 Task: In the event  named  Lunch Break: Wellness and Self-Care Workshop, Set a range of dates when you can accept meetings  '7 Jun â€" 30 Jun 2023'. Select a duration of  45 min. Select working hours  	_x000D_
MON- SAT 10:00am â€" 6:00pm. Add time before or after your events  as 10 min. Set the frequency of available time slots for invitees as  25 min. Set the minimum notice period and maximum events allowed per day as  43 hours and 5. , logged in from the account softage.4@softage.net and add another guest for the event, softage.6@softage.net
Action: Mouse pressed left at (340, 301)
Screenshot: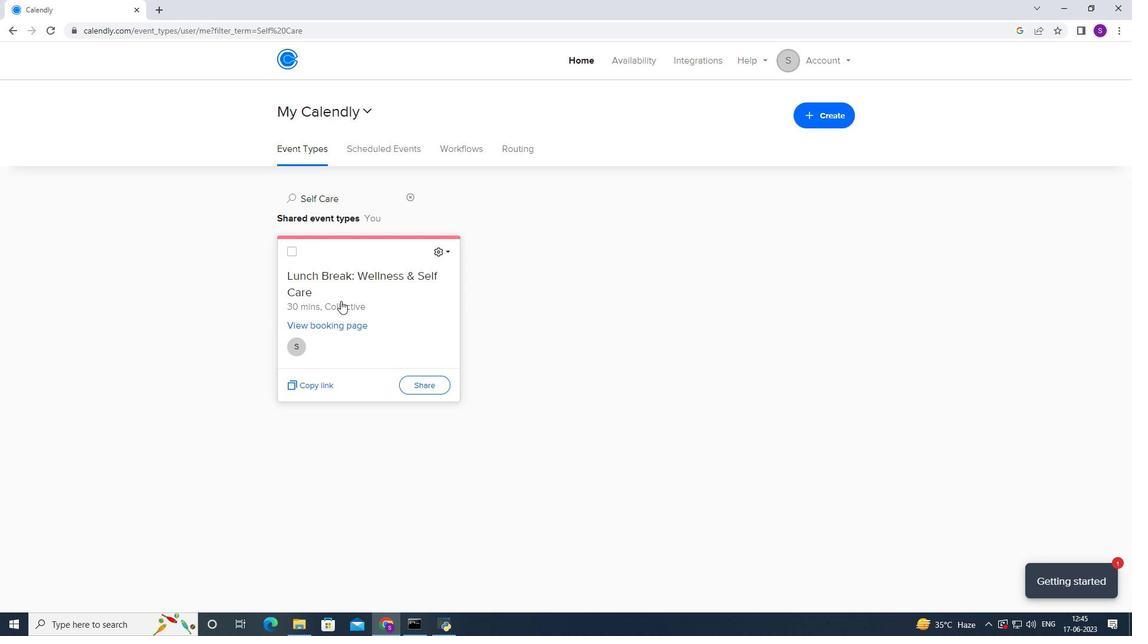 
Action: Mouse moved to (322, 290)
Screenshot: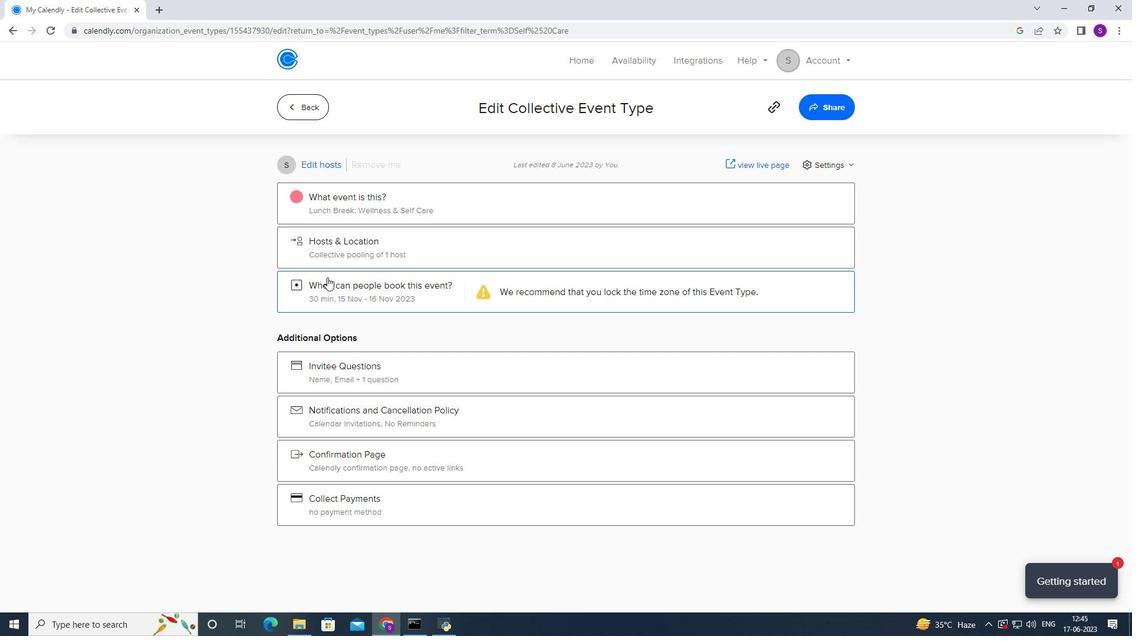 
Action: Mouse pressed left at (322, 290)
Screenshot: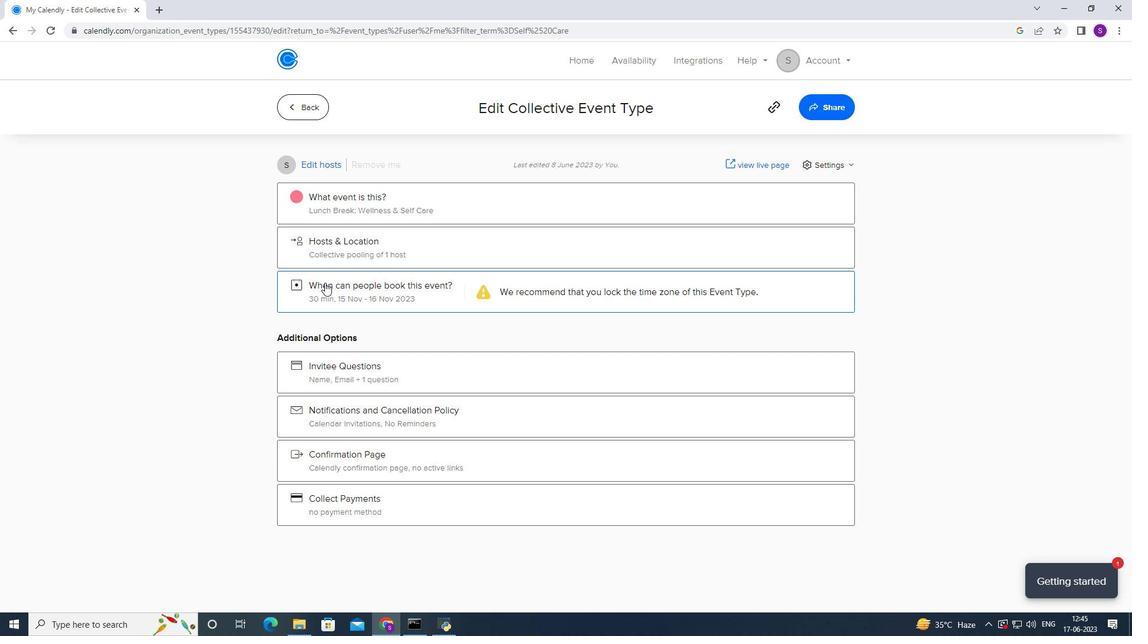
Action: Mouse moved to (322, 290)
Screenshot: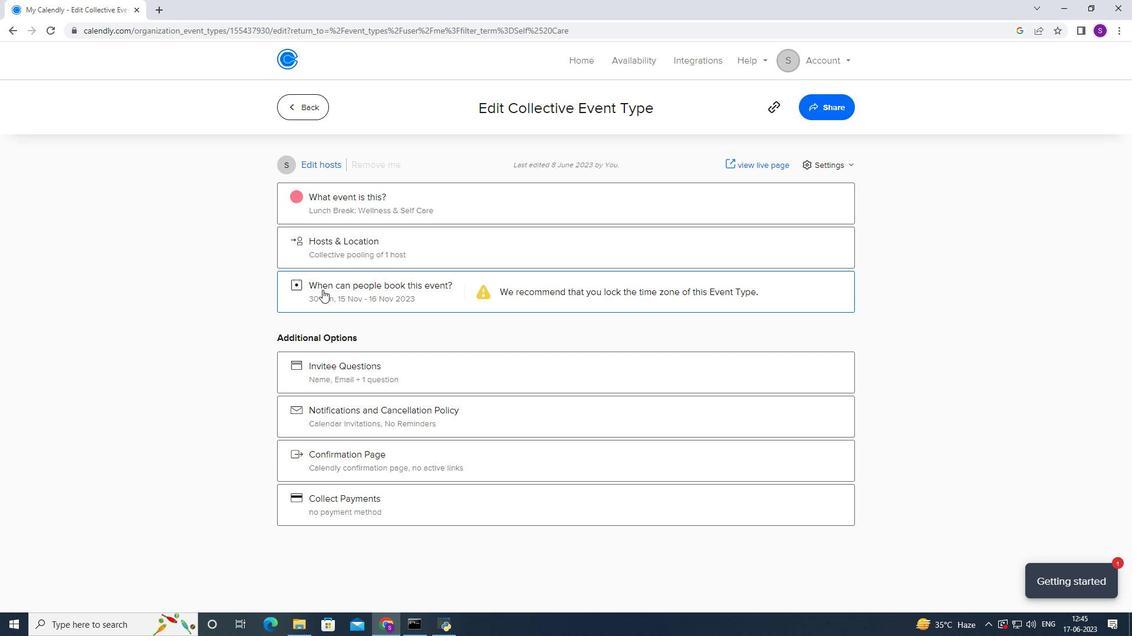 
Action: Mouse scrolled (322, 290) with delta (0, 0)
Screenshot: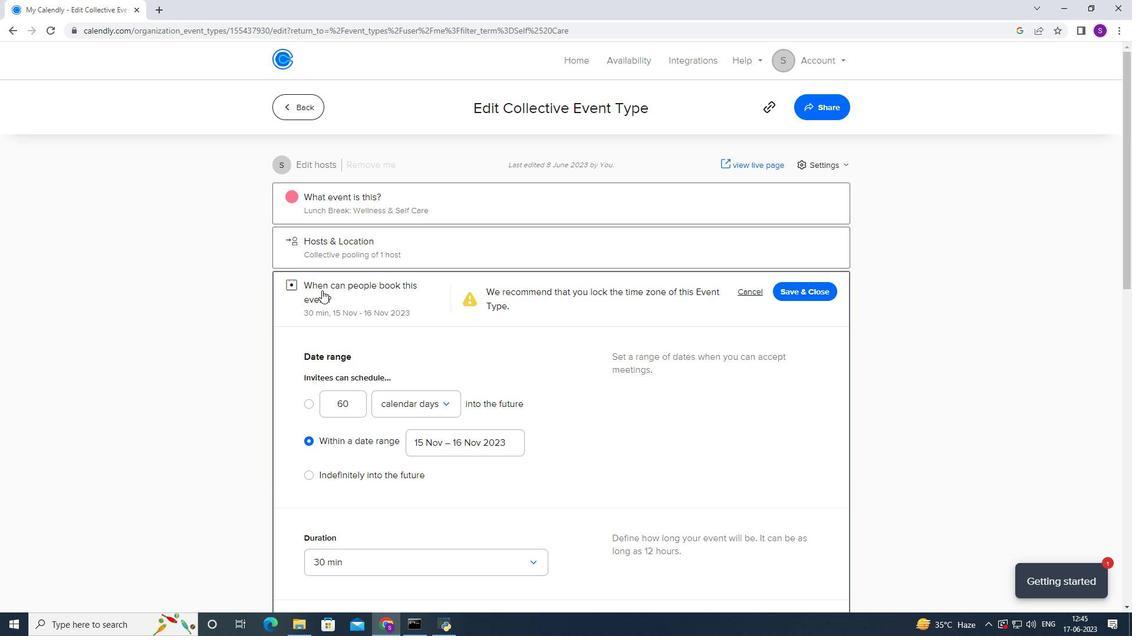 
Action: Mouse scrolled (322, 290) with delta (0, 0)
Screenshot: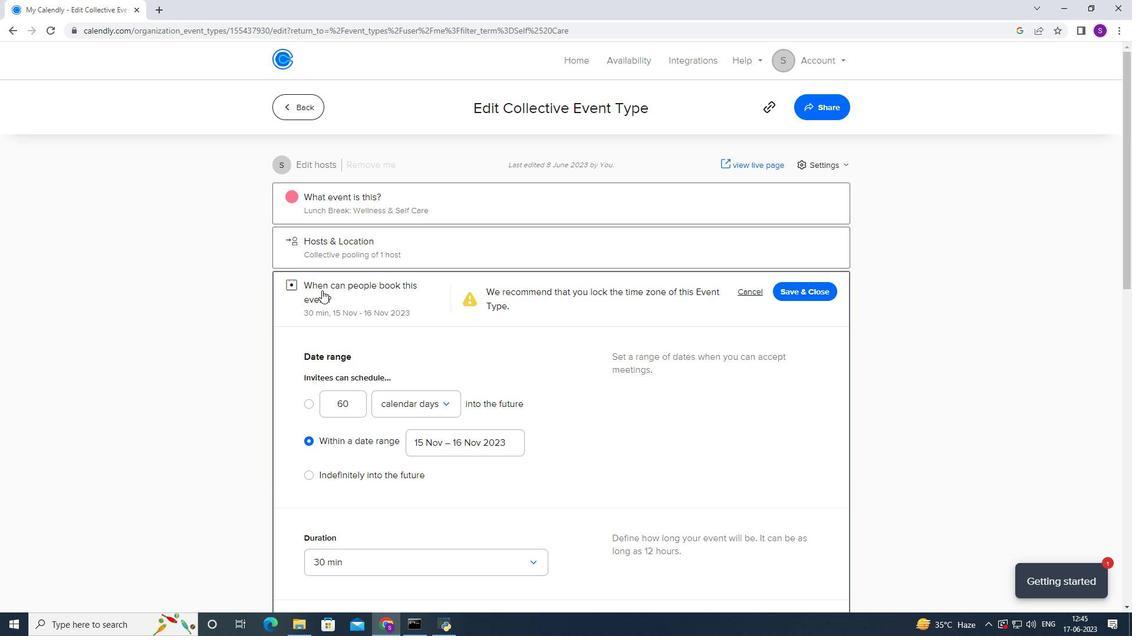 
Action: Mouse scrolled (322, 290) with delta (0, 0)
Screenshot: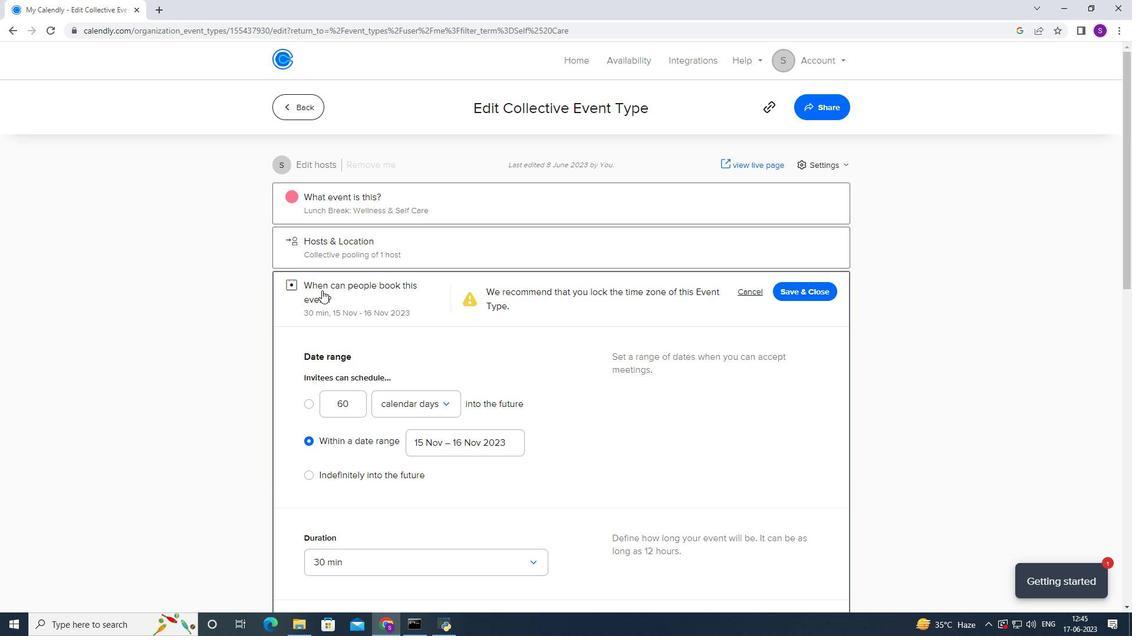 
Action: Mouse moved to (439, 270)
Screenshot: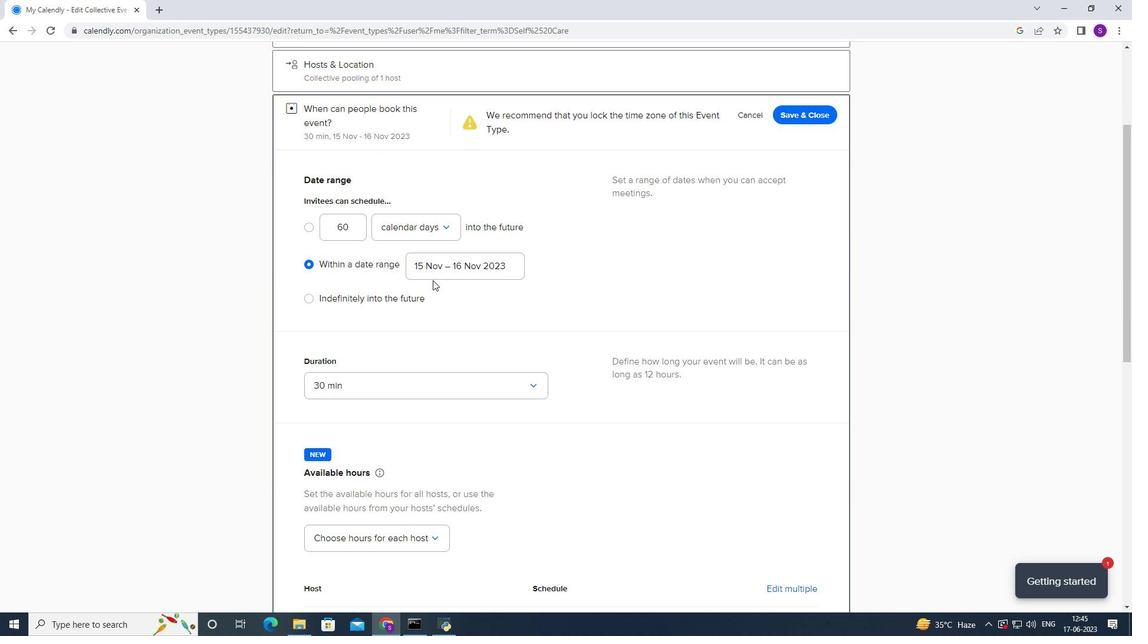 
Action: Mouse pressed left at (439, 270)
Screenshot: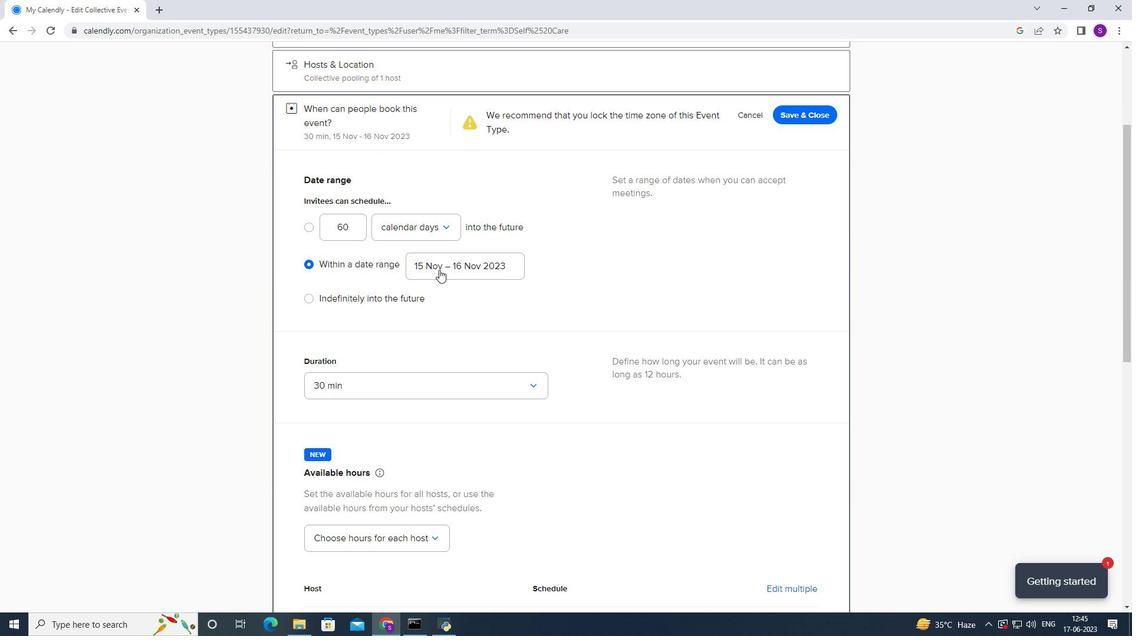 
Action: Mouse moved to (299, 366)
Screenshot: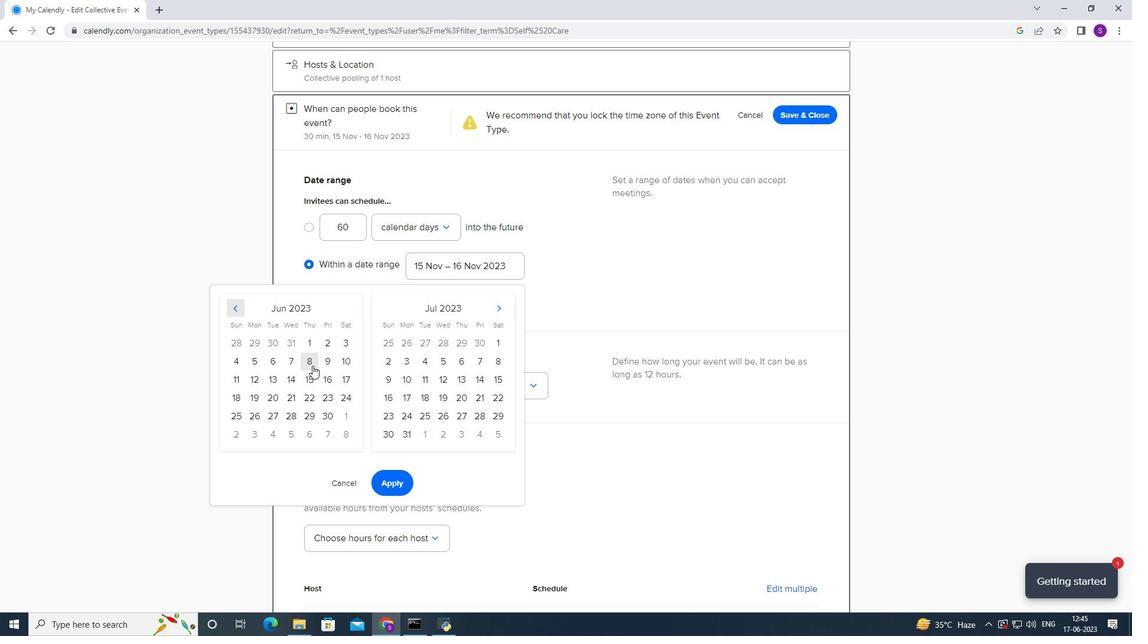
Action: Mouse pressed left at (299, 366)
Screenshot: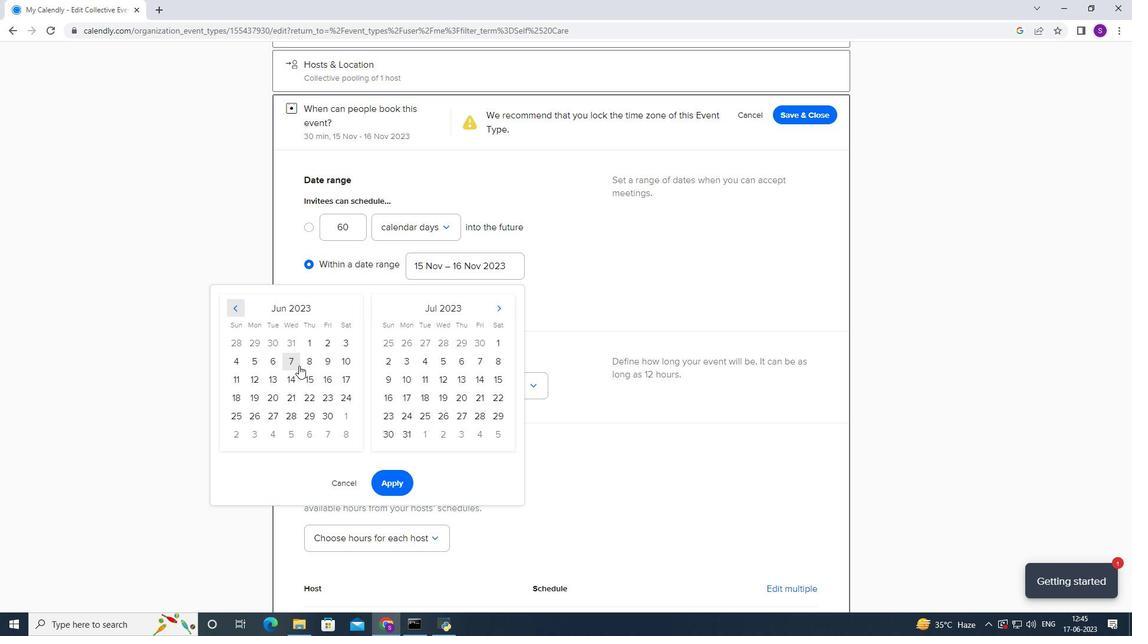 
Action: Mouse moved to (333, 418)
Screenshot: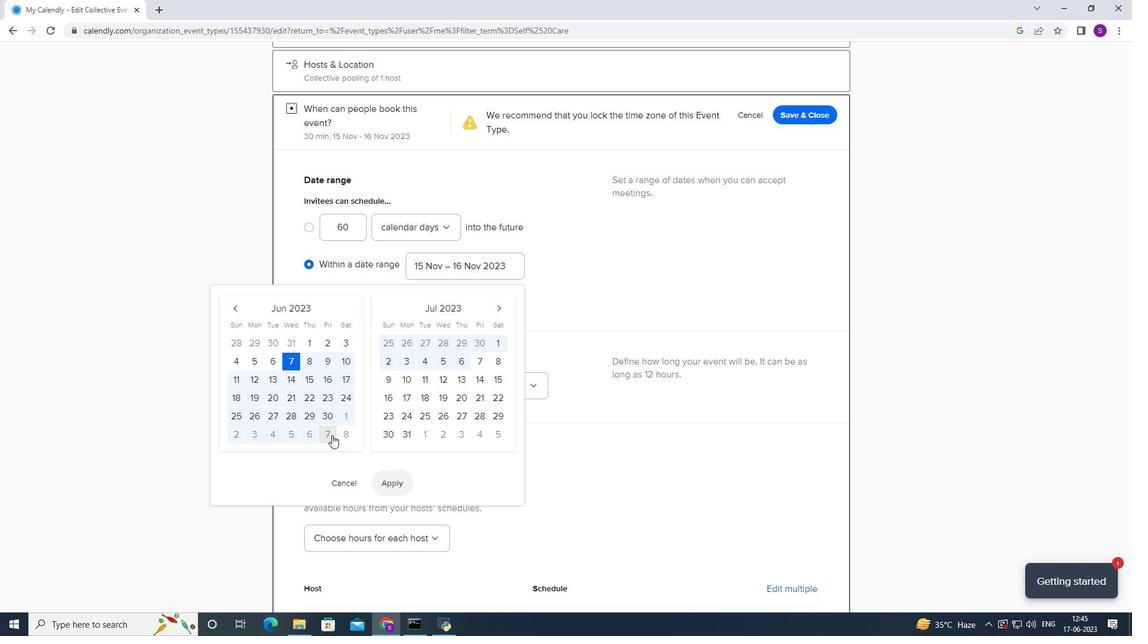 
Action: Mouse pressed left at (333, 418)
Screenshot: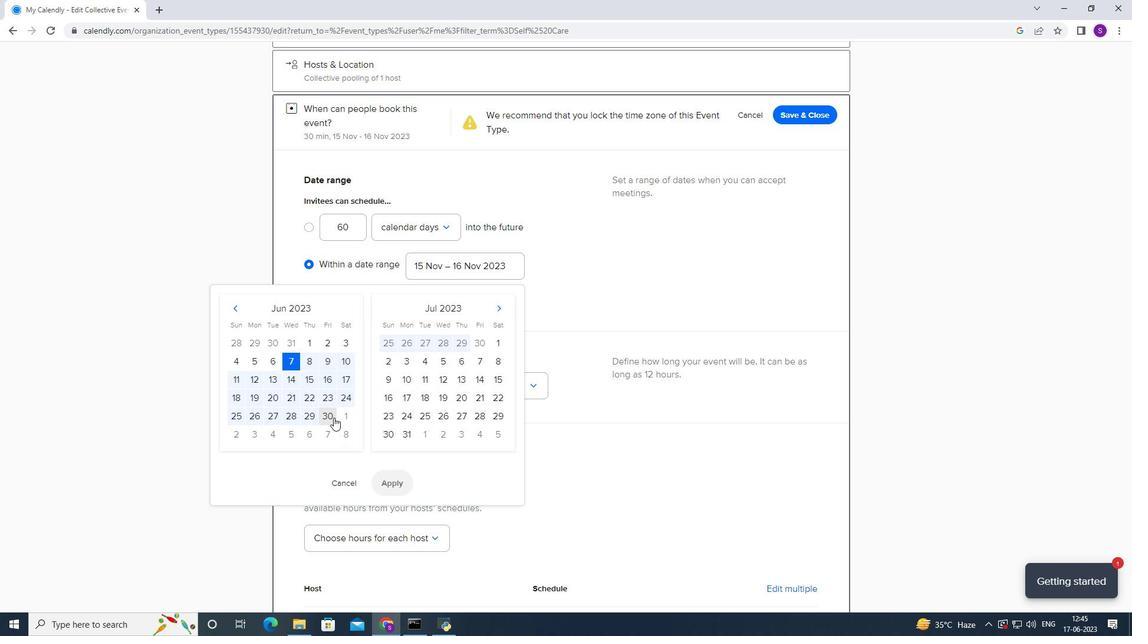 
Action: Mouse moved to (379, 485)
Screenshot: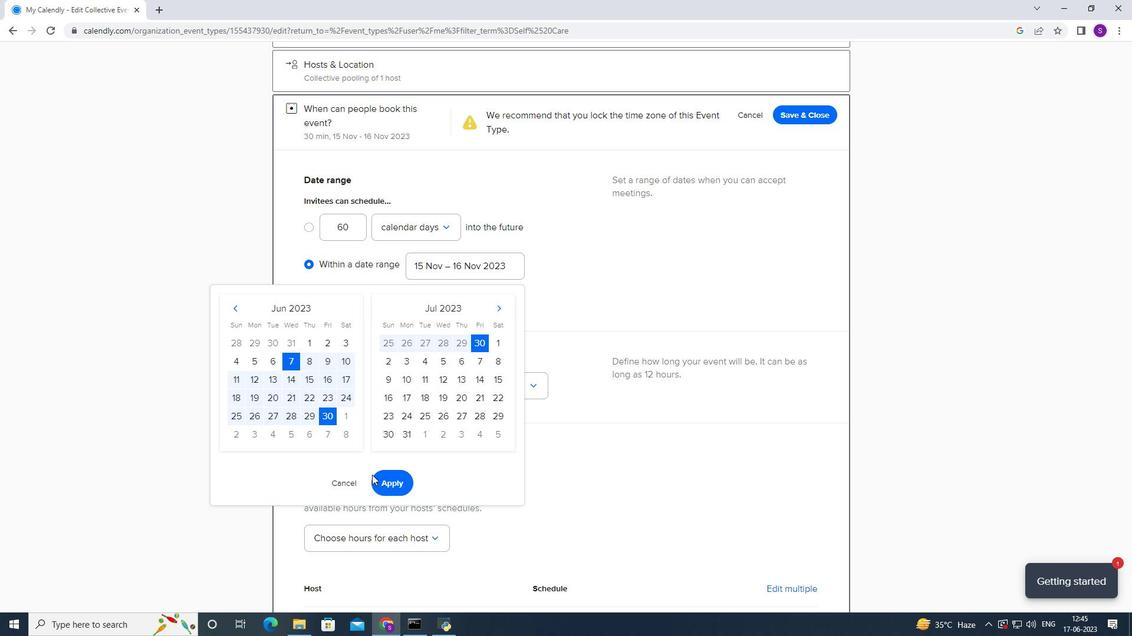 
Action: Mouse pressed left at (379, 485)
Screenshot: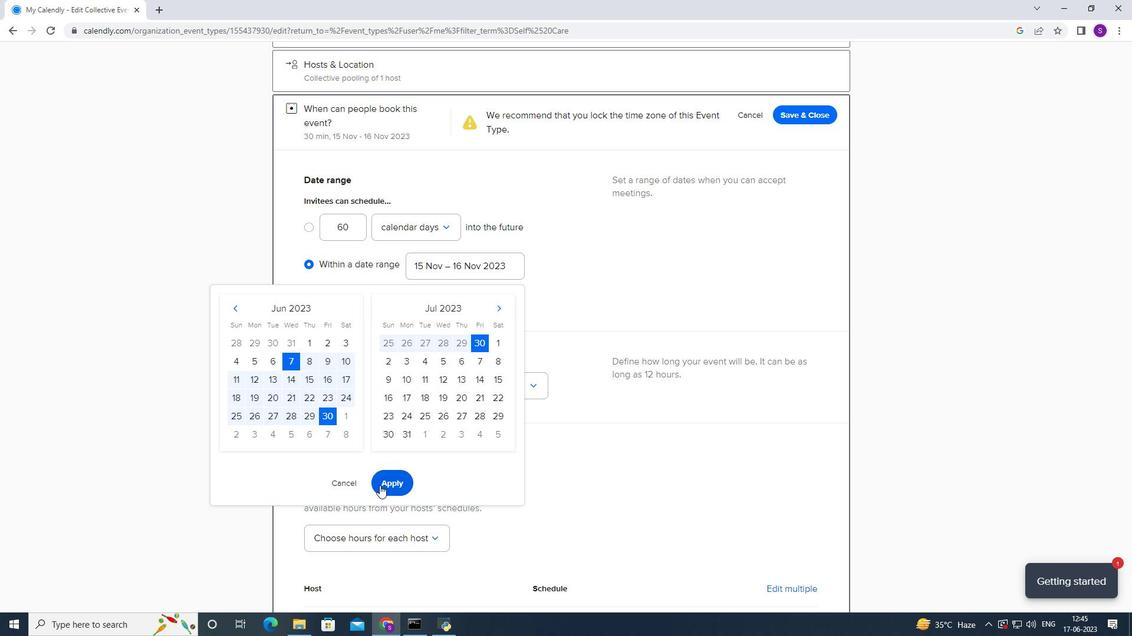 
Action: Mouse moved to (379, 437)
Screenshot: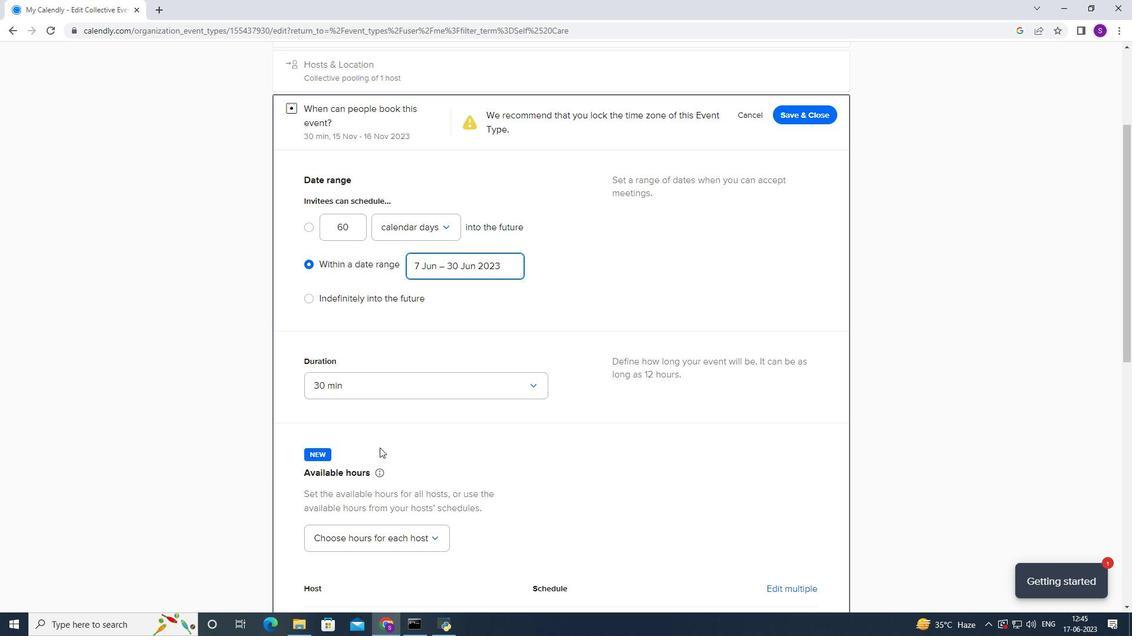 
Action: Mouse scrolled (379, 436) with delta (0, 0)
Screenshot: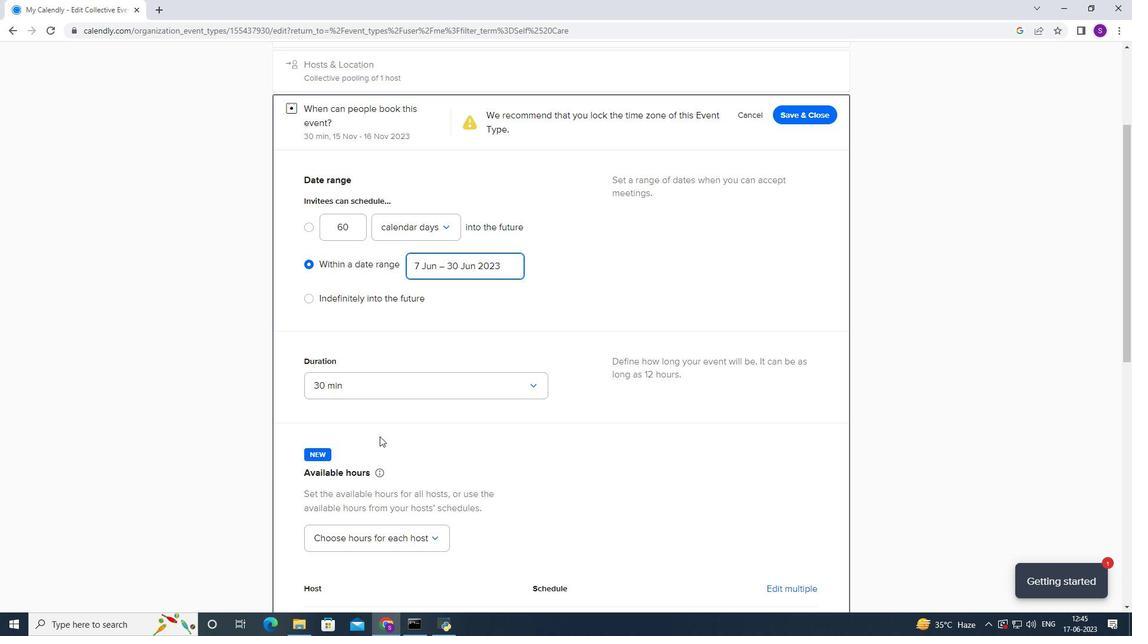 
Action: Mouse scrolled (379, 436) with delta (0, 0)
Screenshot: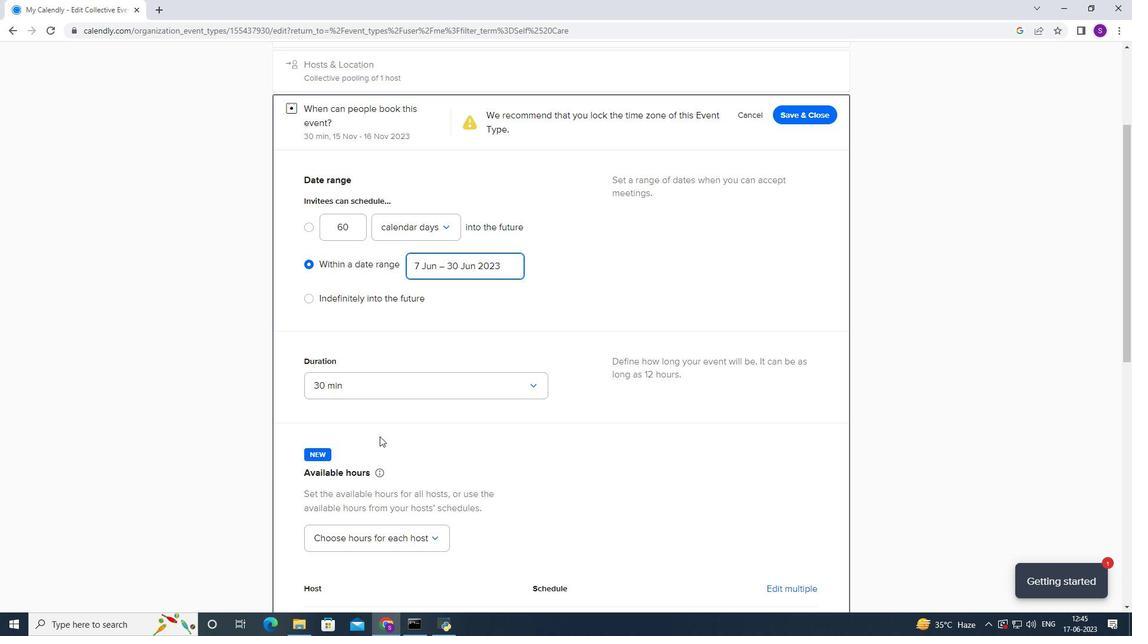 
Action: Mouse moved to (379, 437)
Screenshot: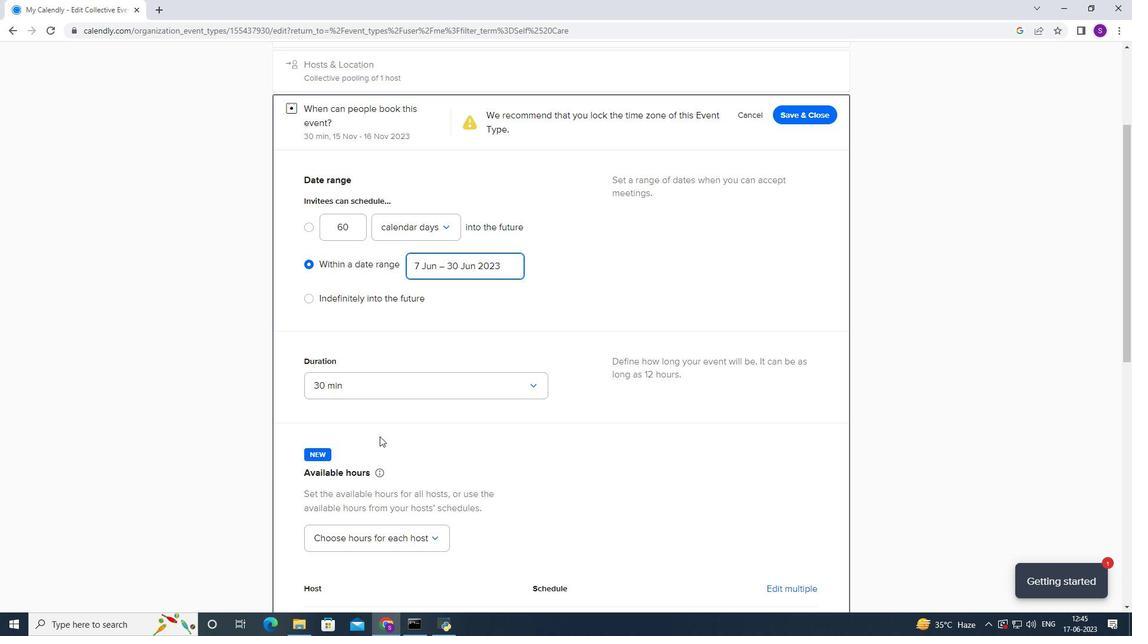 
Action: Mouse scrolled (379, 436) with delta (0, 0)
Screenshot: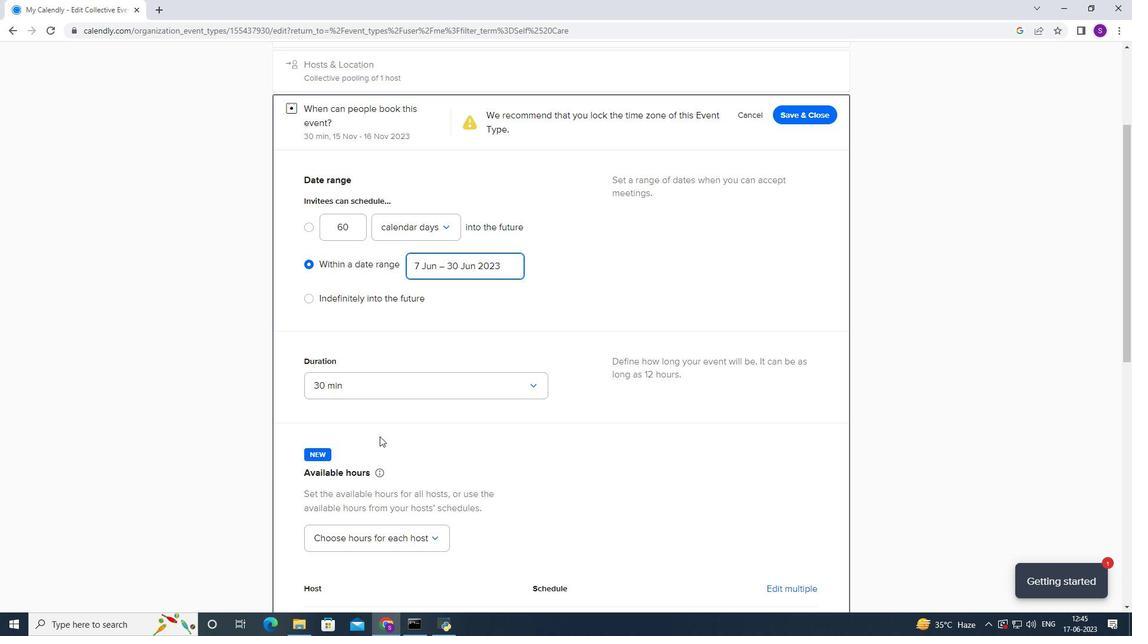 
Action: Mouse moved to (316, 222)
Screenshot: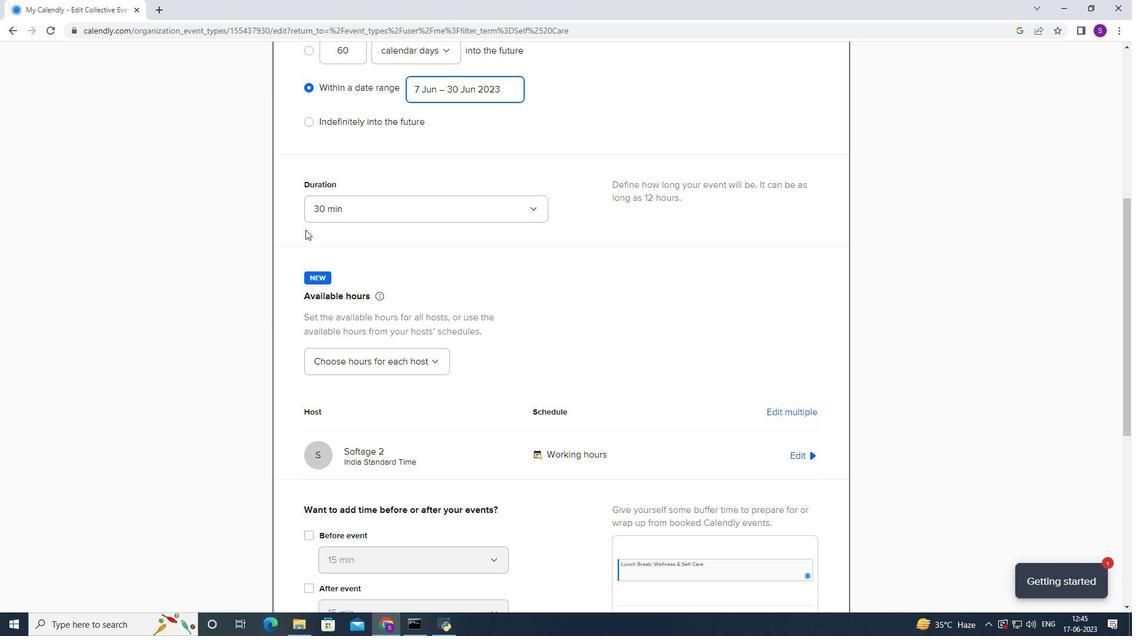 
Action: Mouse pressed left at (316, 222)
Screenshot: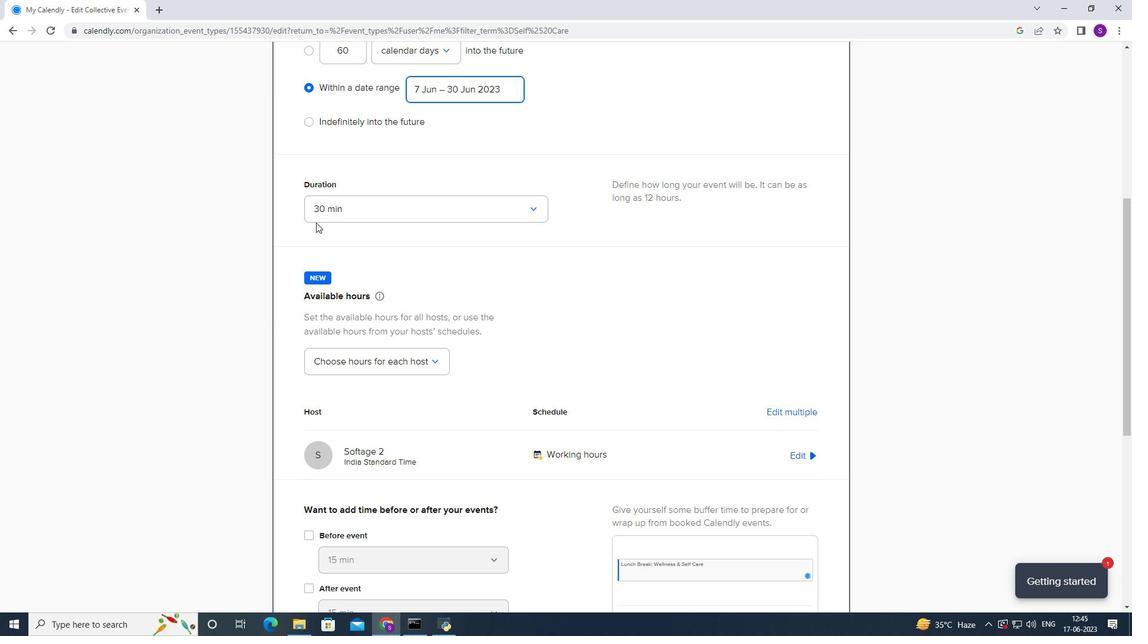 
Action: Mouse moved to (346, 213)
Screenshot: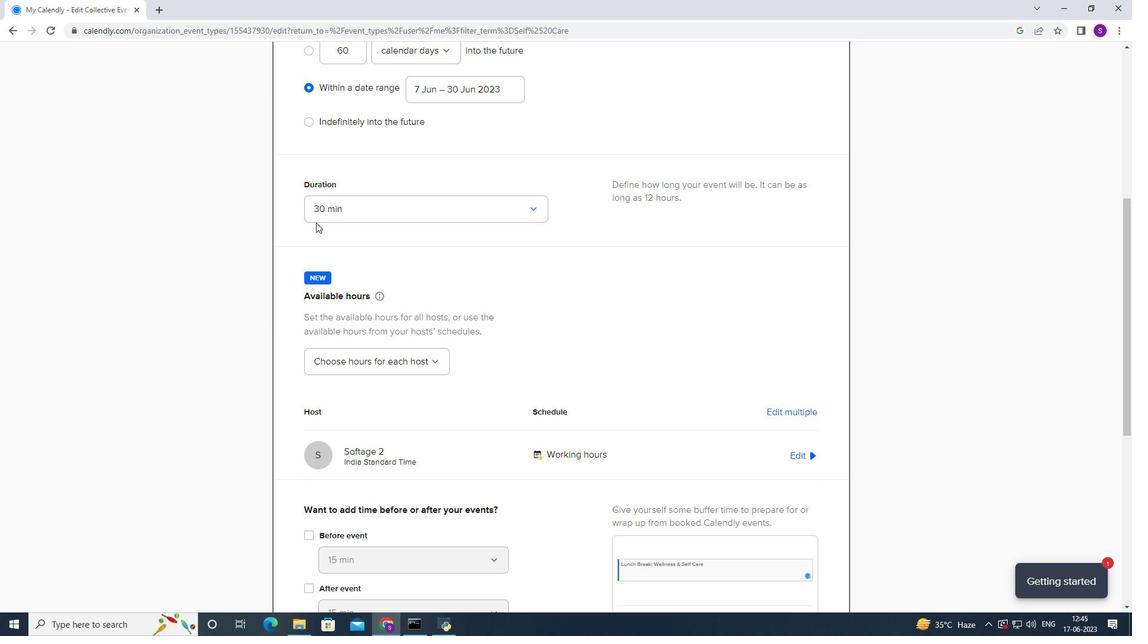 
Action: Mouse pressed left at (346, 213)
Screenshot: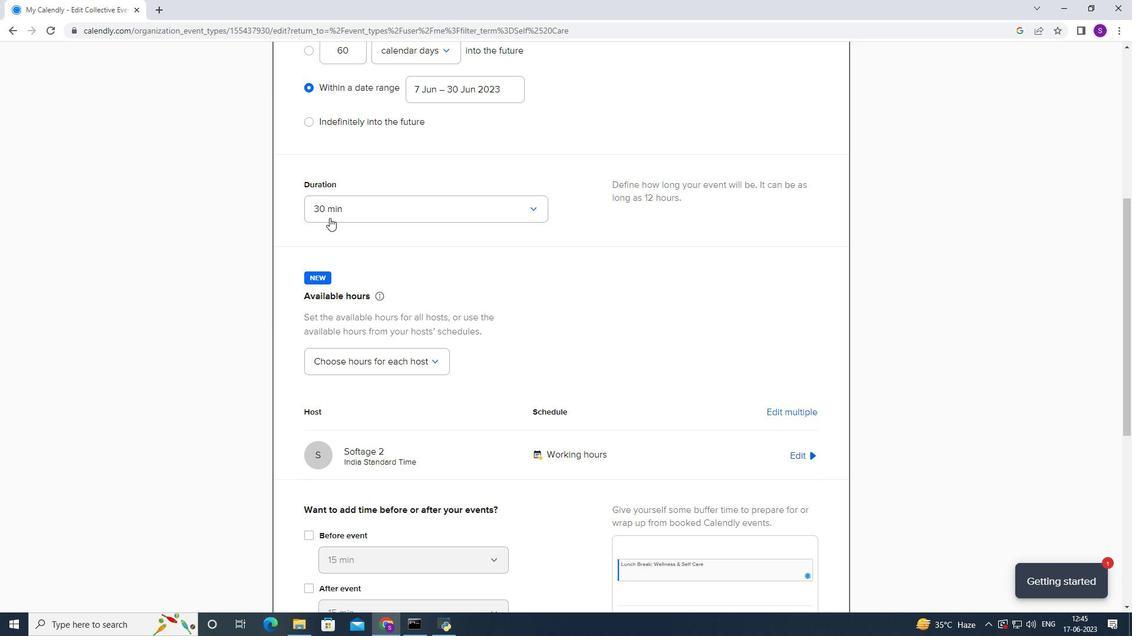 
Action: Mouse moved to (356, 289)
Screenshot: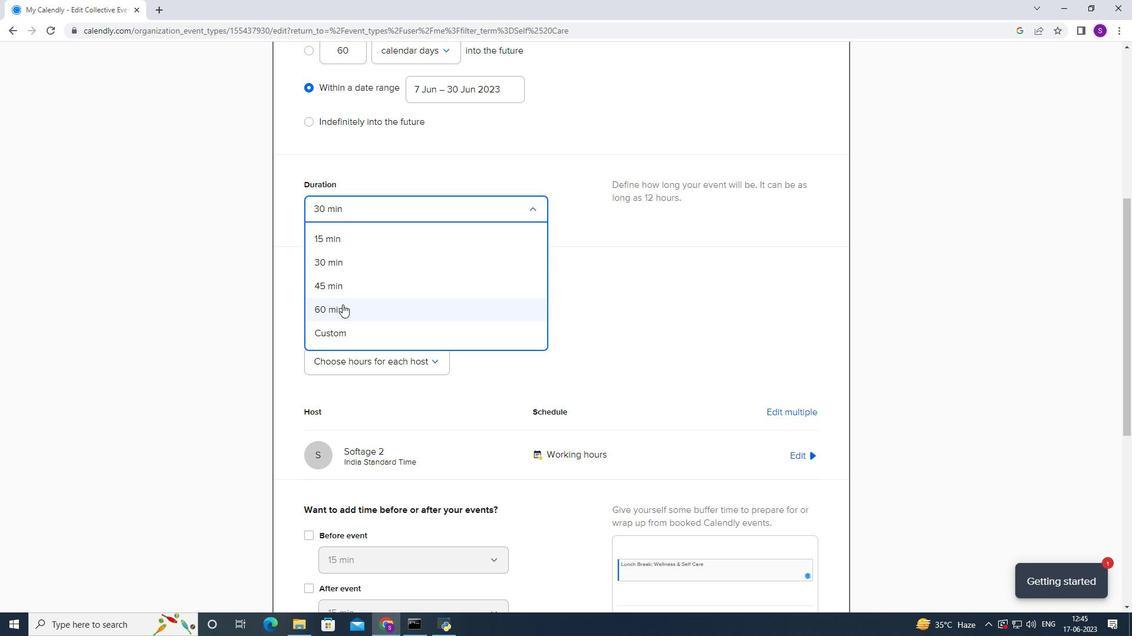 
Action: Mouse pressed left at (356, 289)
Screenshot: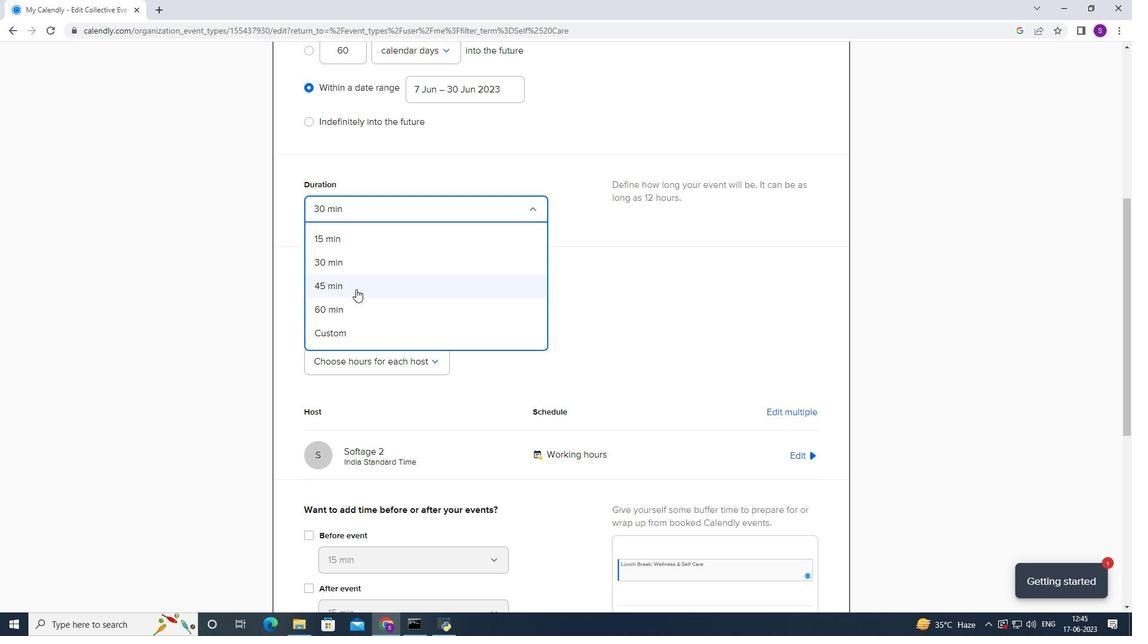 
Action: Mouse scrolled (356, 288) with delta (0, 0)
Screenshot: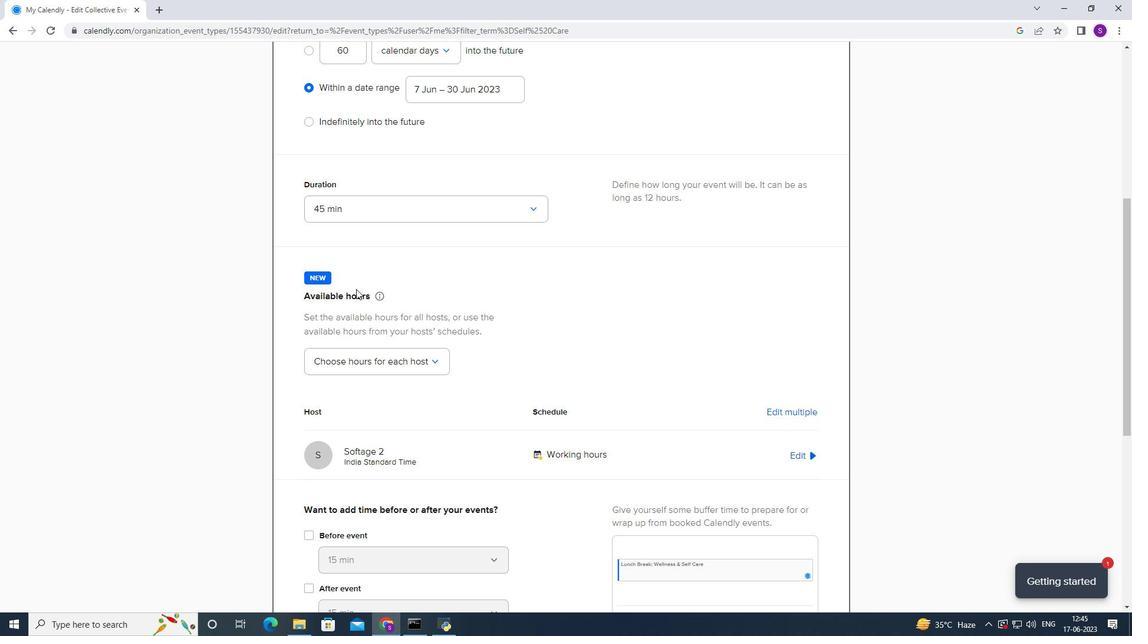 
Action: Mouse scrolled (356, 288) with delta (0, 0)
Screenshot: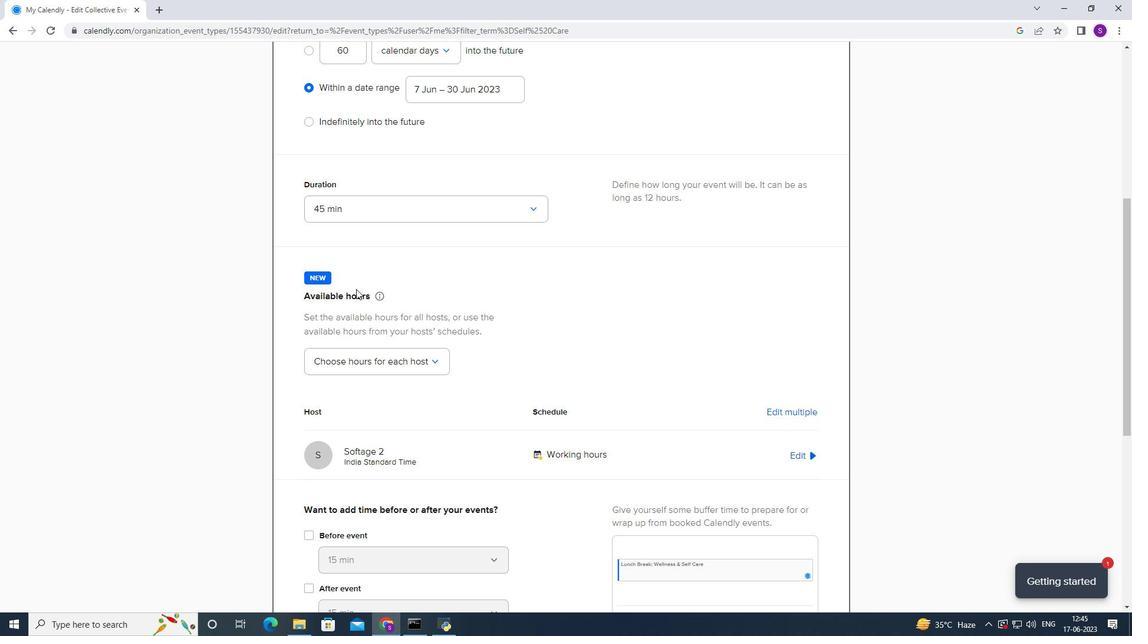 
Action: Mouse scrolled (356, 288) with delta (0, 0)
Screenshot: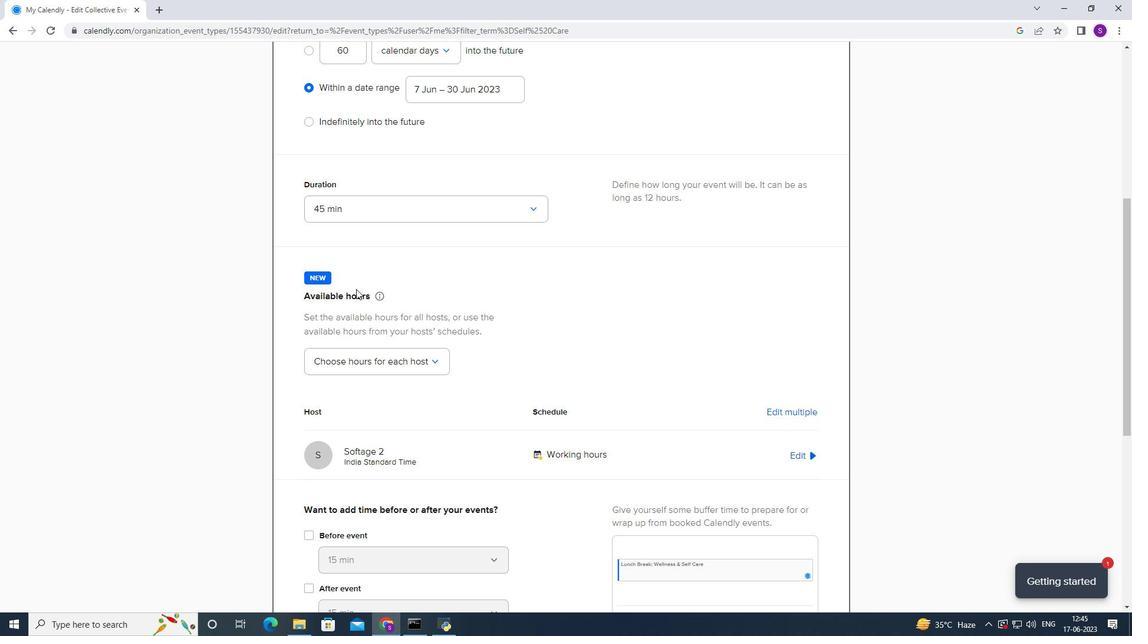 
Action: Mouse scrolled (356, 288) with delta (0, 0)
Screenshot: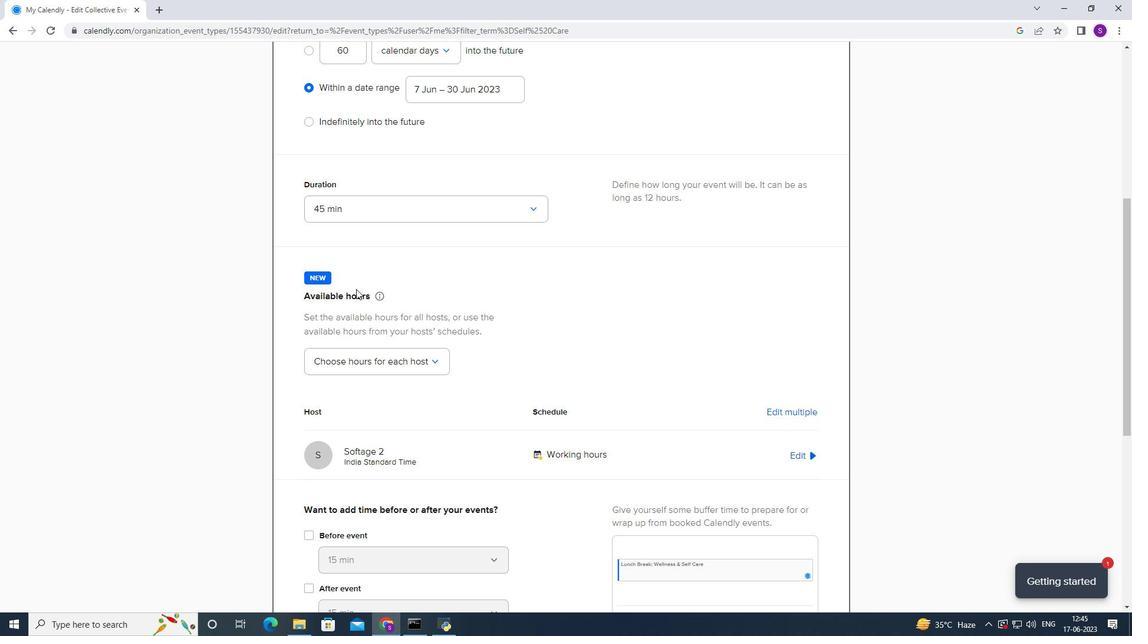 
Action: Mouse scrolled (356, 288) with delta (0, 0)
Screenshot: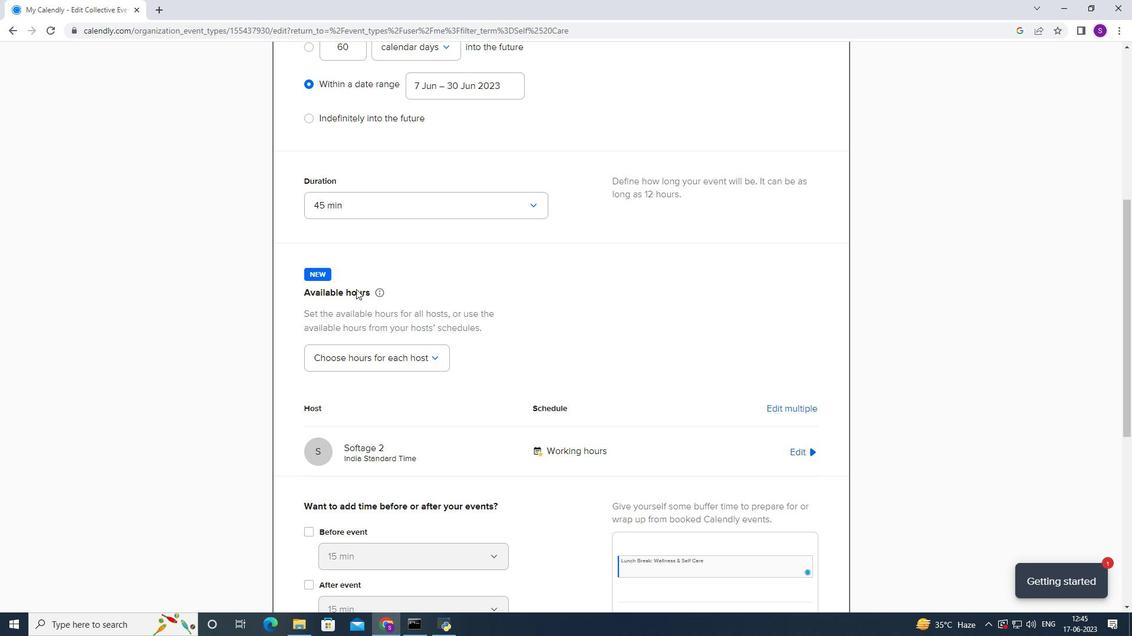 
Action: Mouse moved to (610, 147)
Screenshot: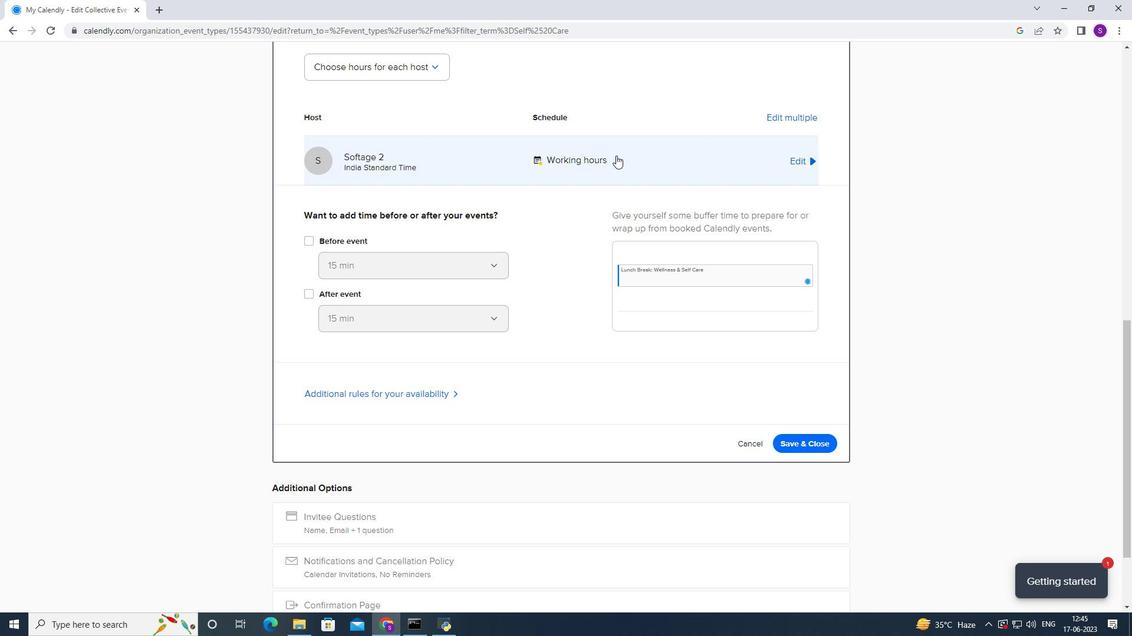 
Action: Mouse pressed left at (610, 147)
Screenshot: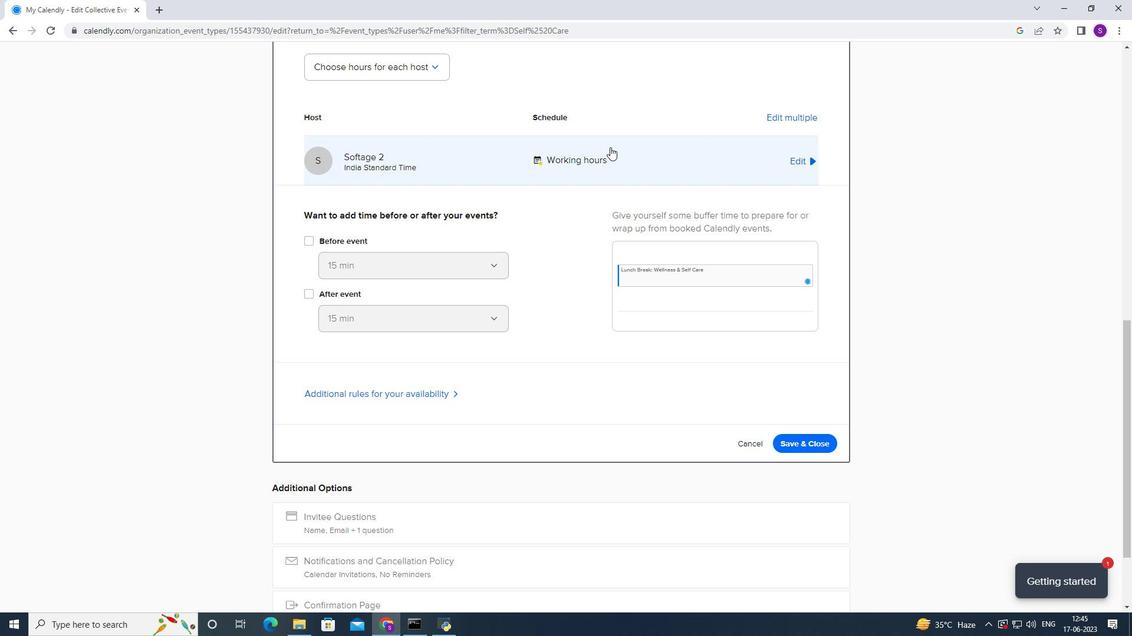 
Action: Mouse moved to (455, 264)
Screenshot: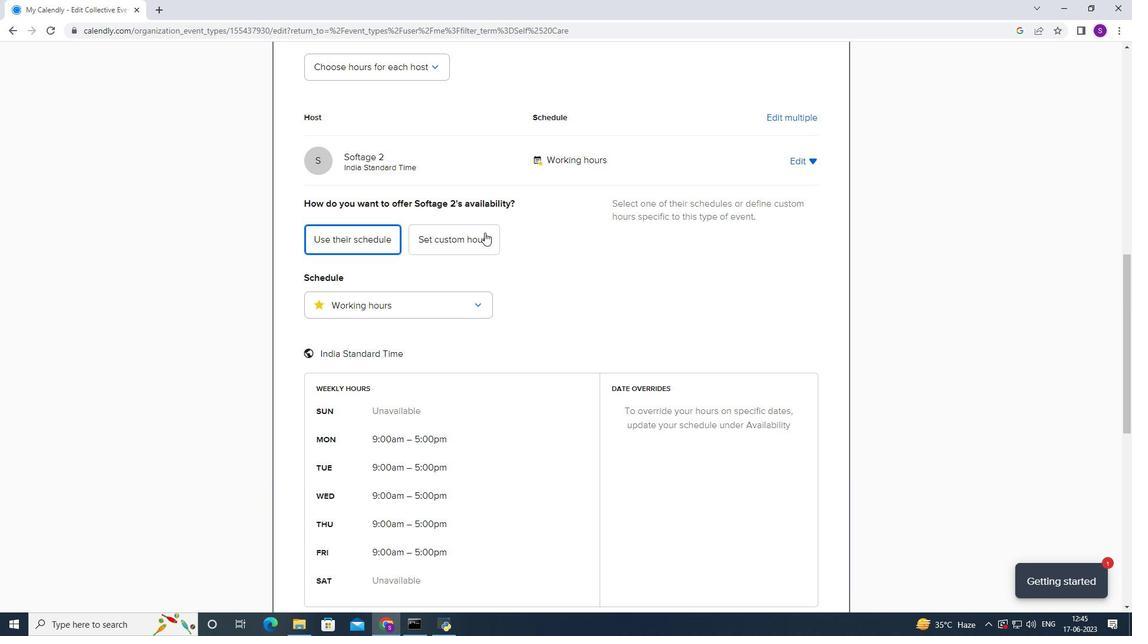 
Action: Mouse scrolled (455, 264) with delta (0, 0)
Screenshot: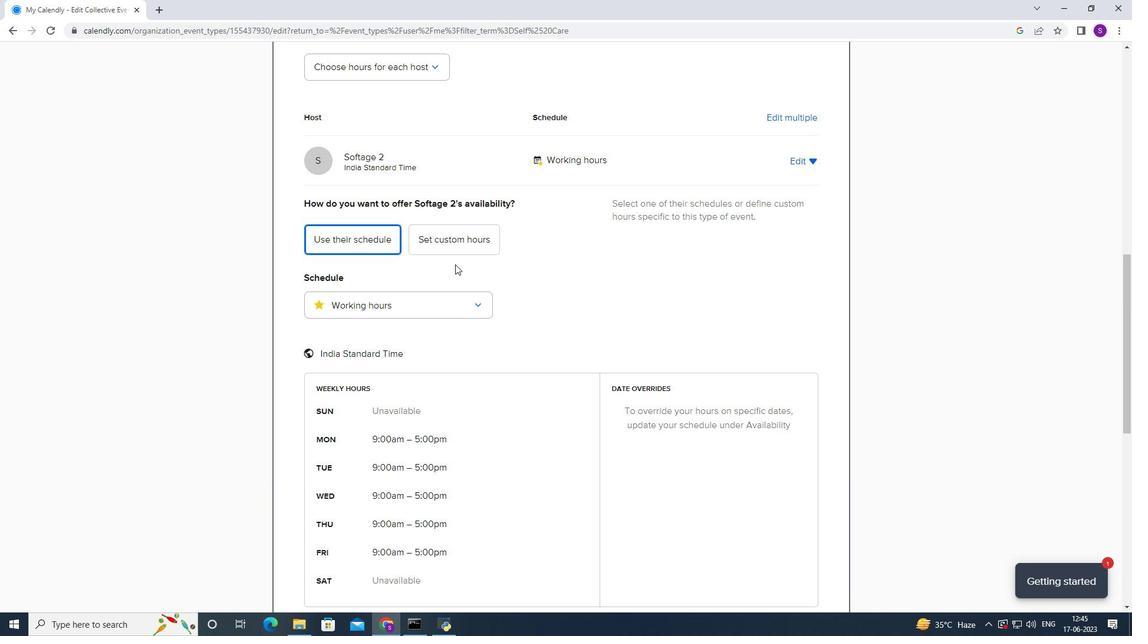 
Action: Mouse scrolled (455, 264) with delta (0, 0)
Screenshot: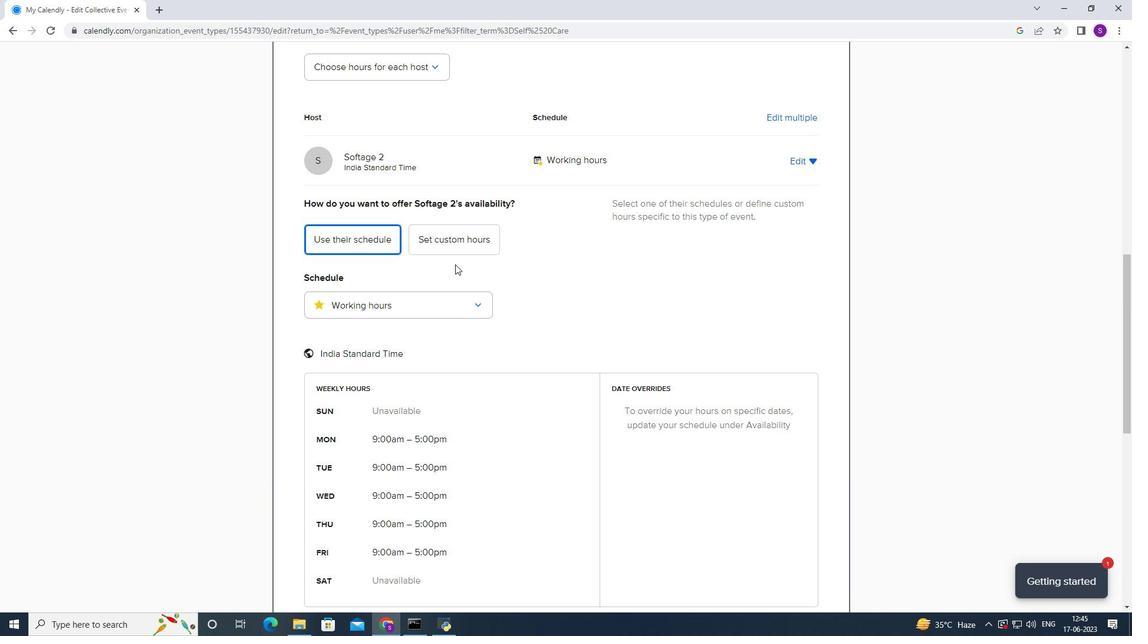 
Action: Mouse scrolled (455, 264) with delta (0, 0)
Screenshot: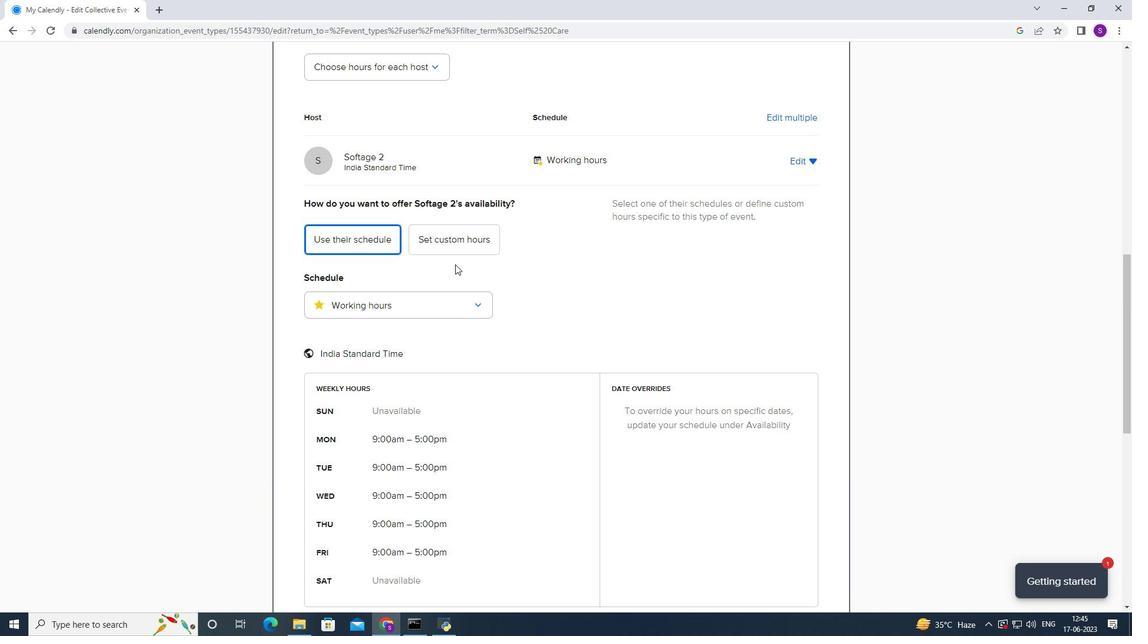 
Action: Mouse scrolled (455, 264) with delta (0, 0)
Screenshot: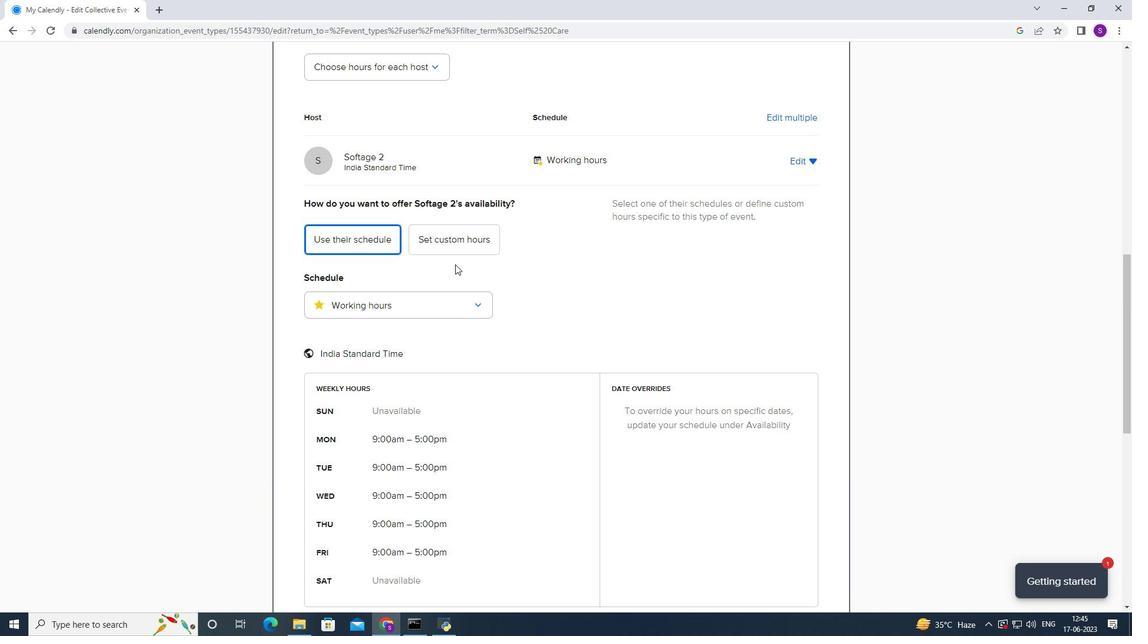 
Action: Mouse moved to (355, 70)
Screenshot: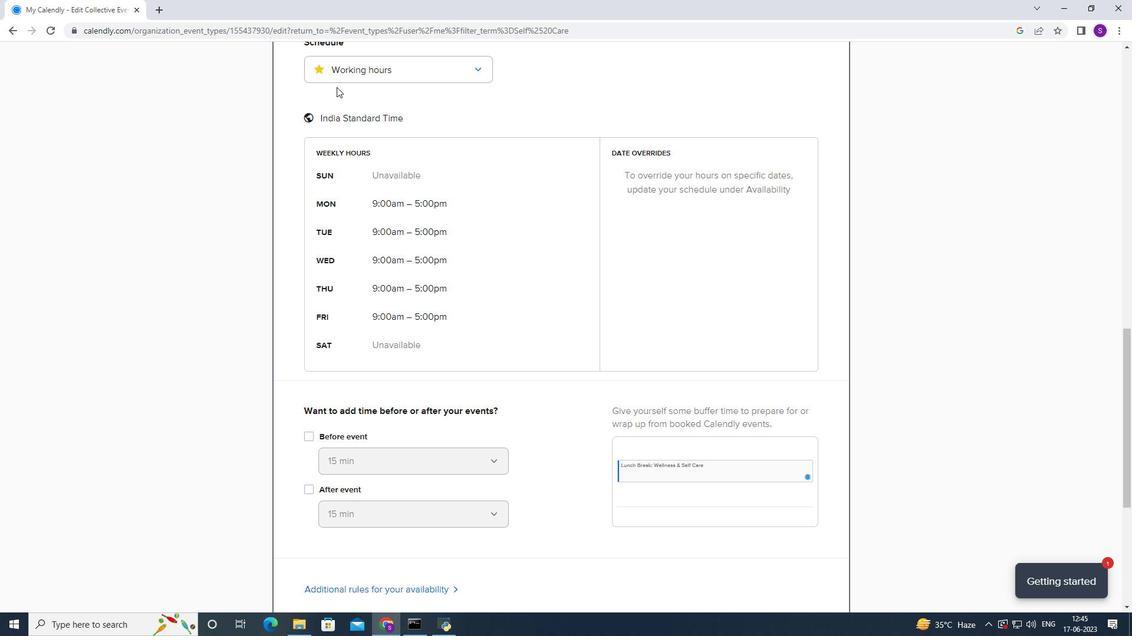 
Action: Mouse scrolled (355, 71) with delta (0, 0)
Screenshot: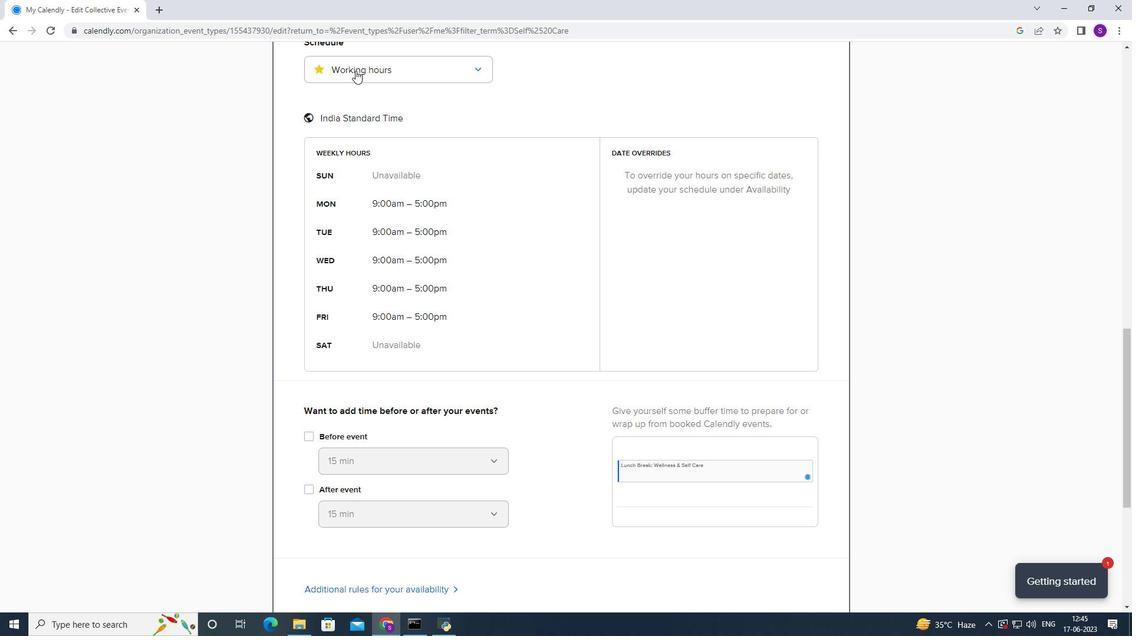 
Action: Mouse moved to (458, 74)
Screenshot: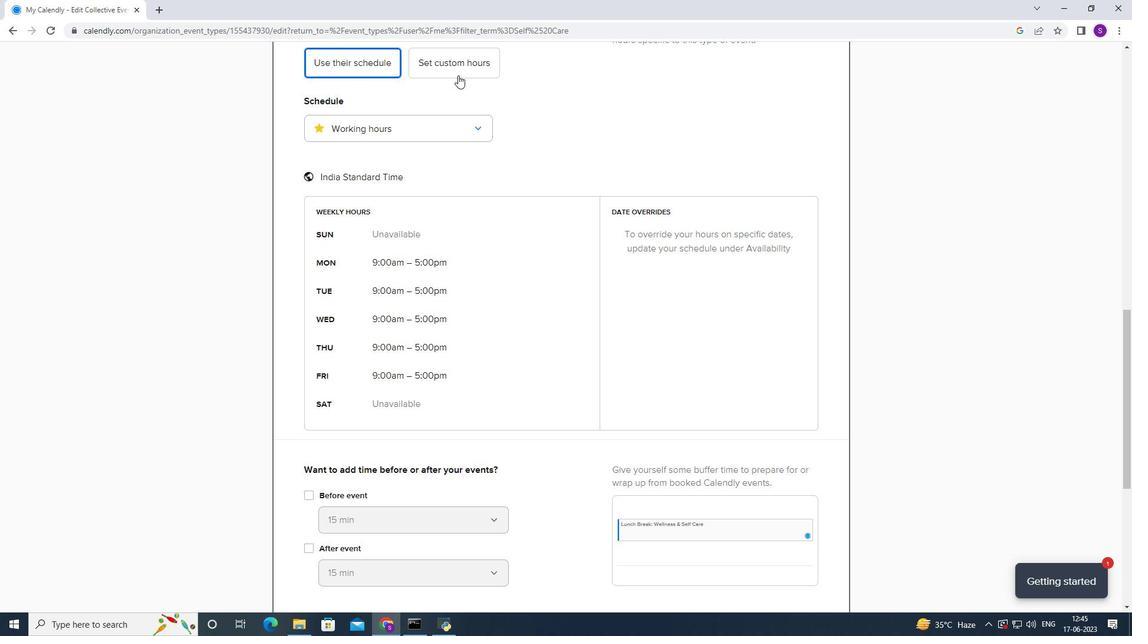 
Action: Mouse pressed left at (458, 74)
Screenshot: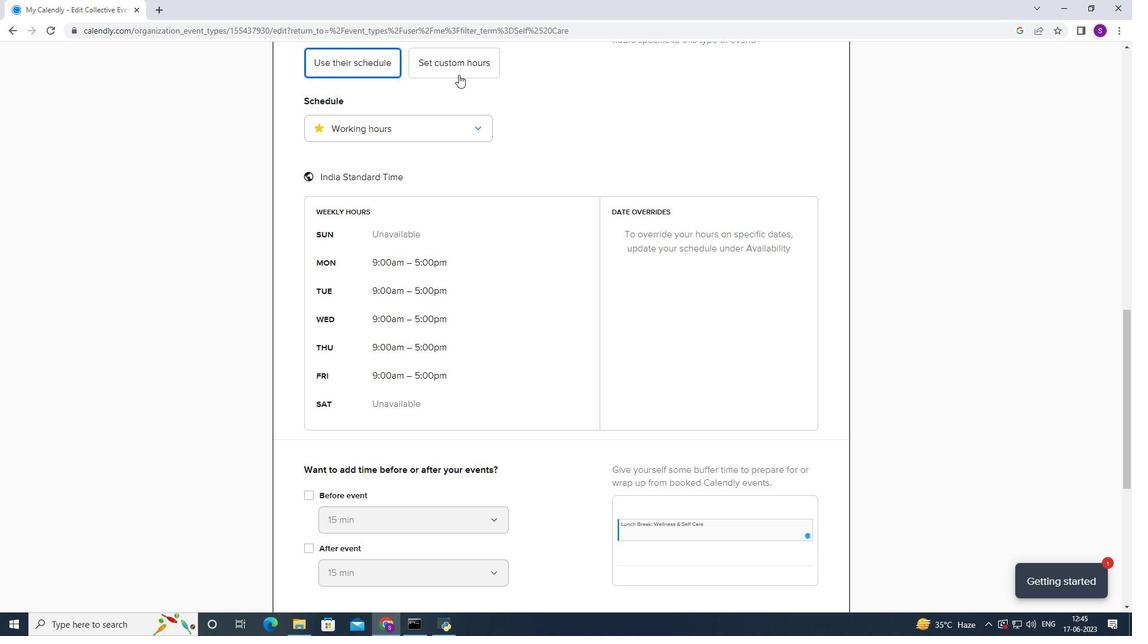 
Action: Mouse moved to (335, 369)
Screenshot: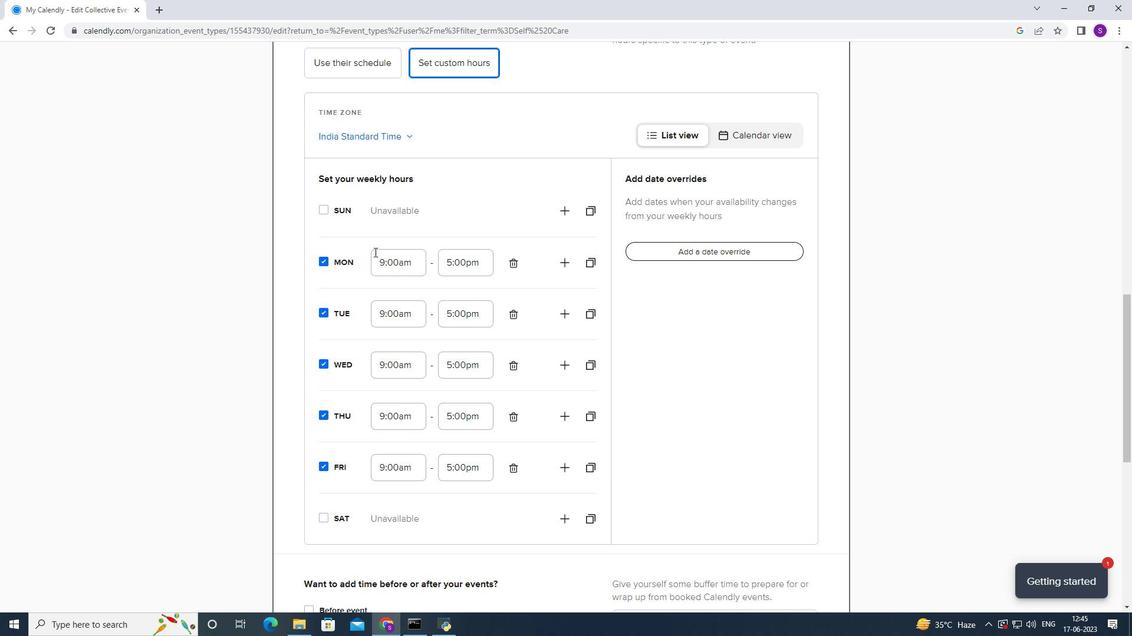 
Action: Mouse scrolled (335, 368) with delta (0, 0)
Screenshot: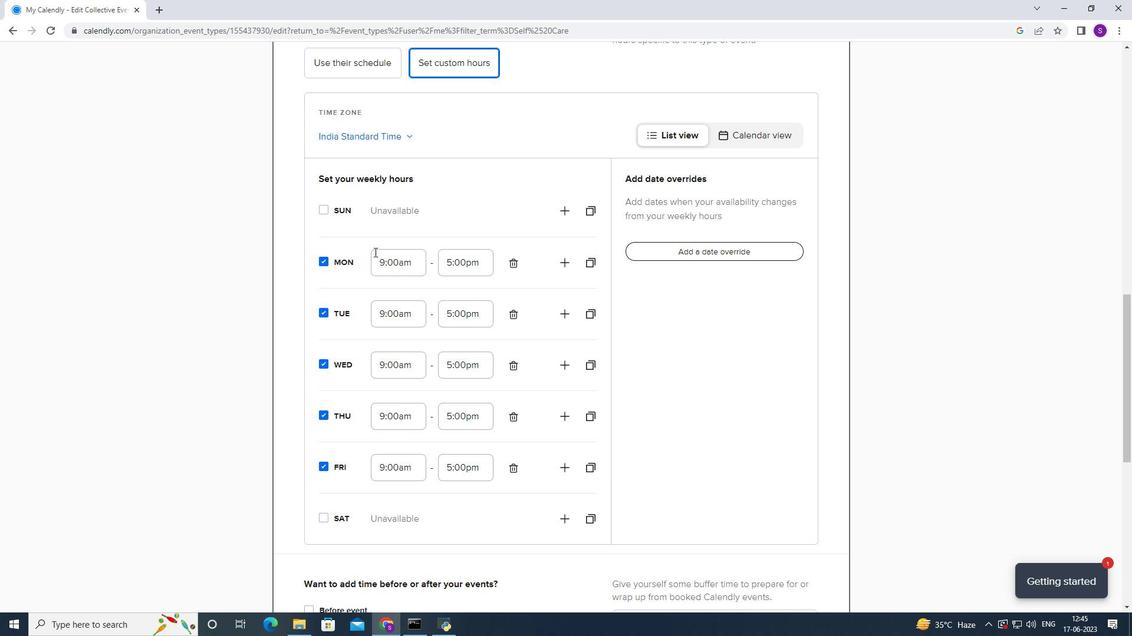 
Action: Mouse moved to (330, 450)
Screenshot: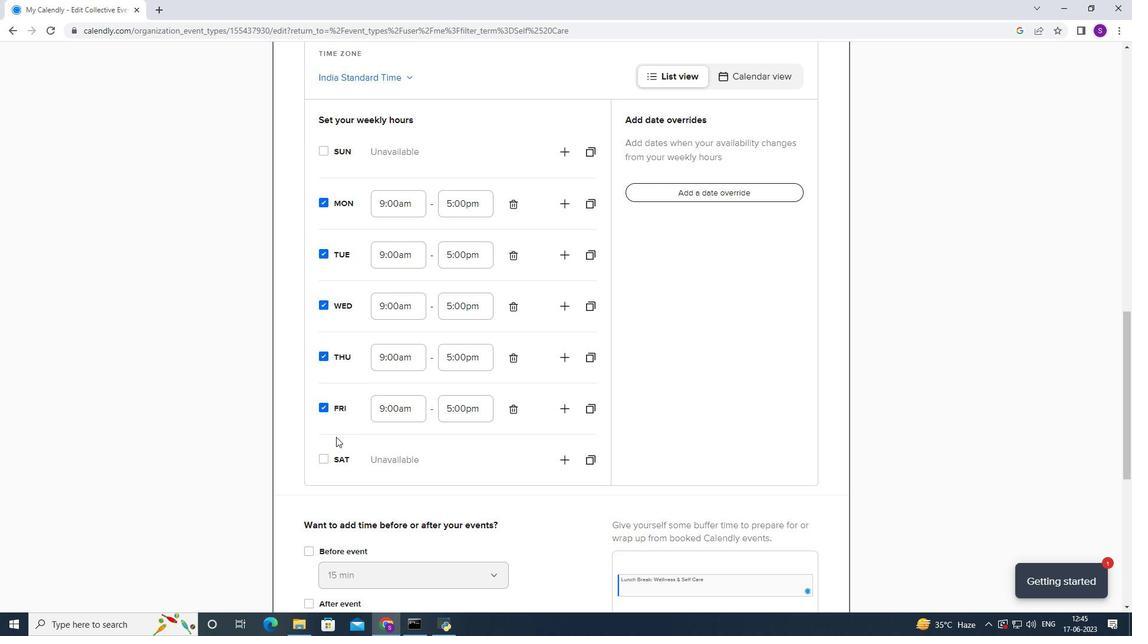 
Action: Mouse pressed left at (330, 450)
Screenshot: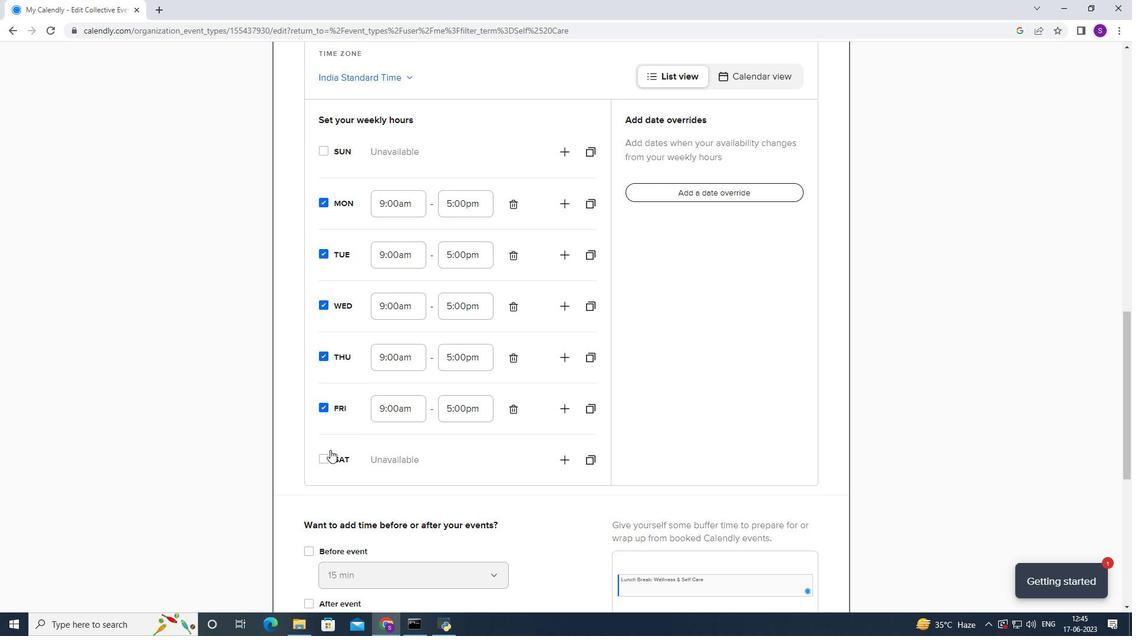 
Action: Mouse moved to (409, 411)
Screenshot: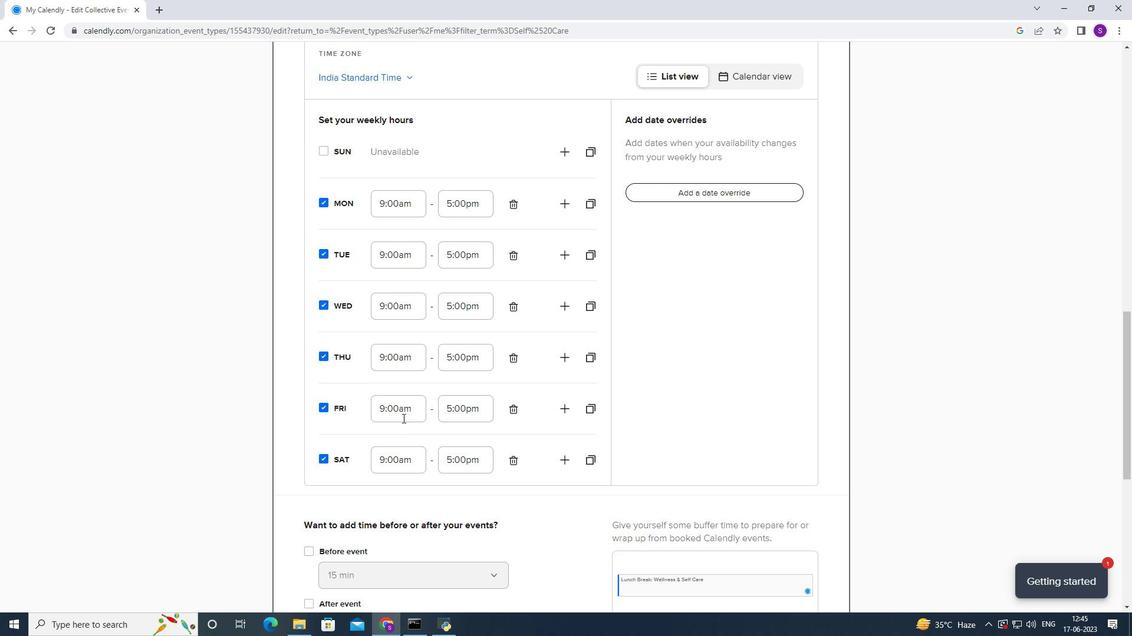 
Action: Mouse pressed left at (409, 411)
Screenshot: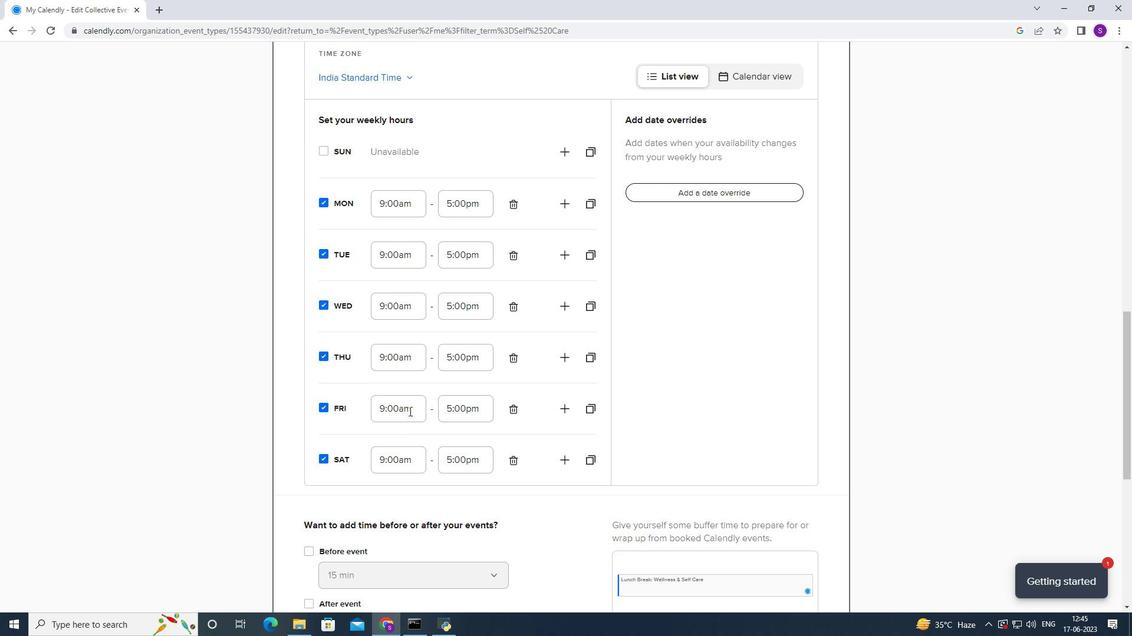 
Action: Mouse moved to (400, 490)
Screenshot: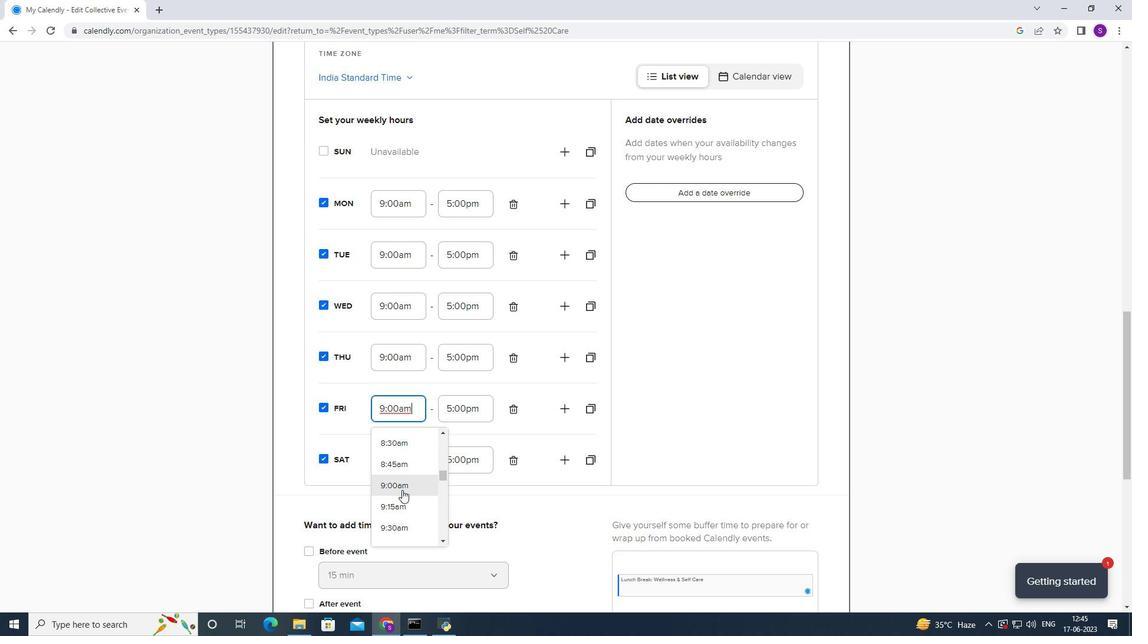 
Action: Mouse scrolled (400, 489) with delta (0, 0)
Screenshot: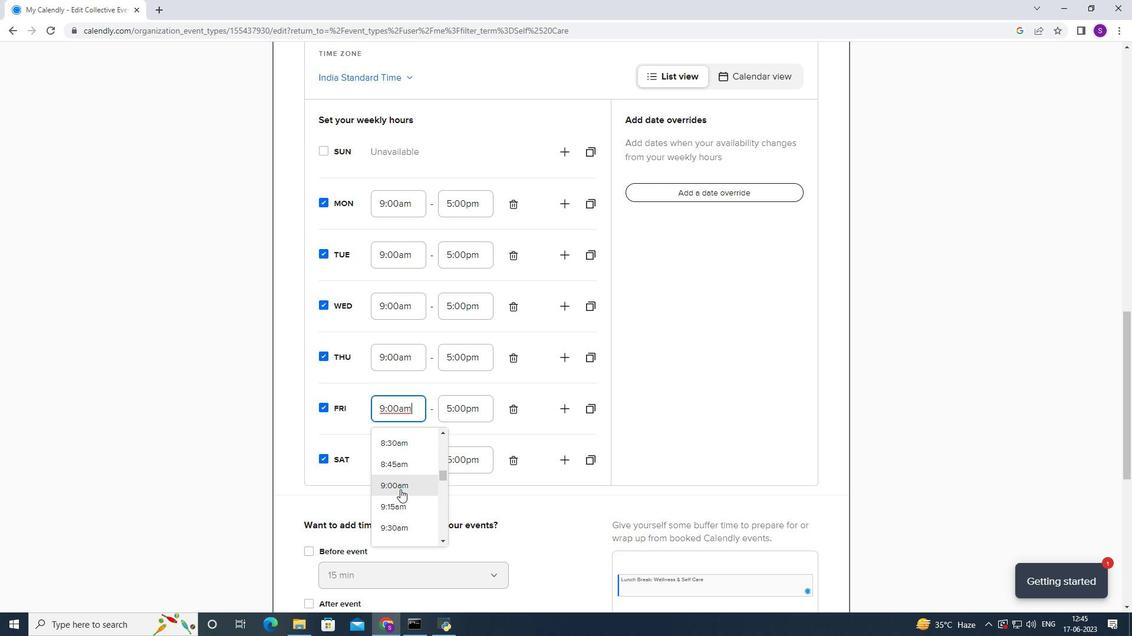 
Action: Mouse moved to (401, 478)
Screenshot: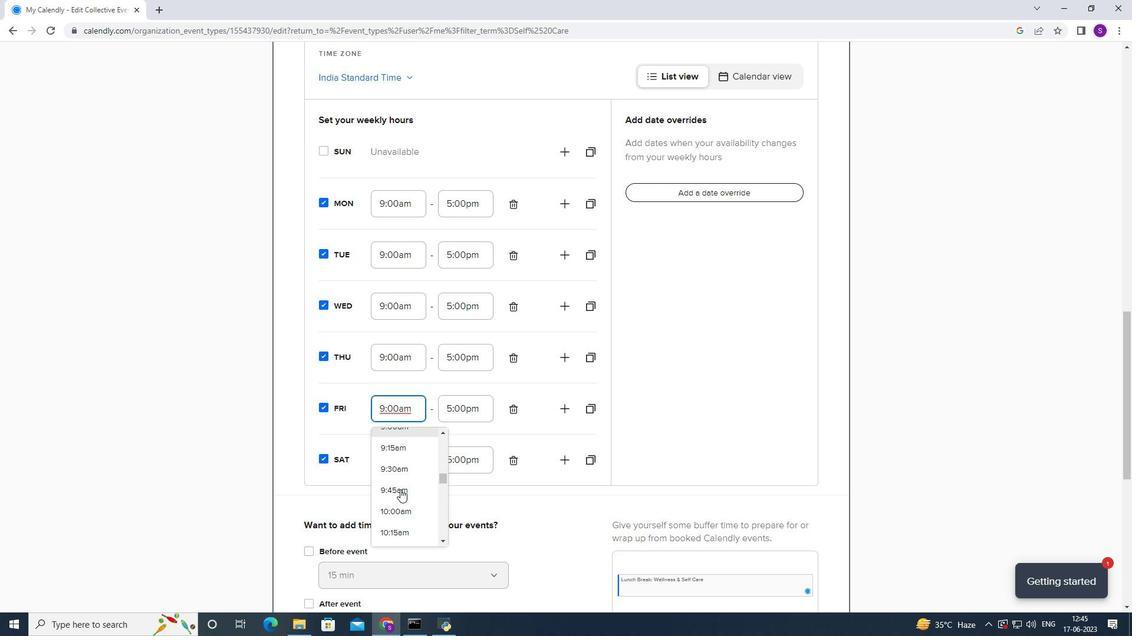
Action: Mouse scrolled (401, 477) with delta (0, 0)
Screenshot: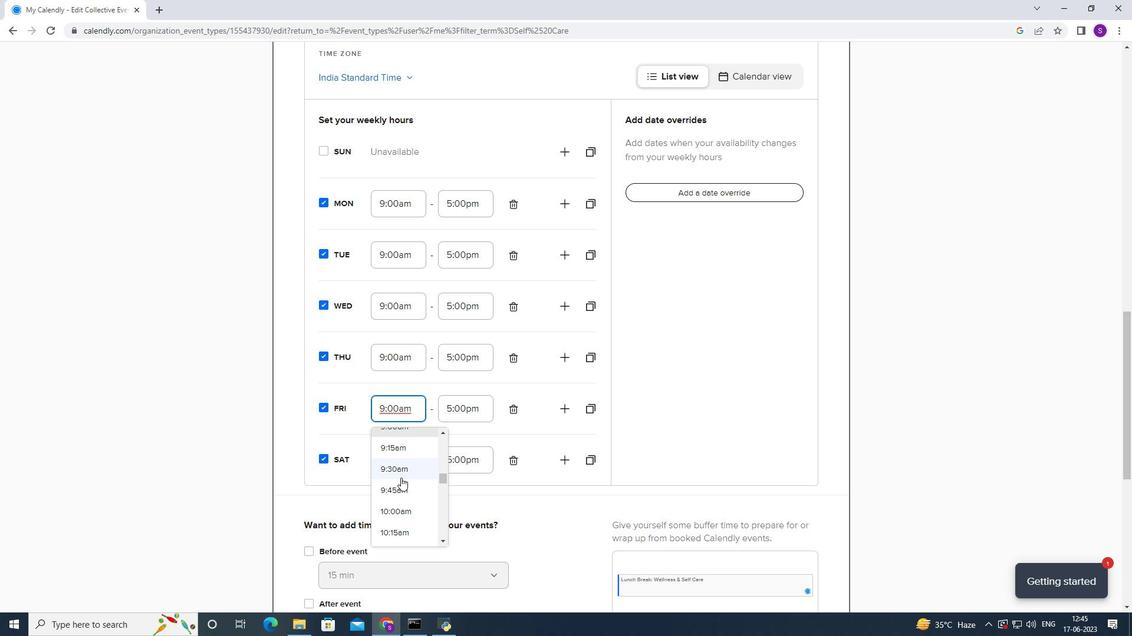 
Action: Mouse moved to (406, 458)
Screenshot: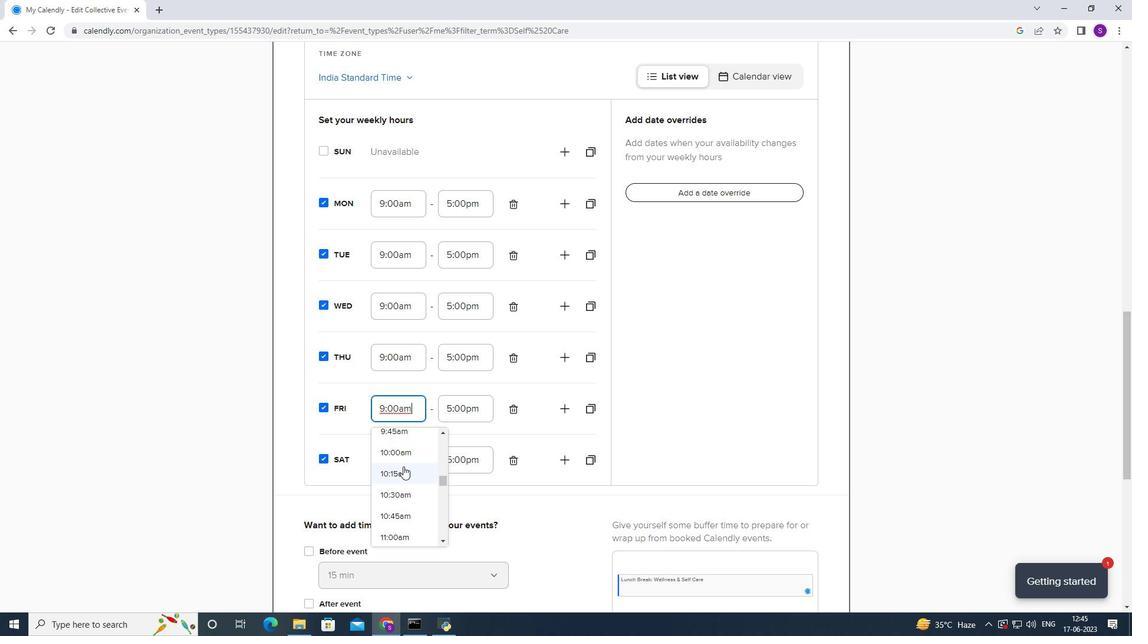 
Action: Mouse pressed left at (406, 458)
Screenshot: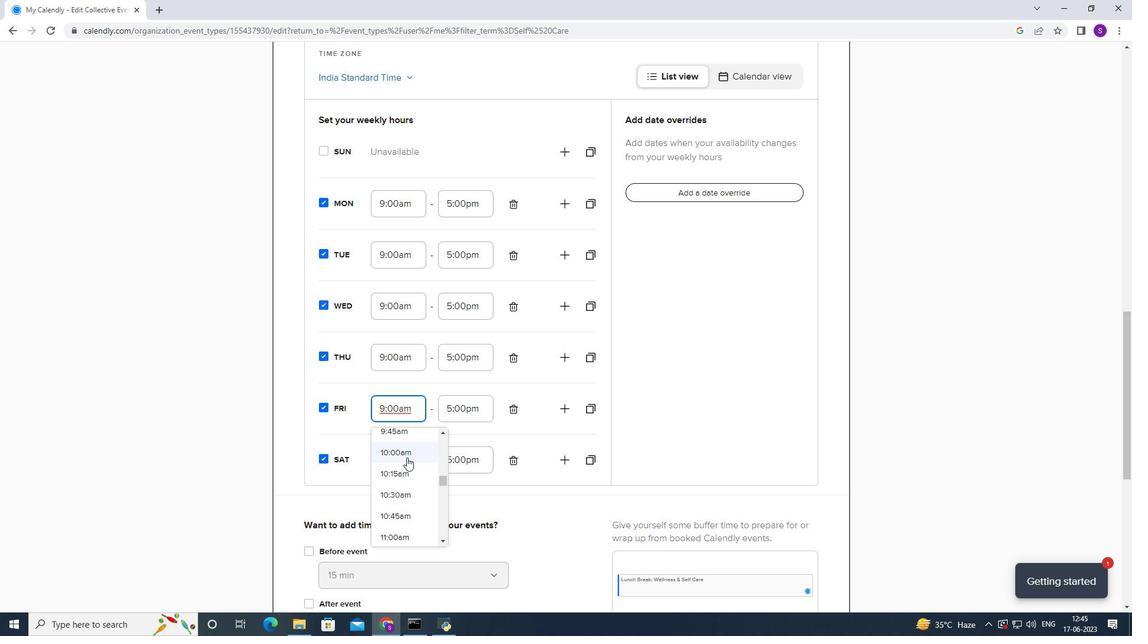 
Action: Mouse moved to (408, 452)
Screenshot: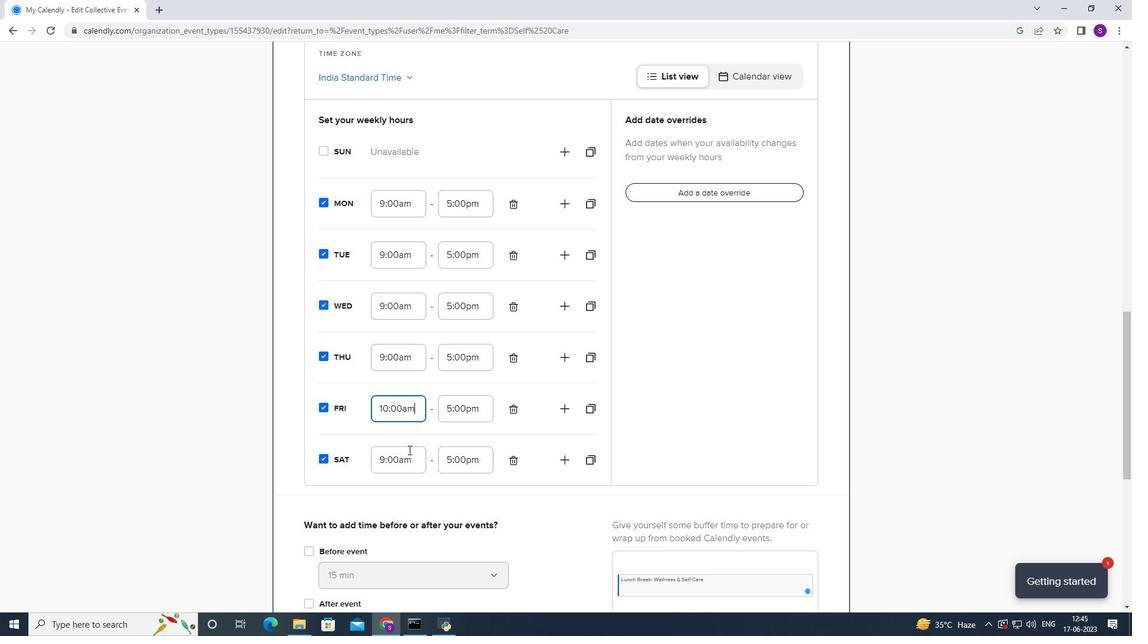 
Action: Mouse pressed left at (408, 452)
Screenshot: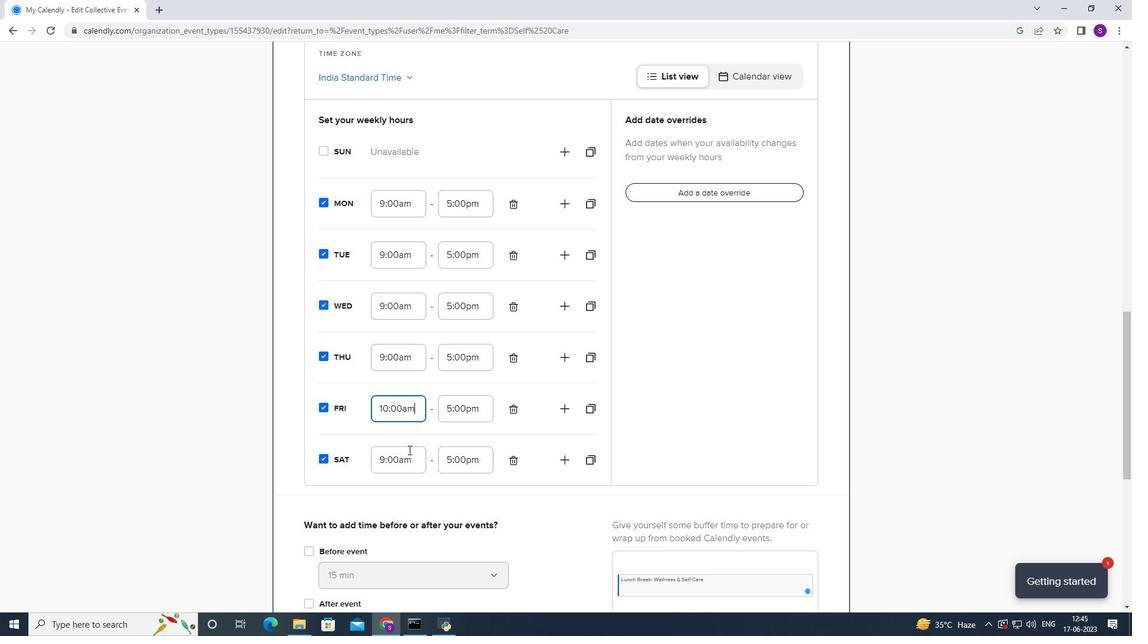 
Action: Mouse scrolled (408, 452) with delta (0, 0)
Screenshot: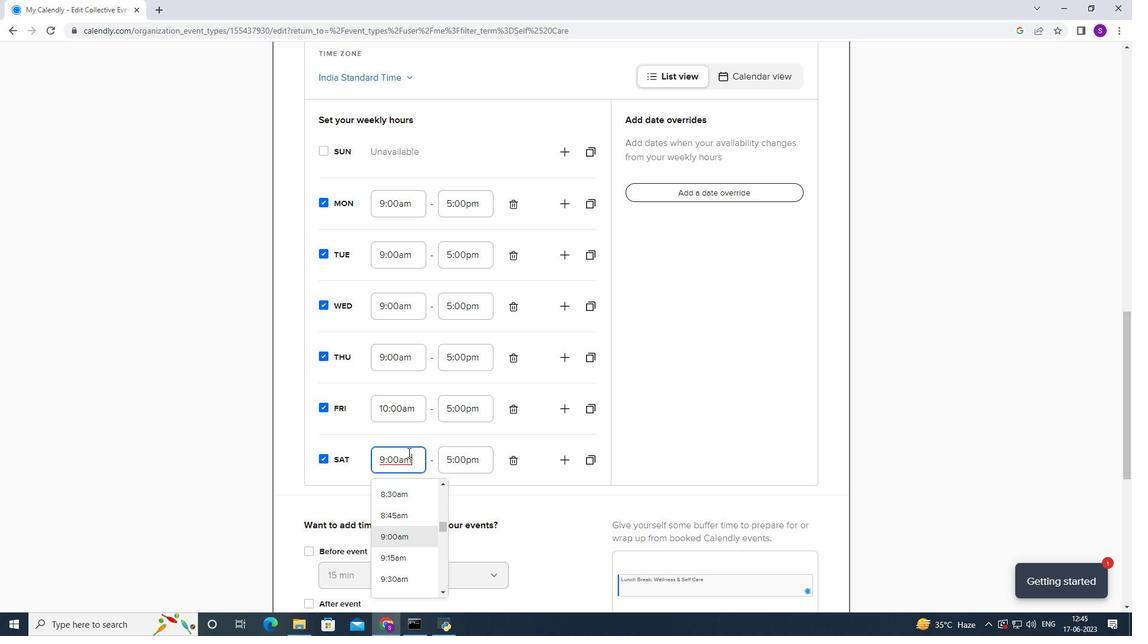 
Action: Mouse scrolled (408, 452) with delta (0, 0)
Screenshot: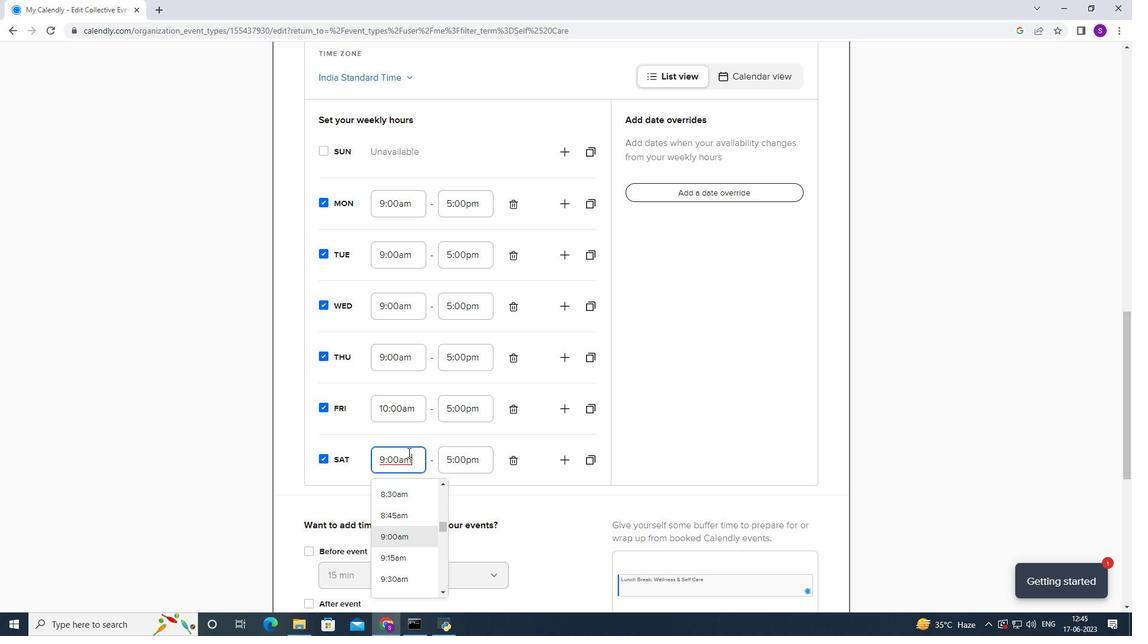 
Action: Mouse scrolled (408, 452) with delta (0, 0)
Screenshot: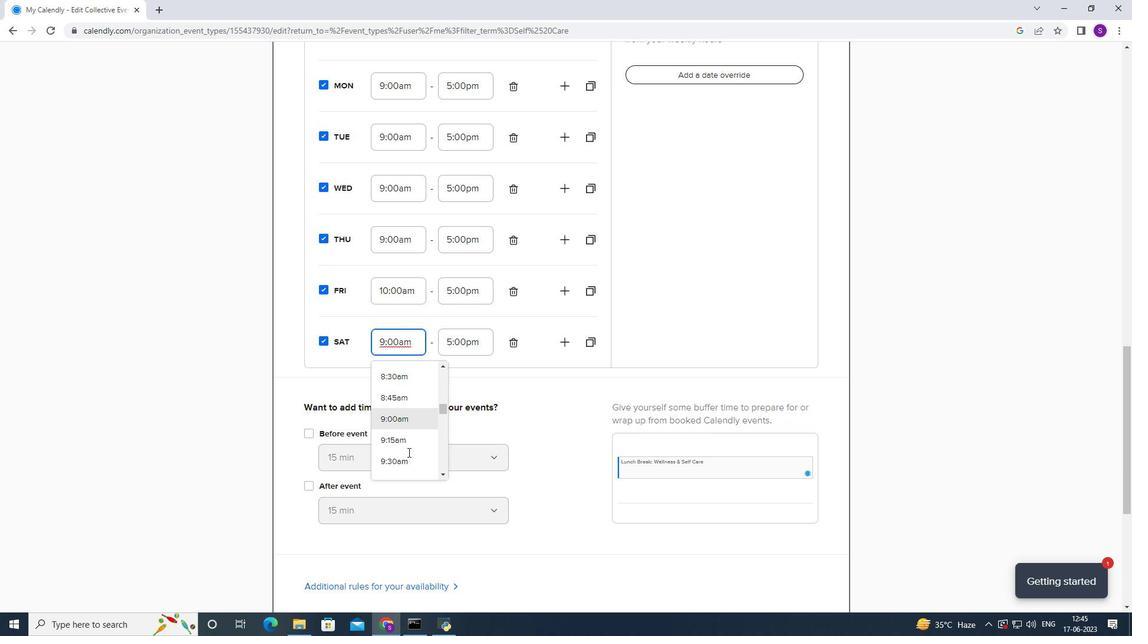 
Action: Mouse moved to (408, 447)
Screenshot: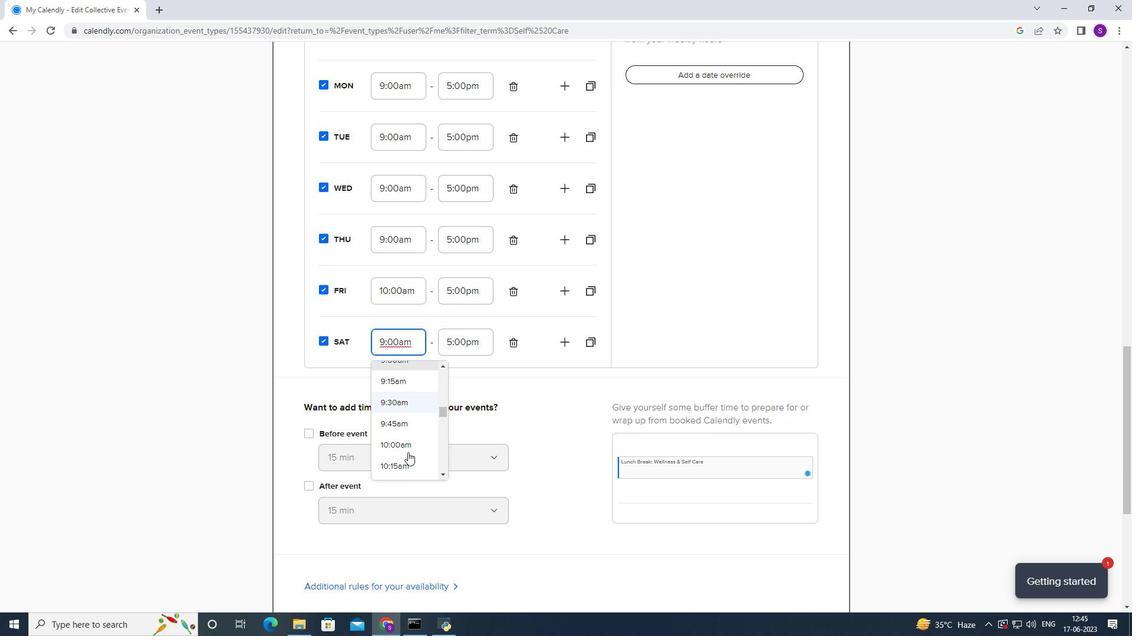 
Action: Mouse pressed left at (408, 447)
Screenshot: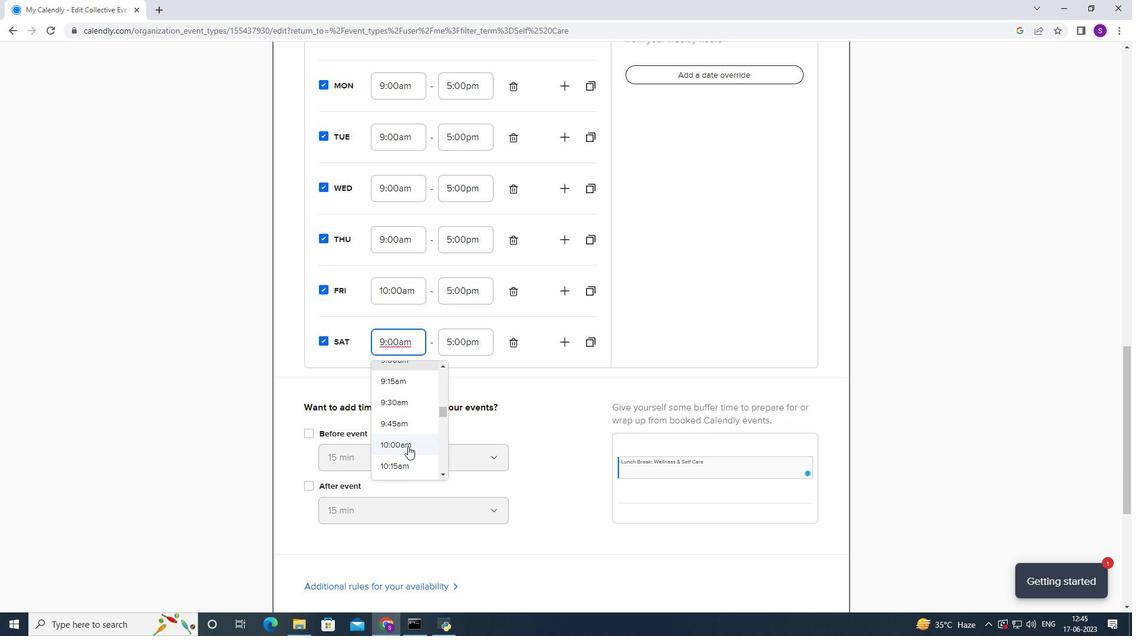 
Action: Mouse moved to (414, 242)
Screenshot: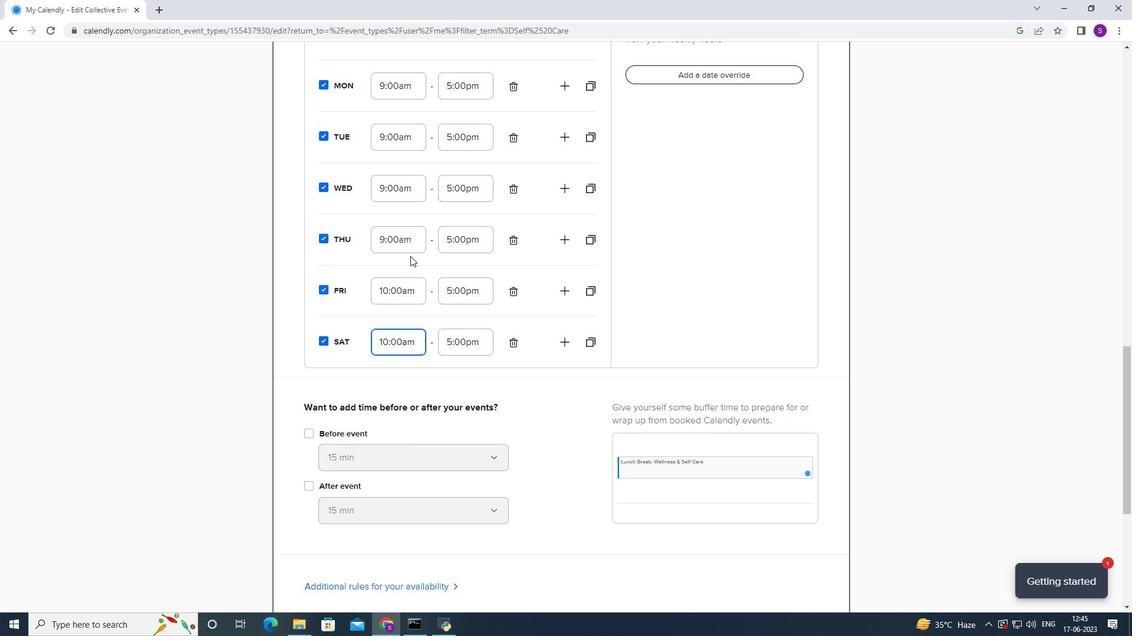 
Action: Mouse pressed left at (414, 242)
Screenshot: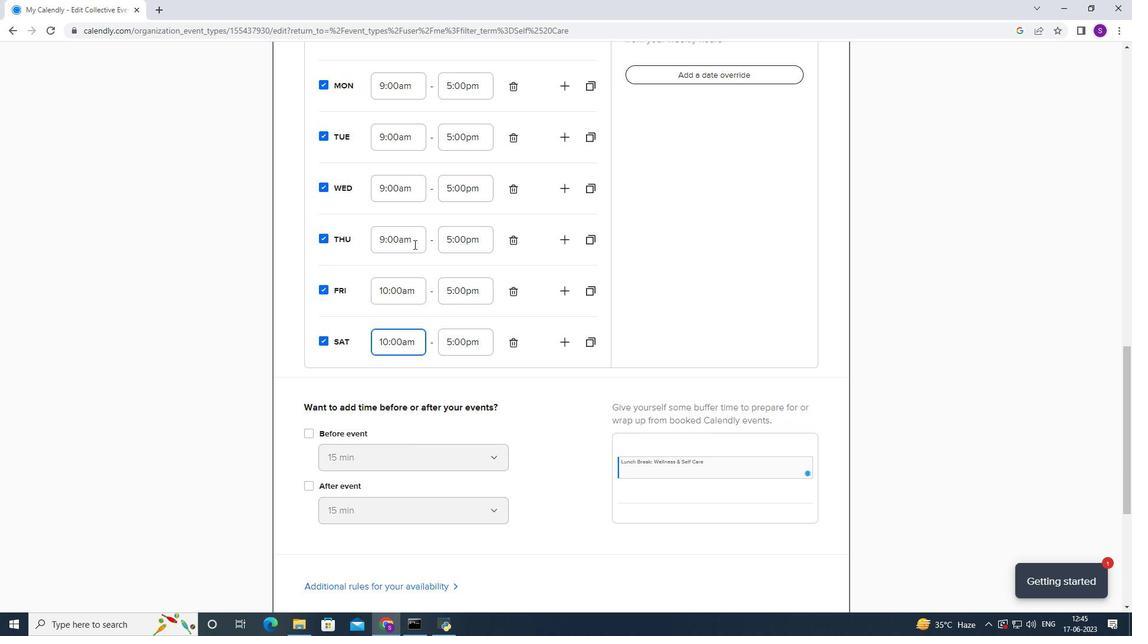 
Action: Mouse moved to (421, 302)
Screenshot: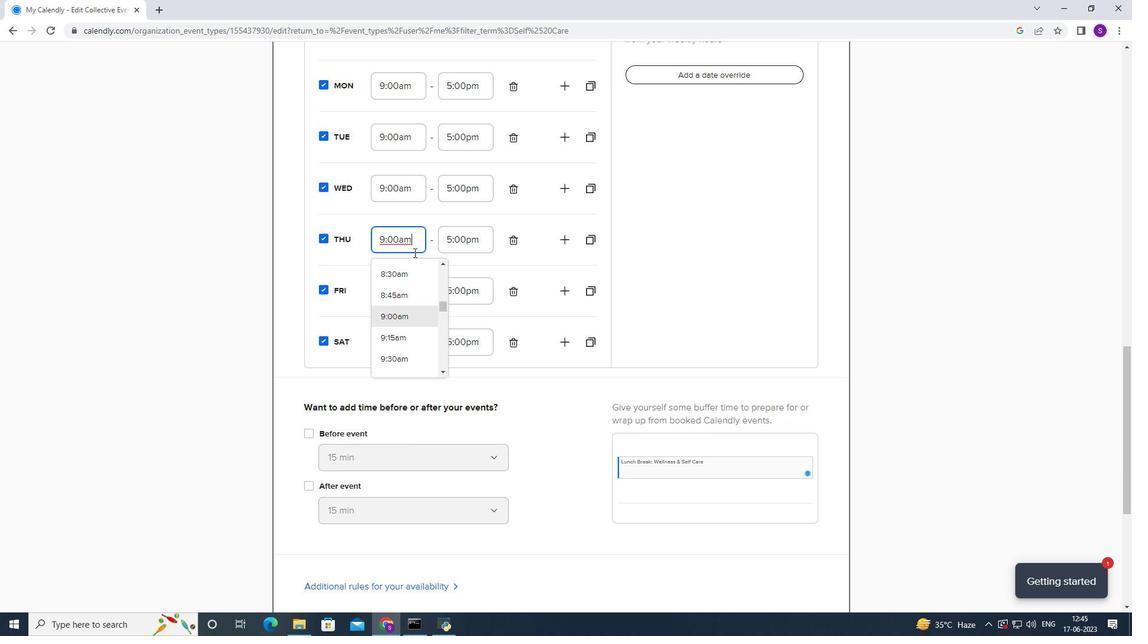 
Action: Mouse scrolled (421, 301) with delta (0, 0)
Screenshot: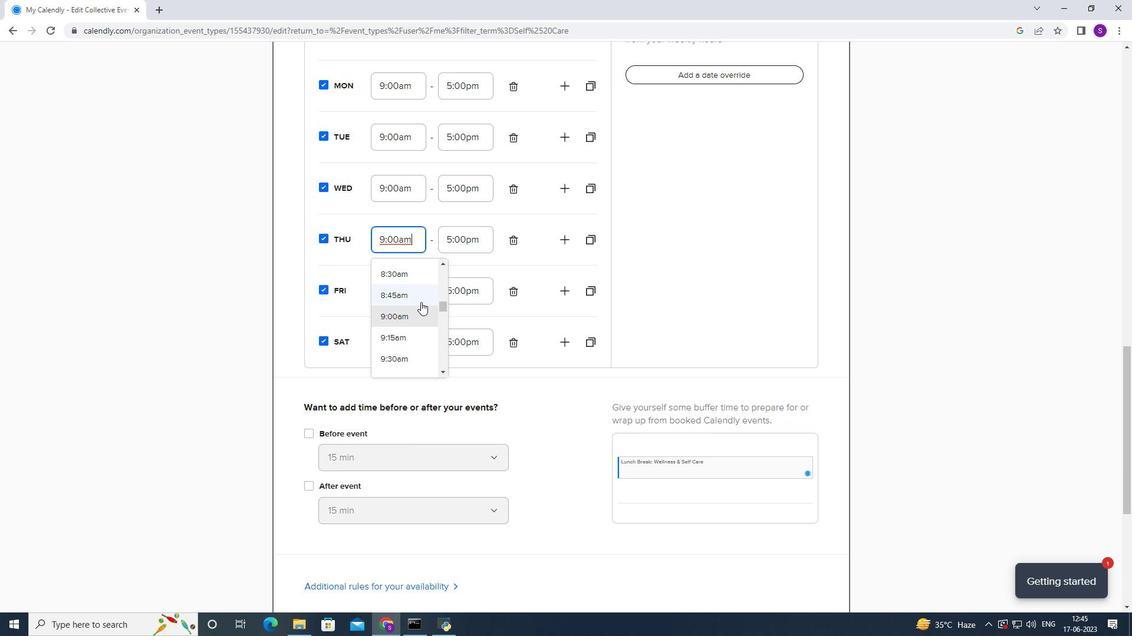
Action: Mouse scrolled (421, 301) with delta (0, 0)
Screenshot: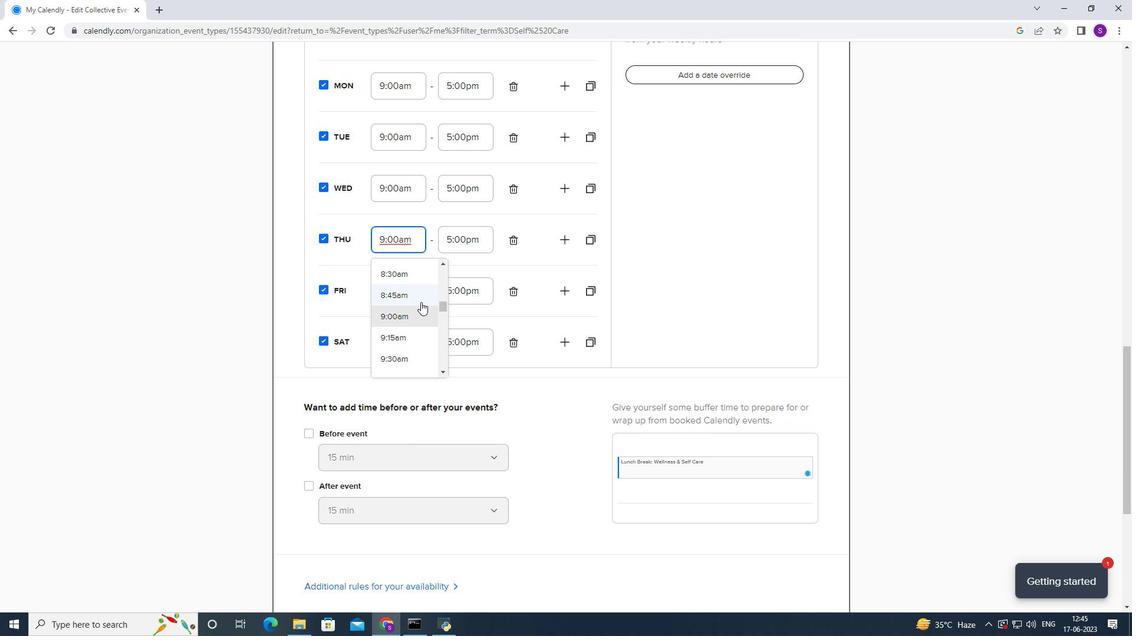 
Action: Mouse moved to (411, 284)
Screenshot: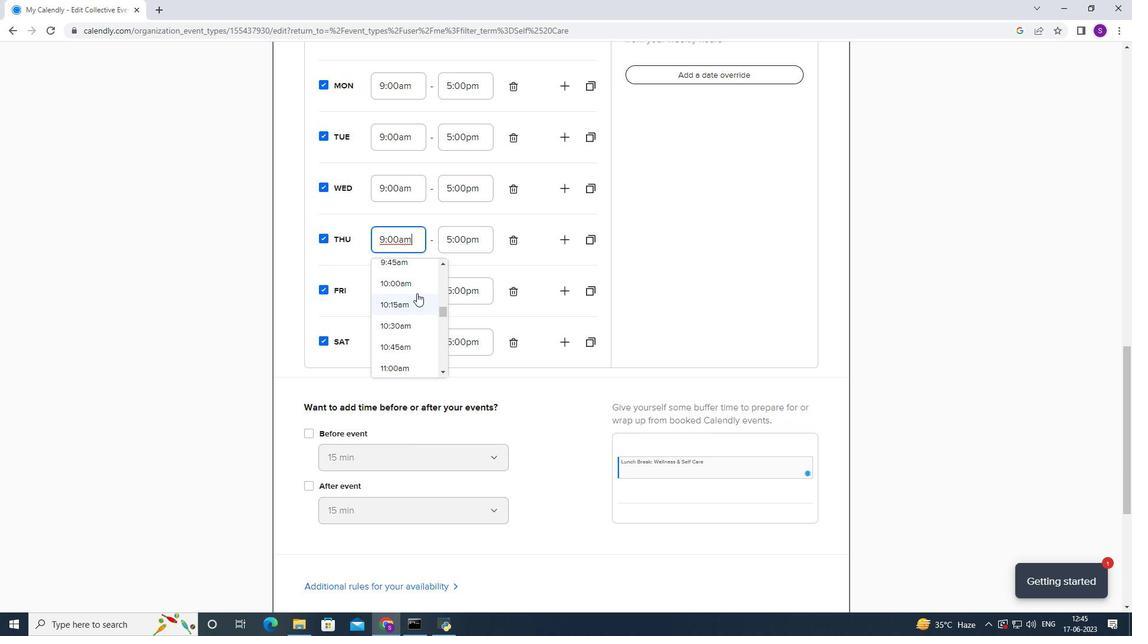 
Action: Mouse pressed left at (411, 284)
Screenshot: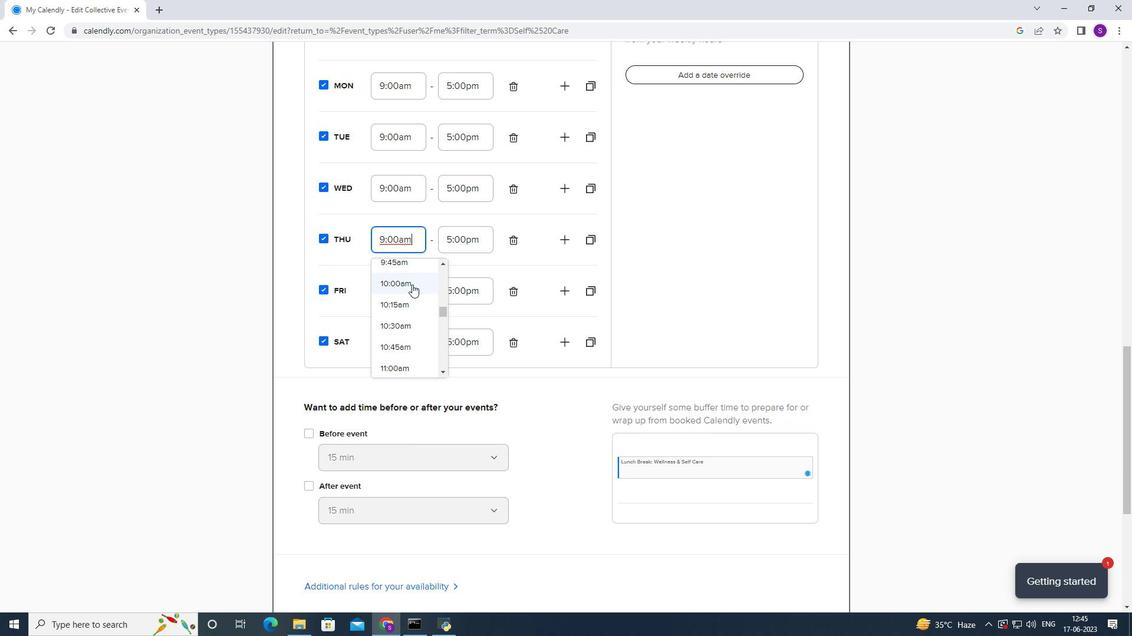 
Action: Mouse moved to (409, 199)
Screenshot: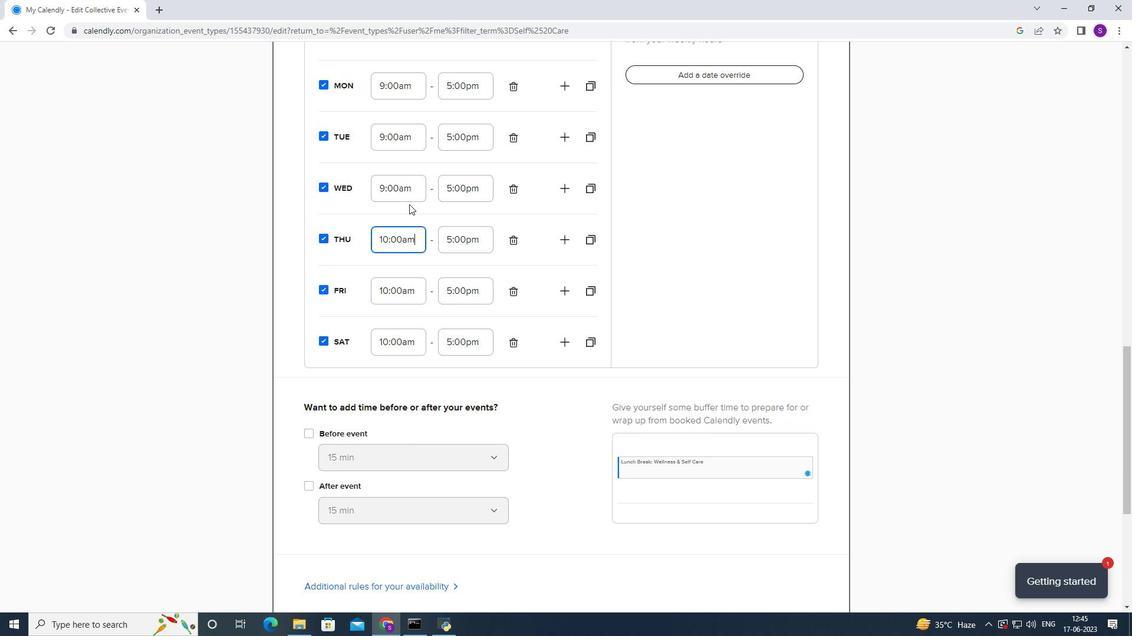 
Action: Mouse pressed left at (409, 199)
Screenshot: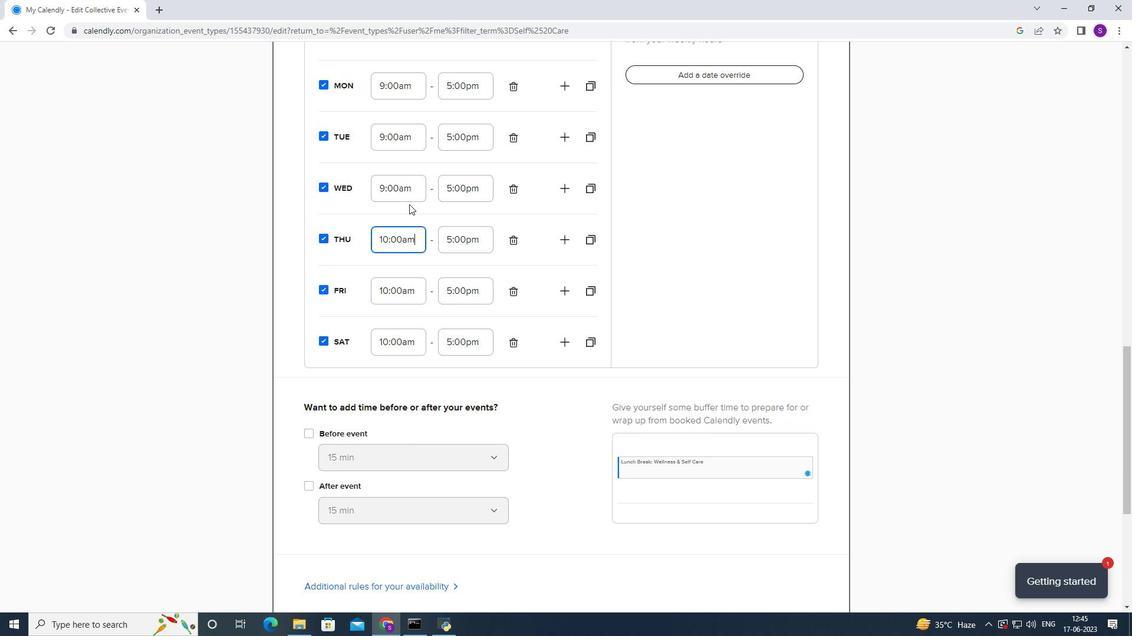 
Action: Mouse moved to (406, 239)
Screenshot: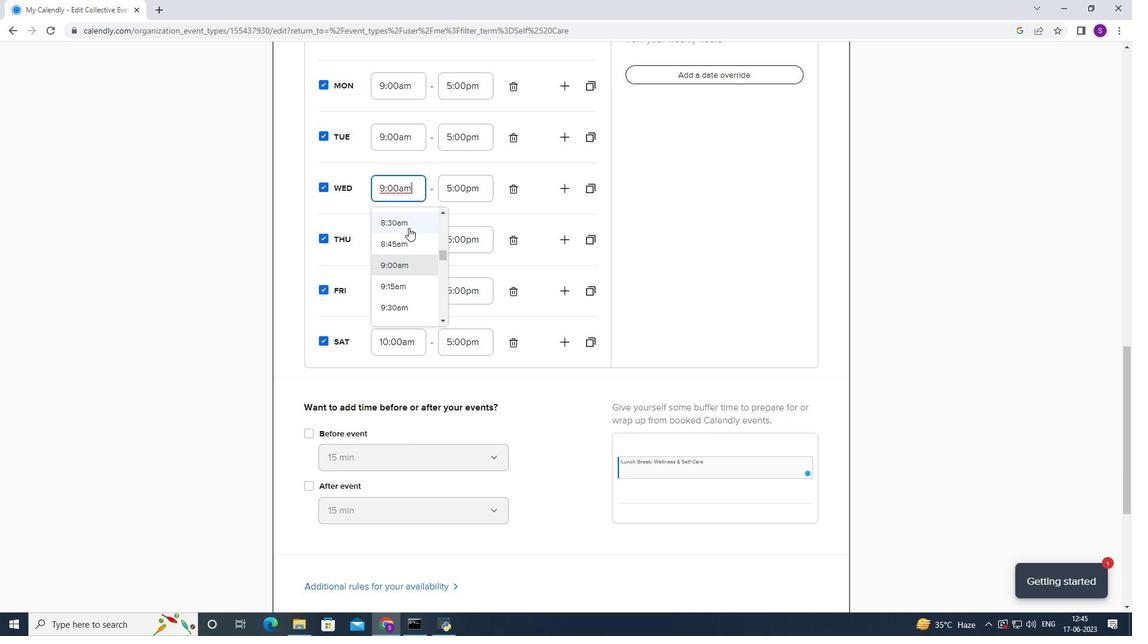 
Action: Mouse scrolled (406, 238) with delta (0, 0)
Screenshot: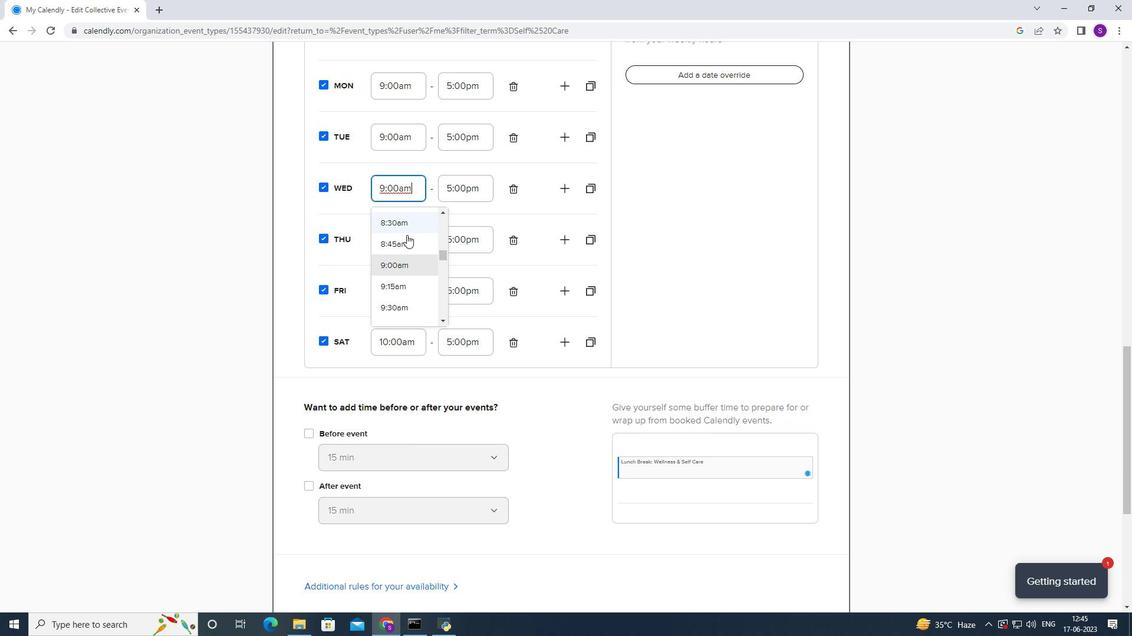 
Action: Mouse moved to (388, 285)
Screenshot: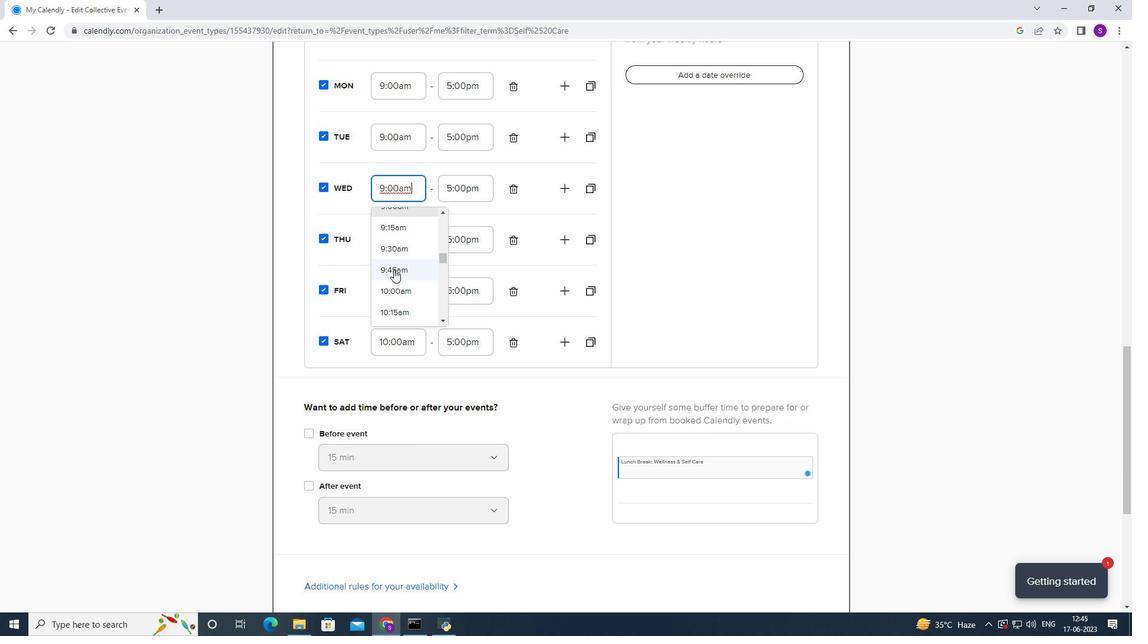 
Action: Mouse pressed left at (388, 285)
Screenshot: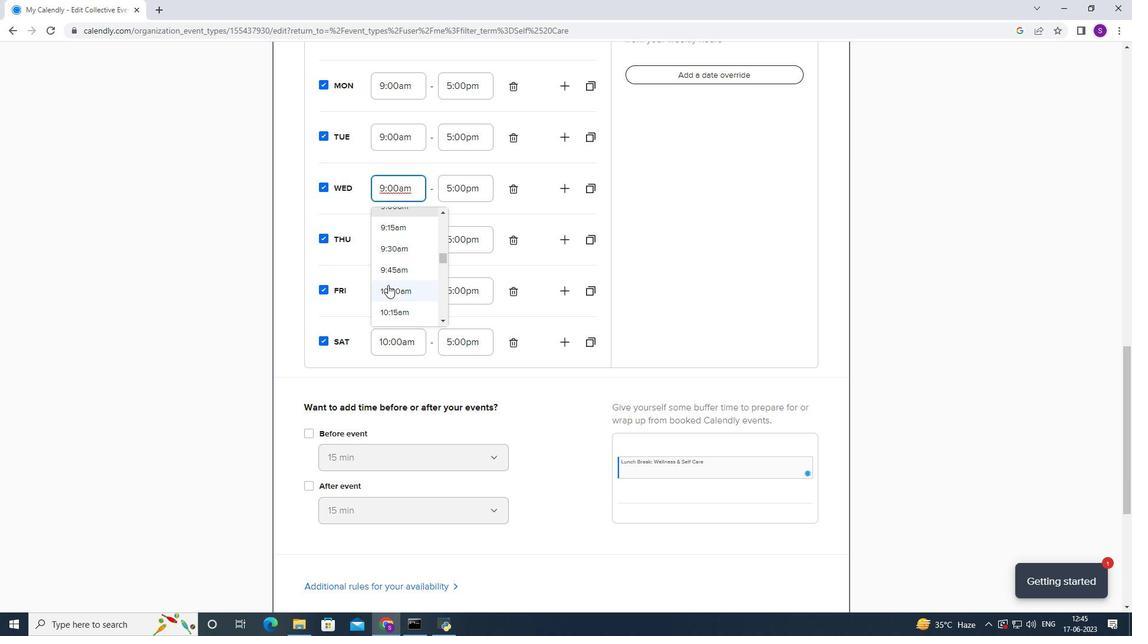 
Action: Mouse moved to (388, 145)
Screenshot: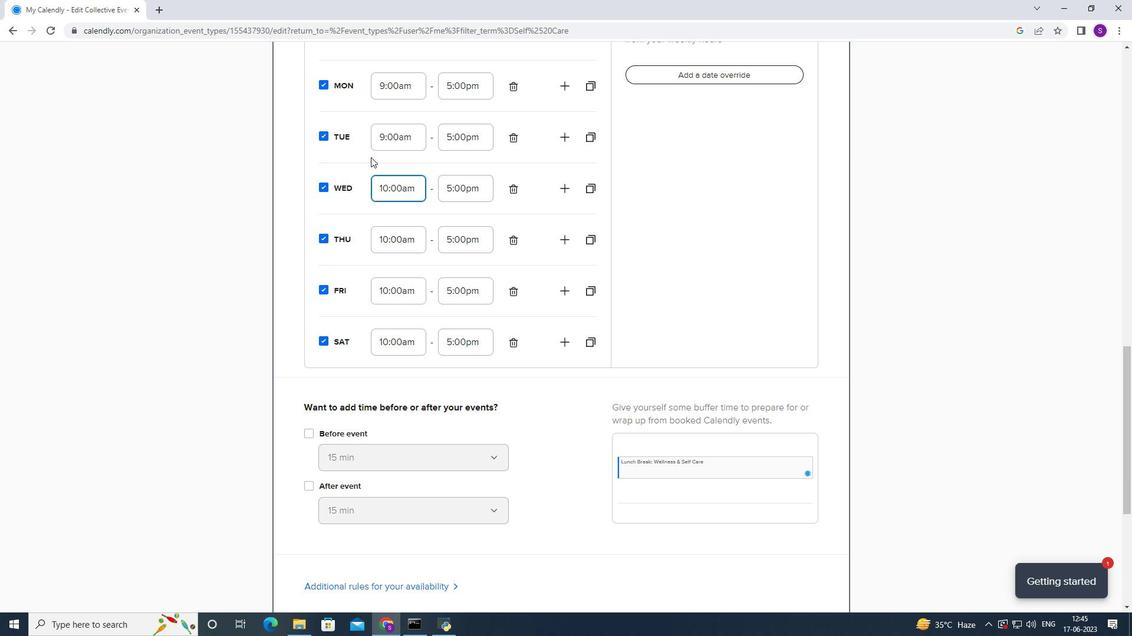 
Action: Mouse pressed left at (388, 145)
Screenshot: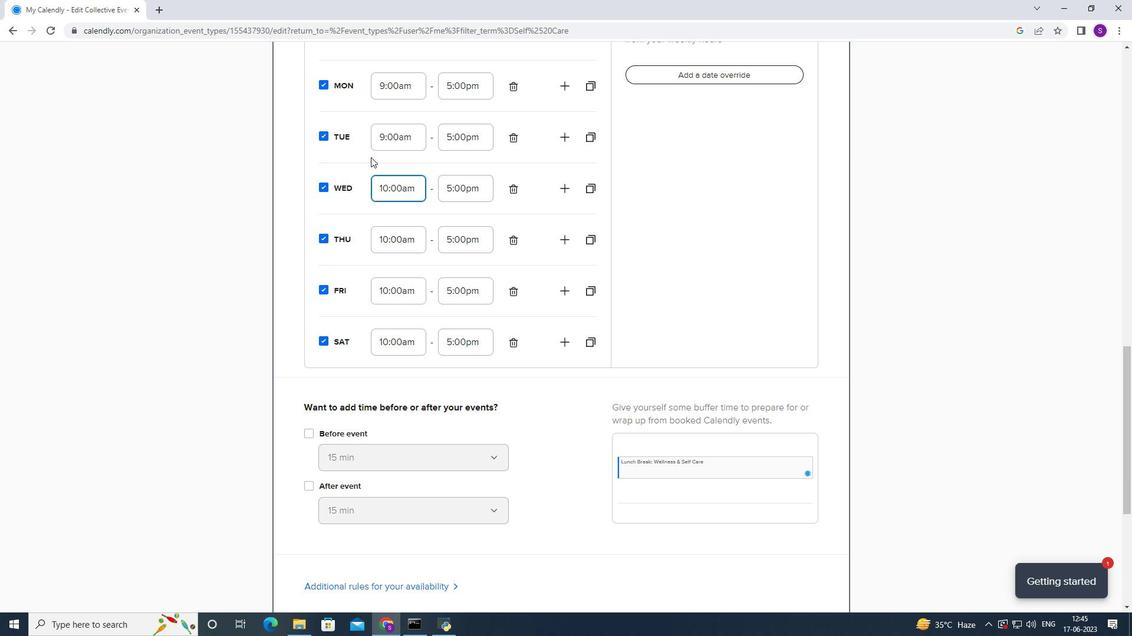 
Action: Mouse moved to (404, 198)
Screenshot: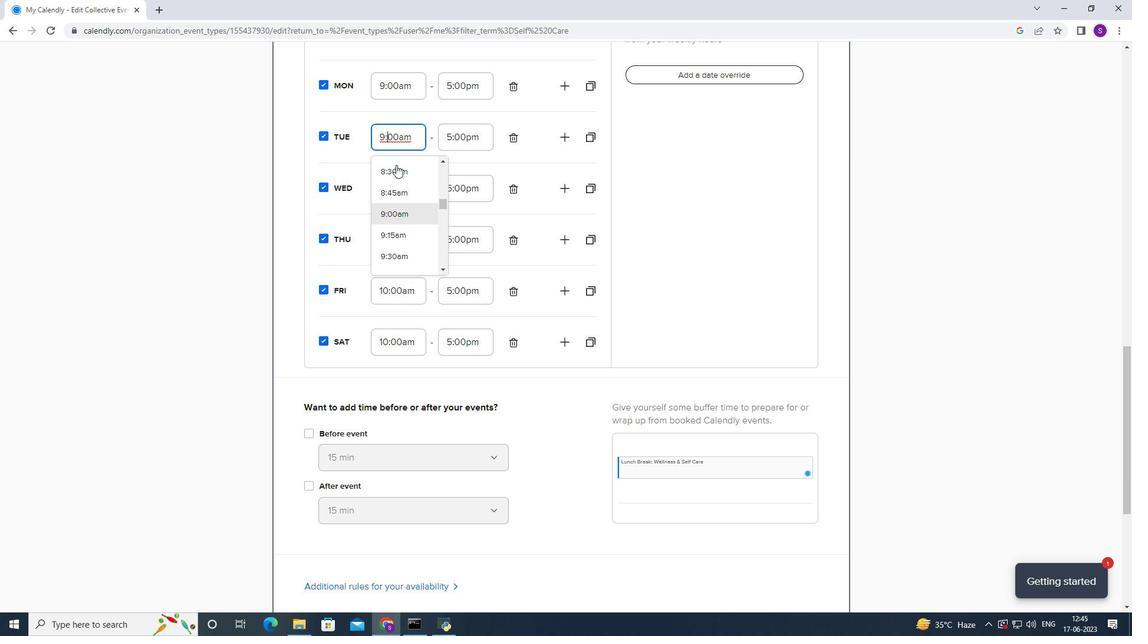 
Action: Mouse scrolled (404, 198) with delta (0, 0)
Screenshot: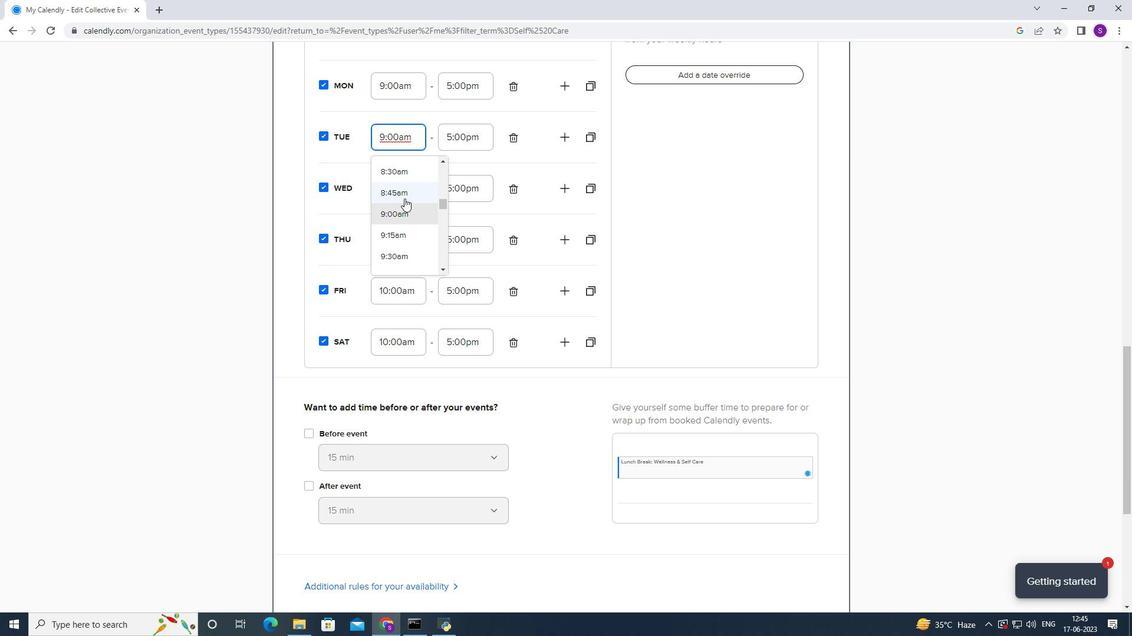 
Action: Mouse moved to (392, 246)
Screenshot: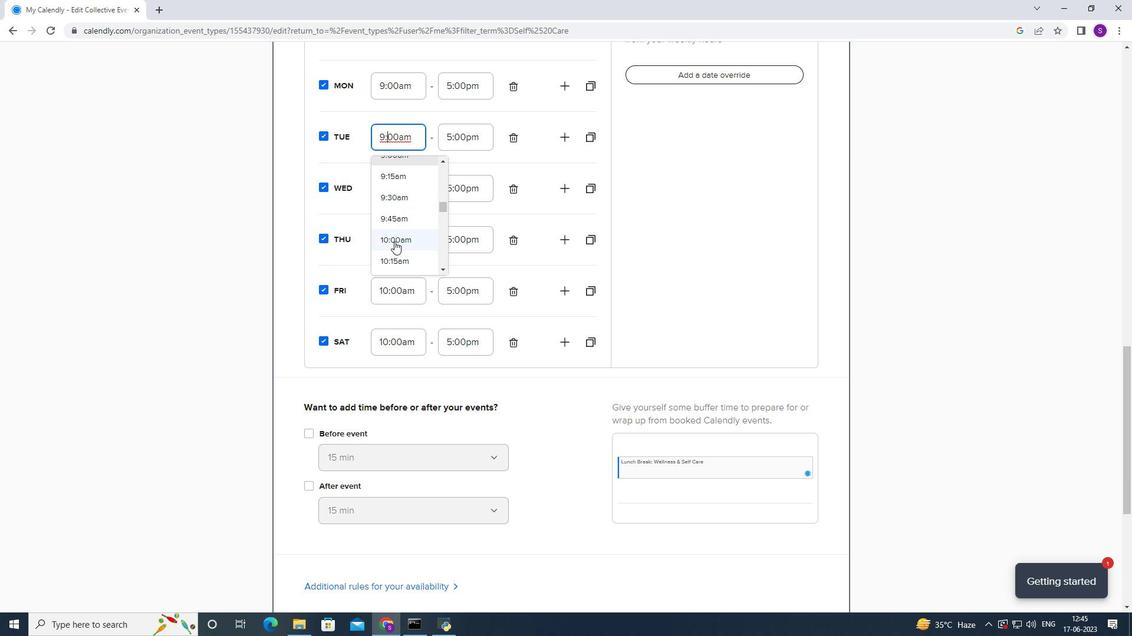 
Action: Mouse pressed left at (392, 246)
Screenshot: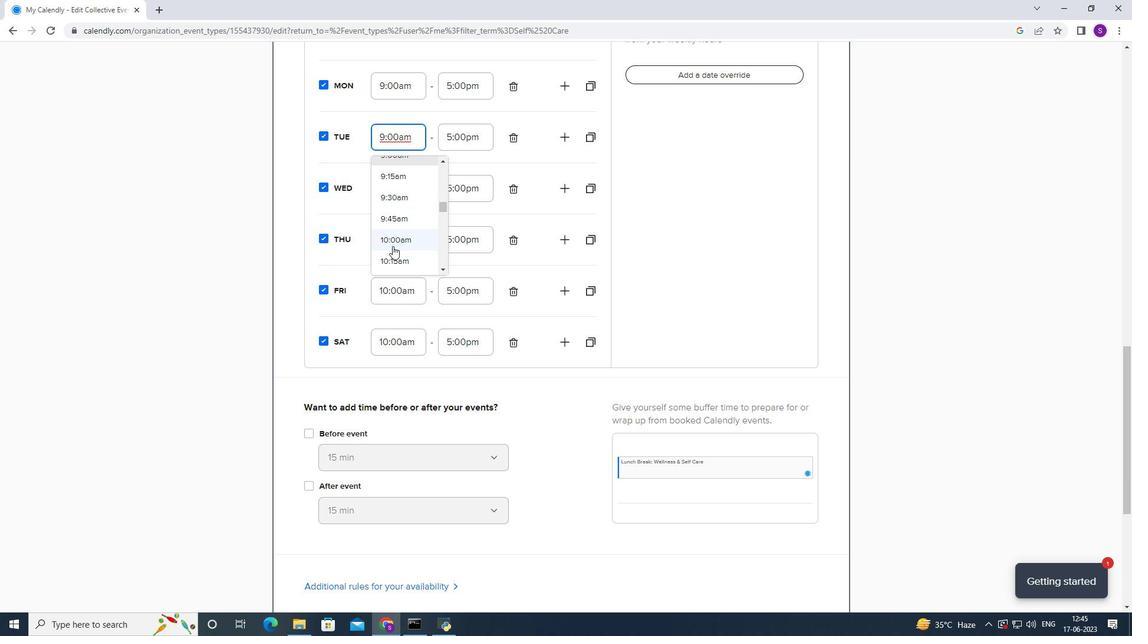 
Action: Mouse moved to (401, 107)
Screenshot: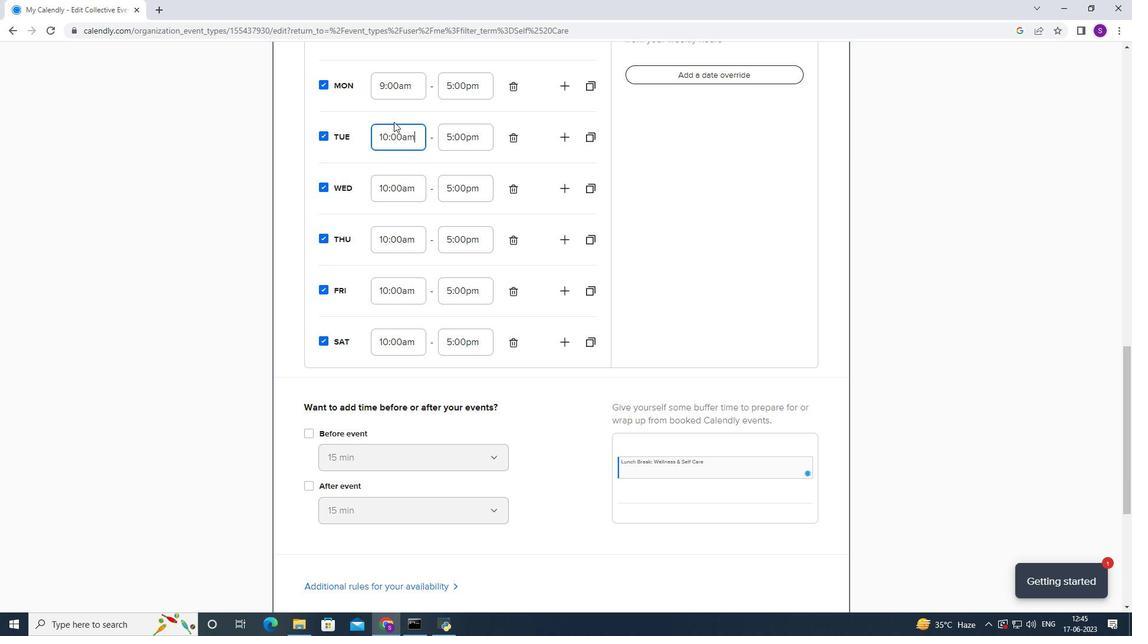 
Action: Mouse pressed left at (401, 107)
Screenshot: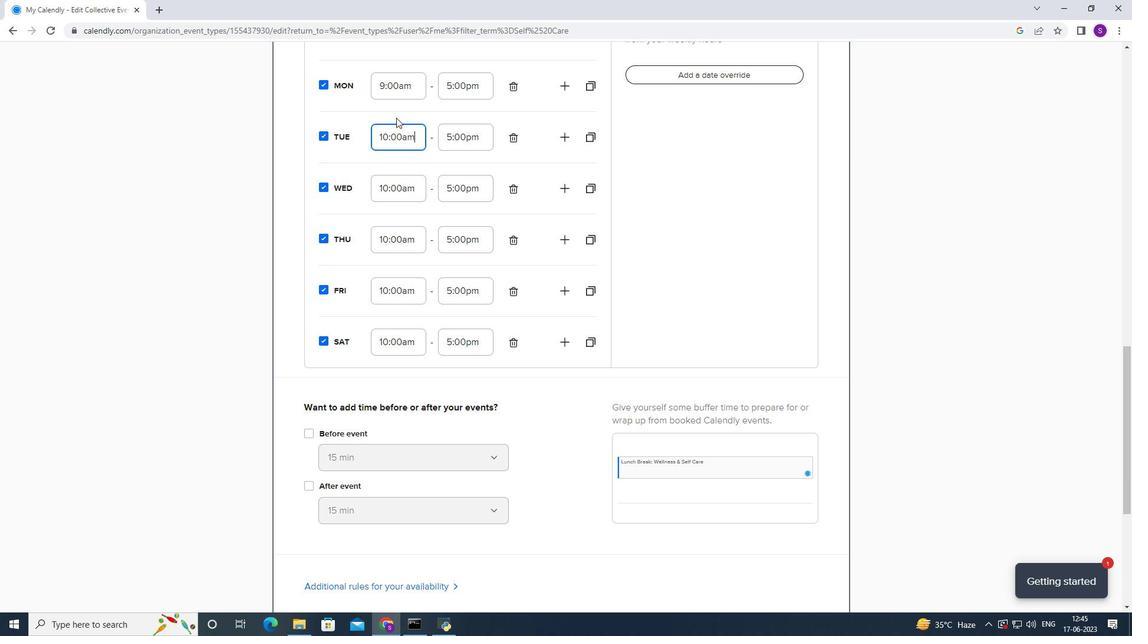 
Action: Mouse moved to (411, 96)
Screenshot: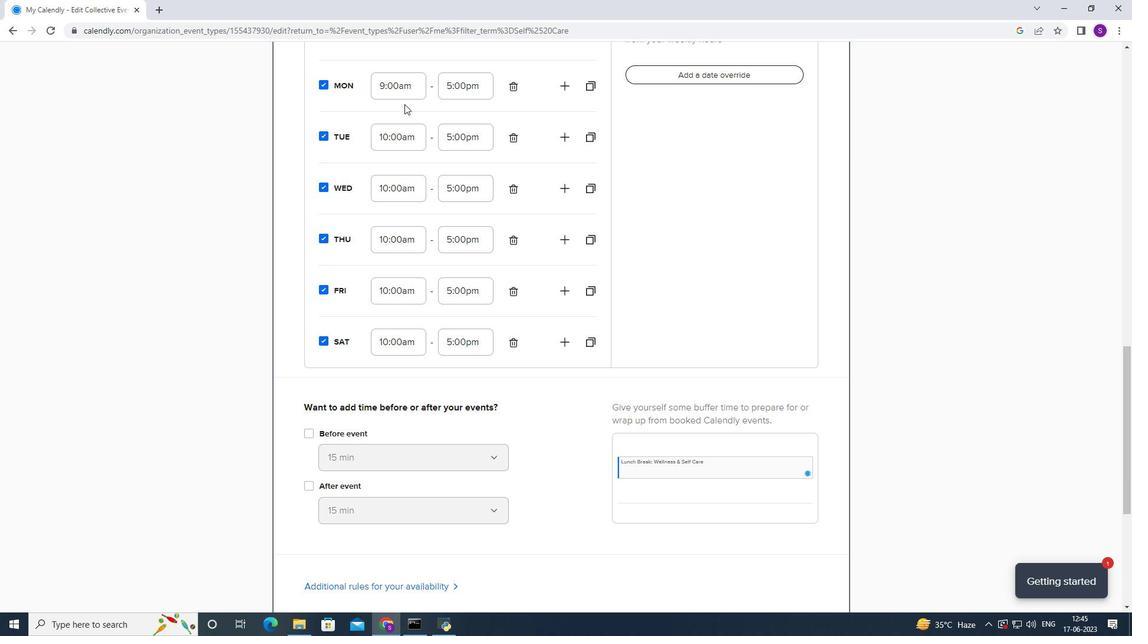 
Action: Mouse pressed left at (411, 96)
Screenshot: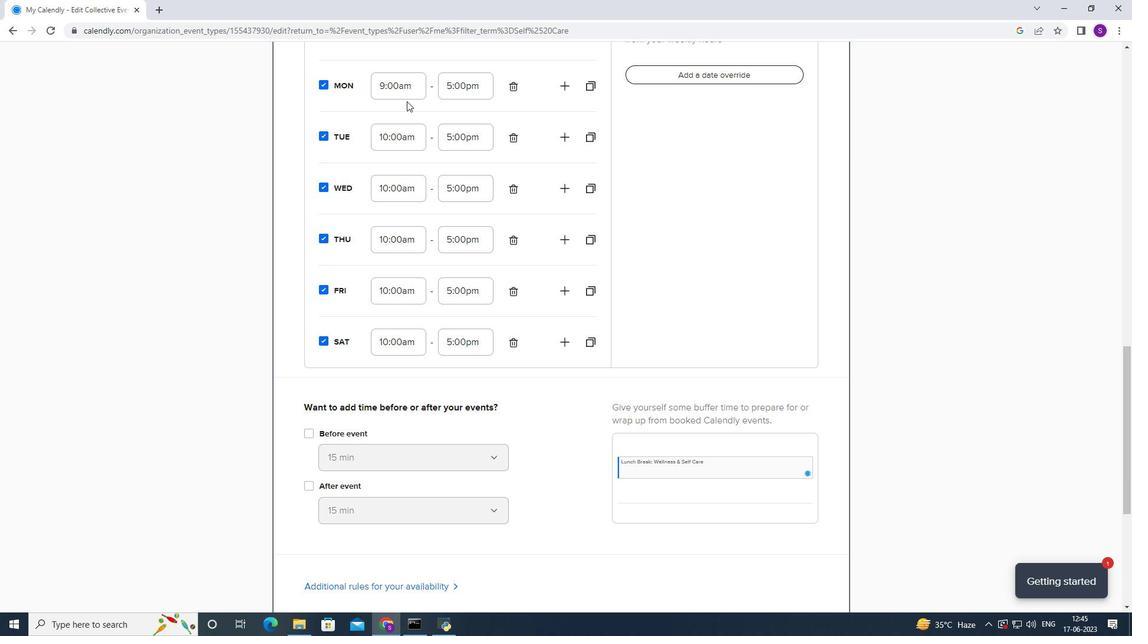 
Action: Mouse moved to (413, 166)
Screenshot: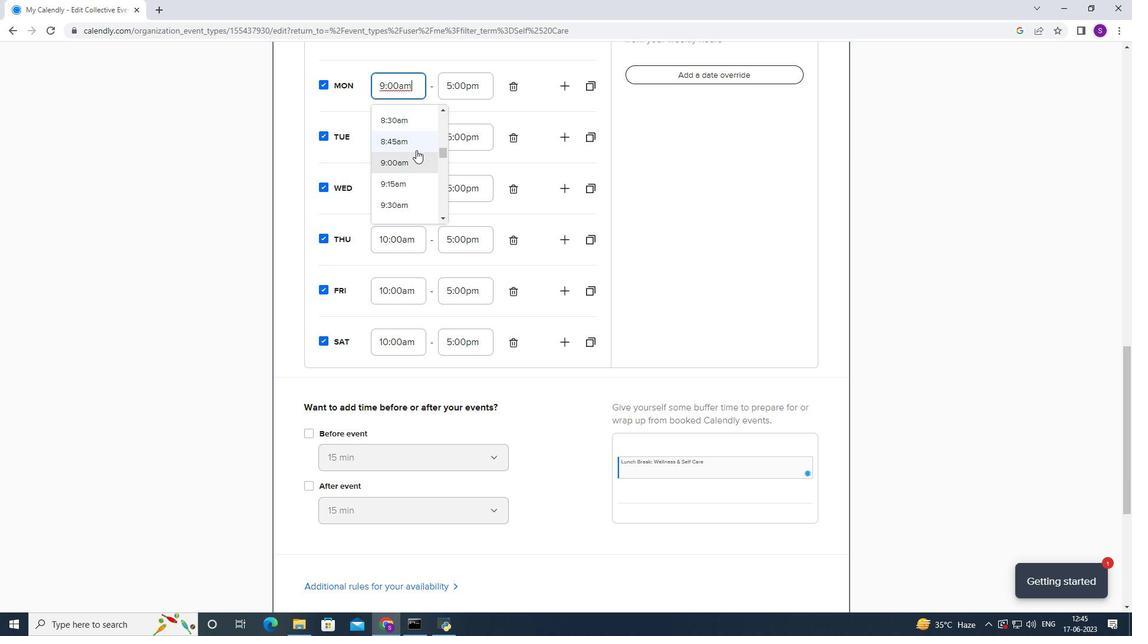 
Action: Mouse scrolled (413, 165) with delta (0, 0)
Screenshot: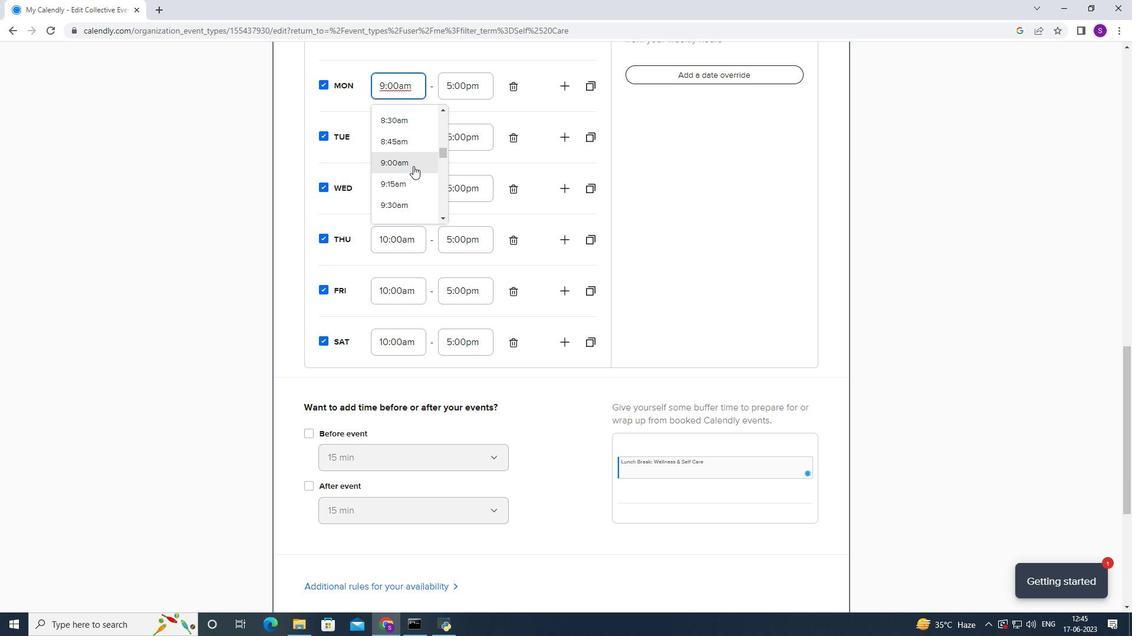 
Action: Mouse scrolled (413, 165) with delta (0, 0)
Screenshot: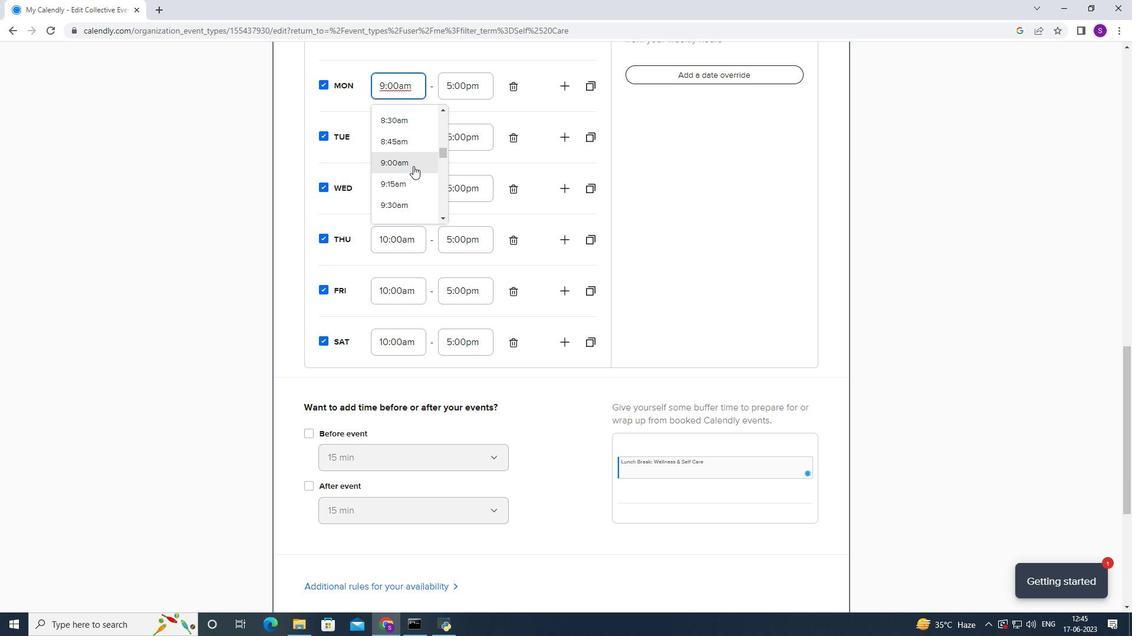 
Action: Mouse moved to (413, 136)
Screenshot: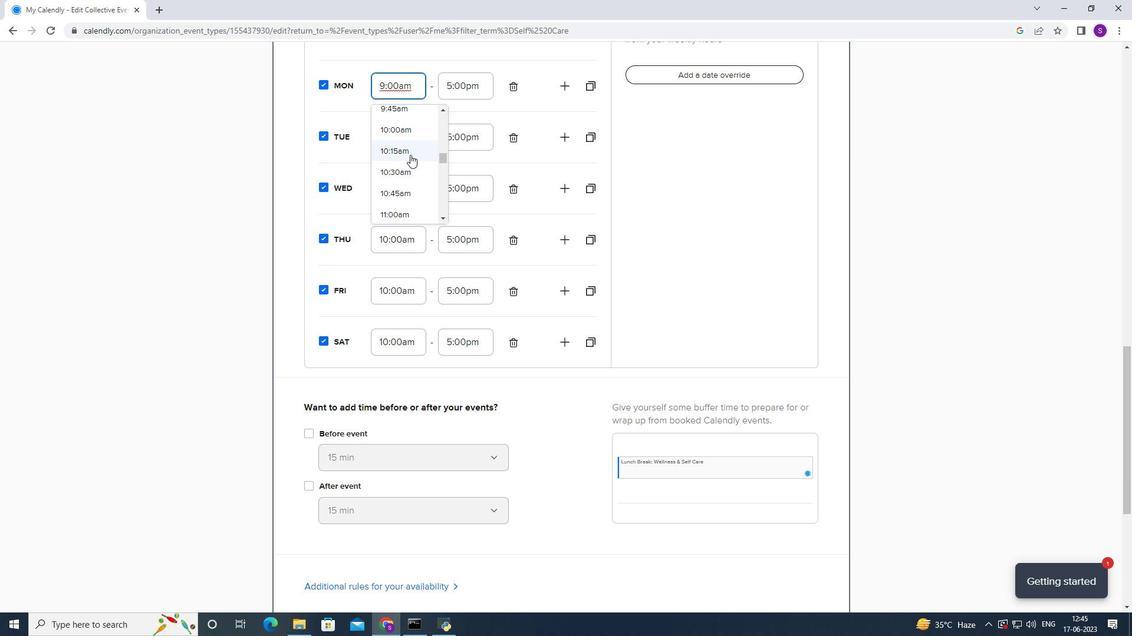 
Action: Mouse pressed left at (413, 136)
Screenshot: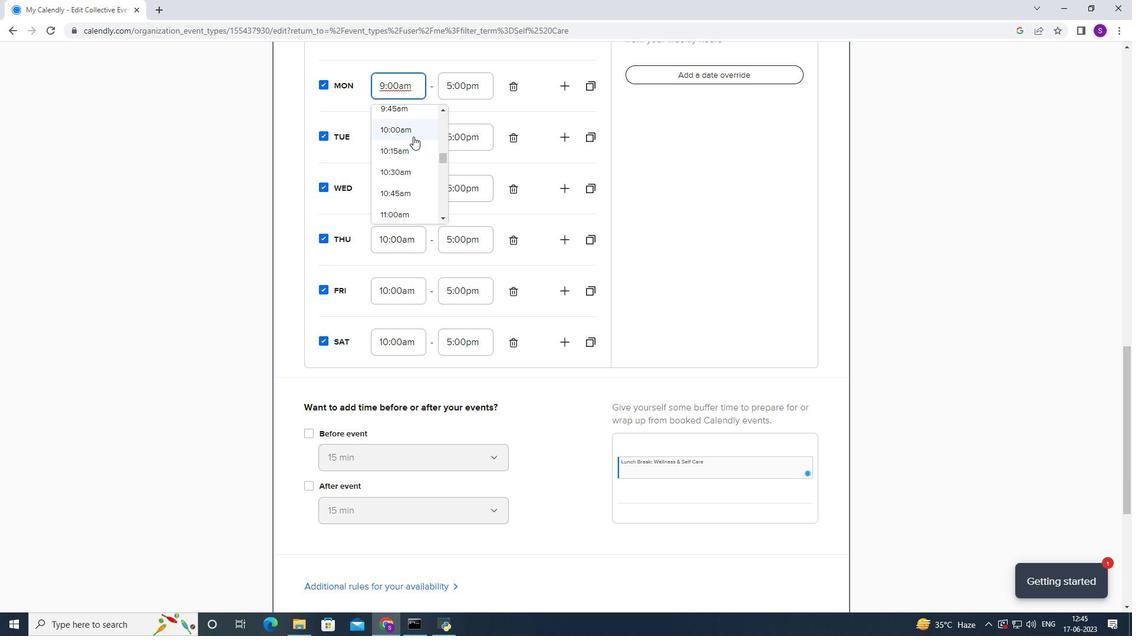 
Action: Mouse moved to (471, 85)
Screenshot: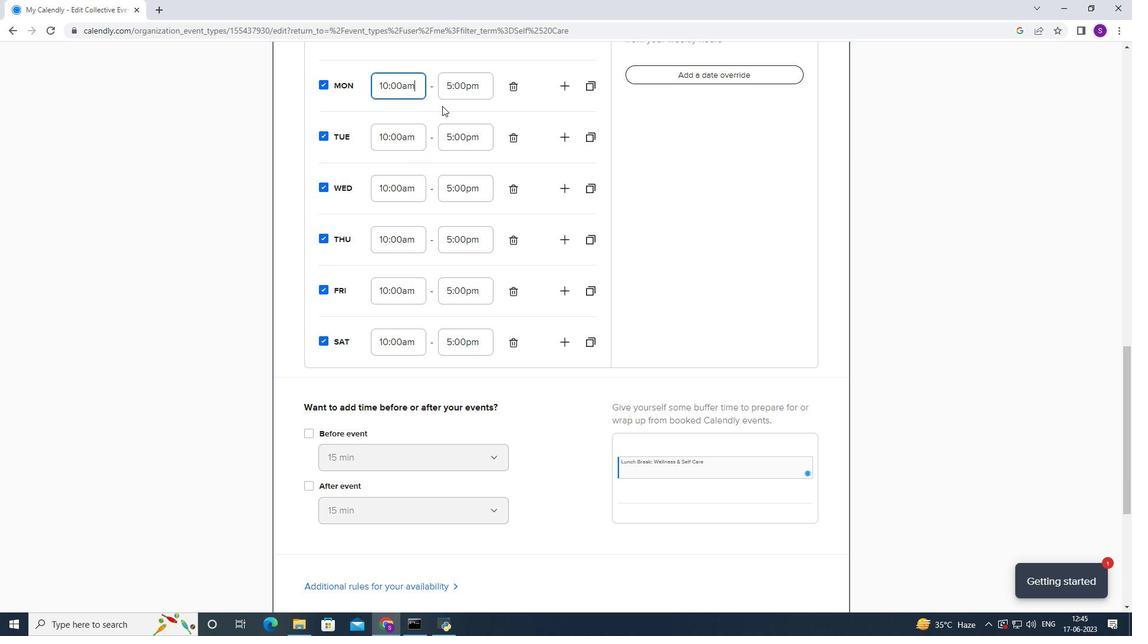 
Action: Mouse pressed left at (471, 85)
Screenshot: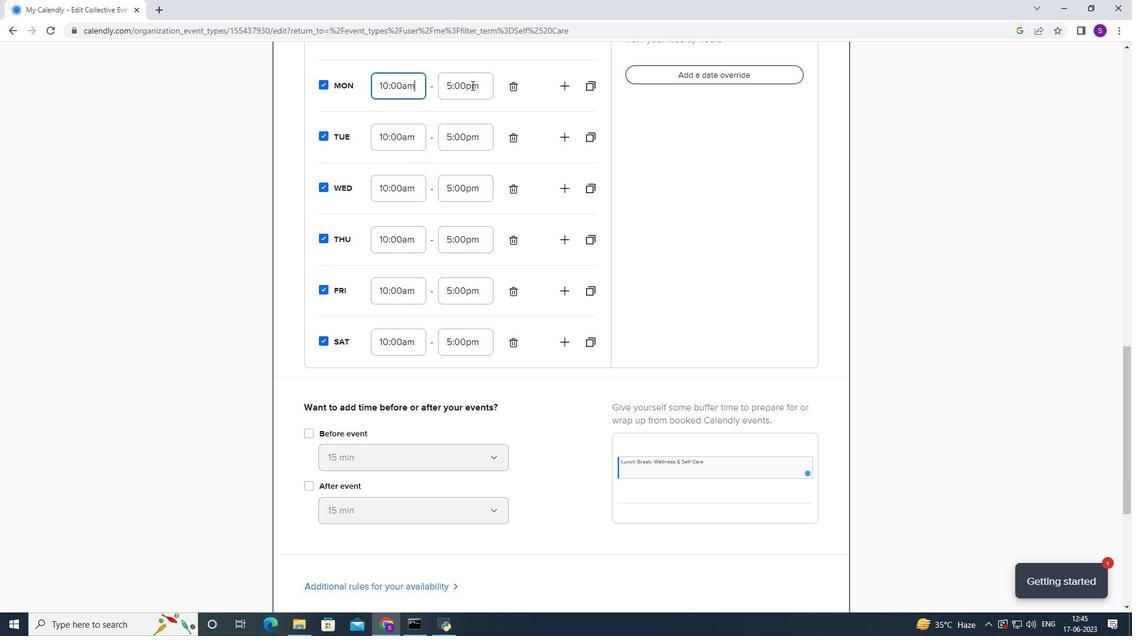 
Action: Mouse moved to (466, 139)
Screenshot: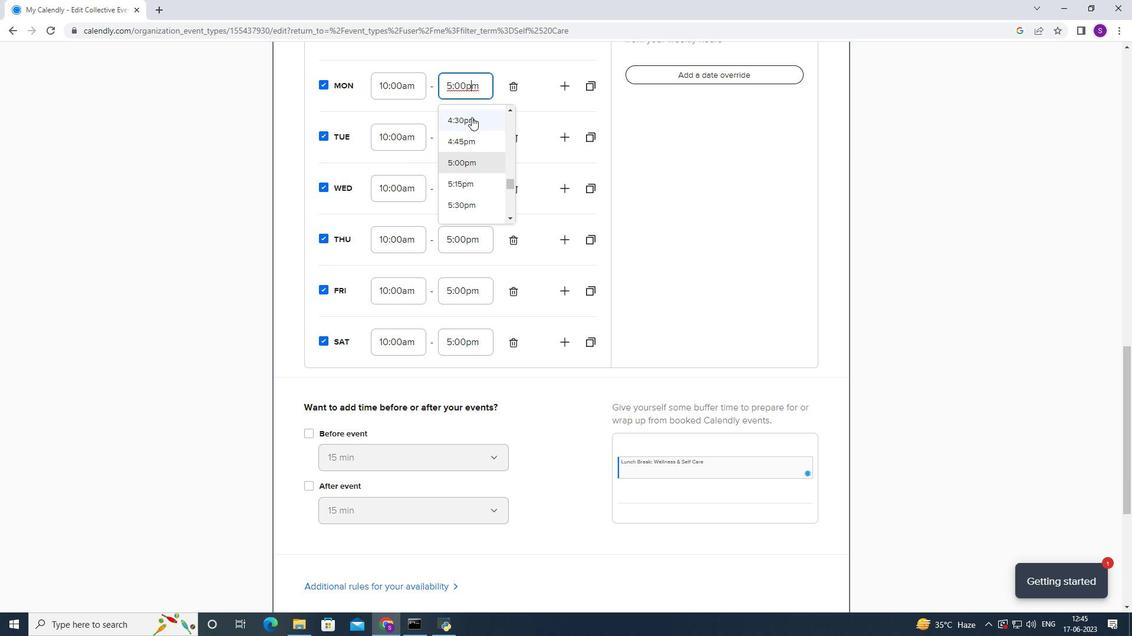 
Action: Mouse scrolled (466, 138) with delta (0, 0)
Screenshot: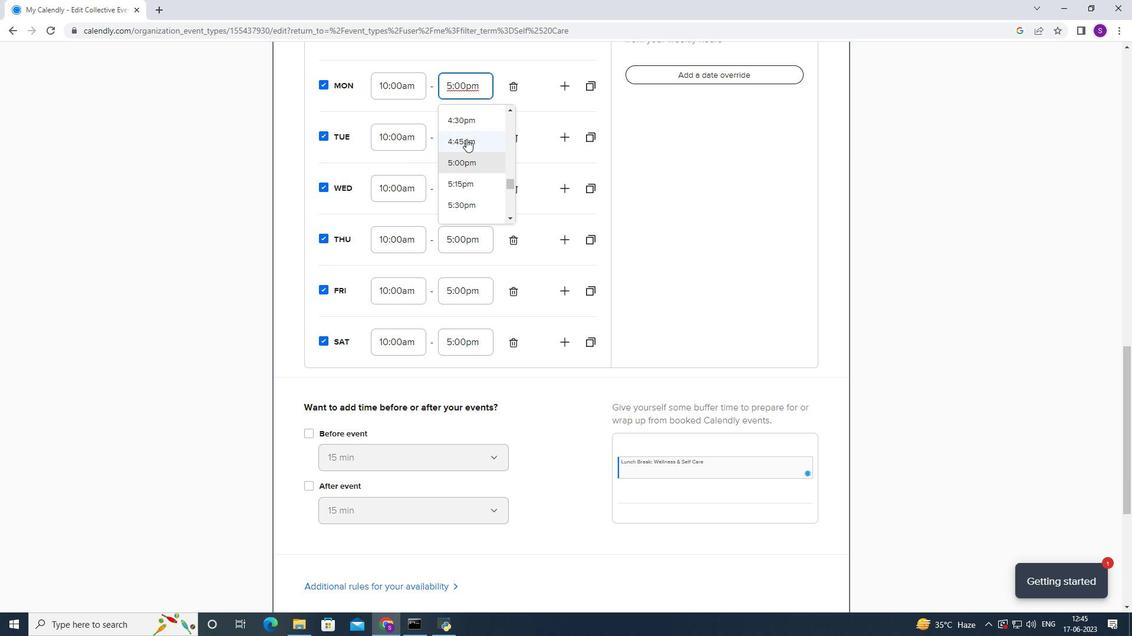 
Action: Mouse scrolled (466, 138) with delta (0, 0)
Screenshot: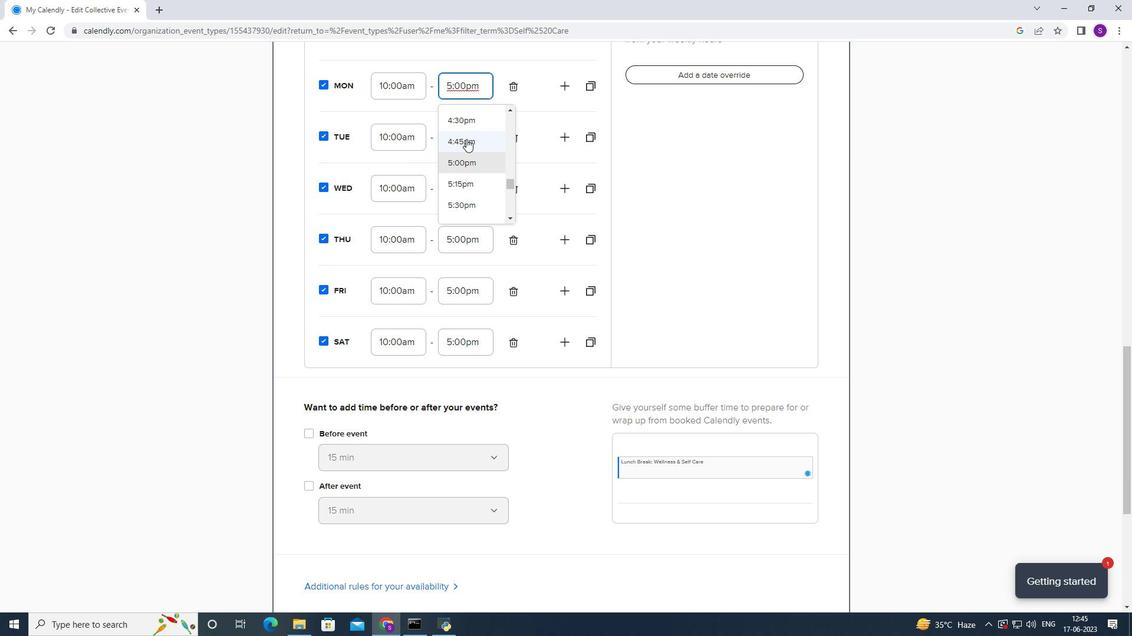 
Action: Mouse moved to (467, 130)
Screenshot: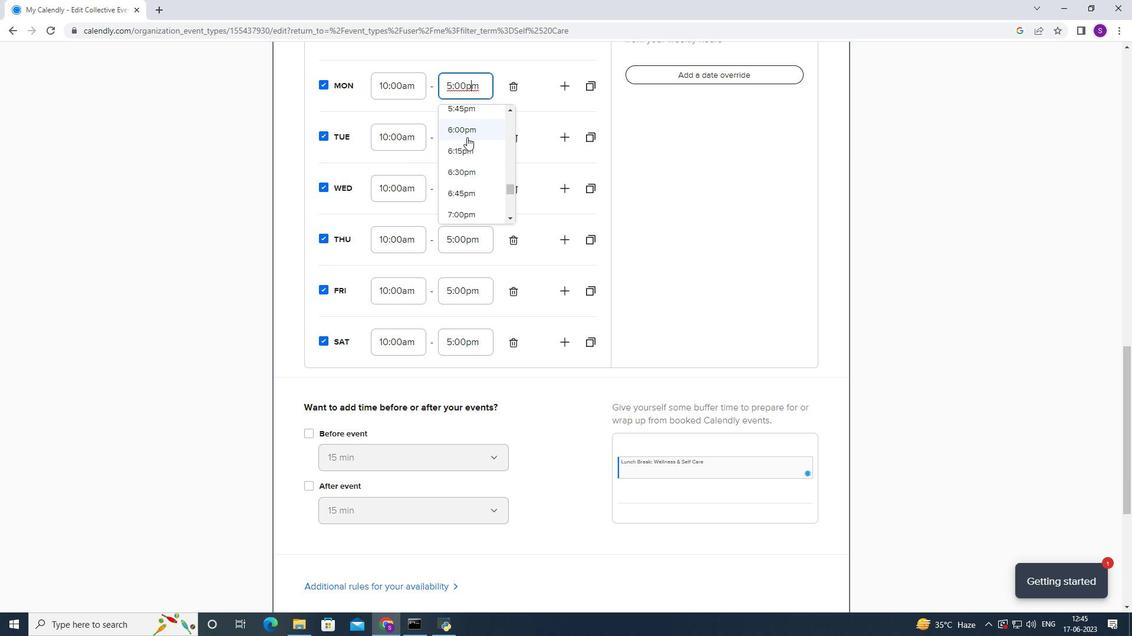 
Action: Mouse pressed left at (467, 130)
Screenshot: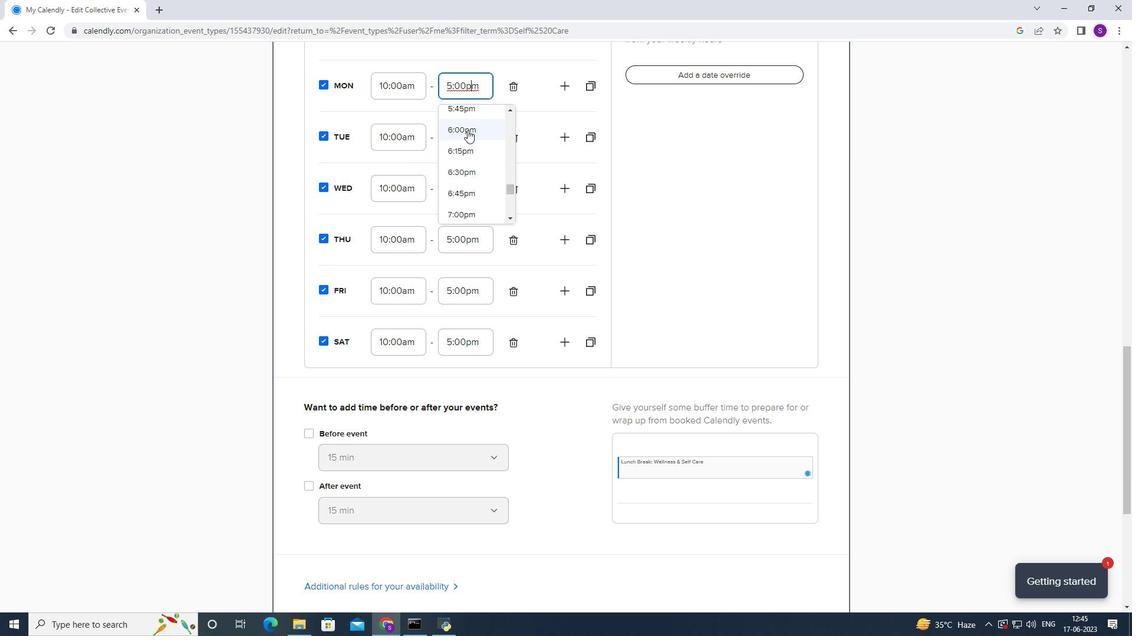 
Action: Mouse moved to (464, 138)
Screenshot: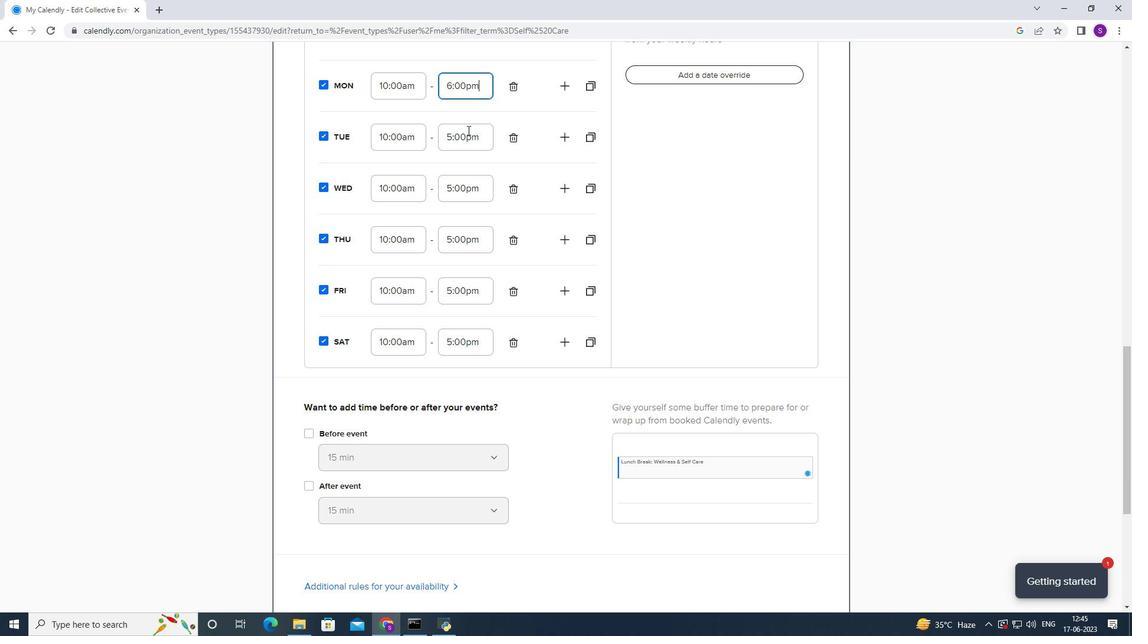 
Action: Mouse pressed left at (464, 138)
Screenshot: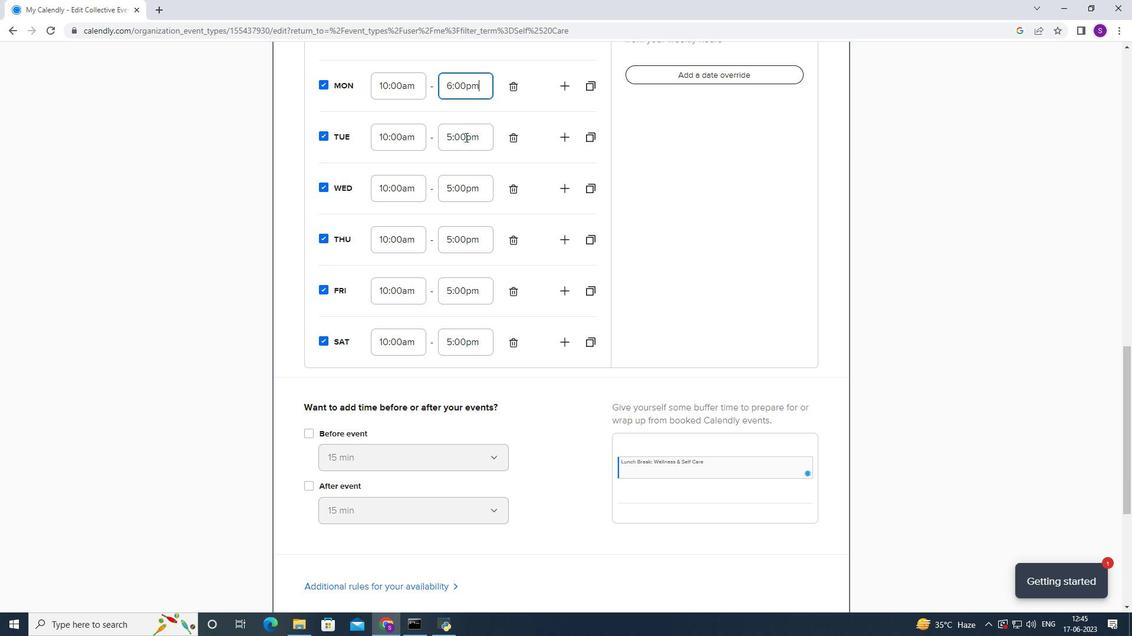 
Action: Mouse moved to (464, 160)
Screenshot: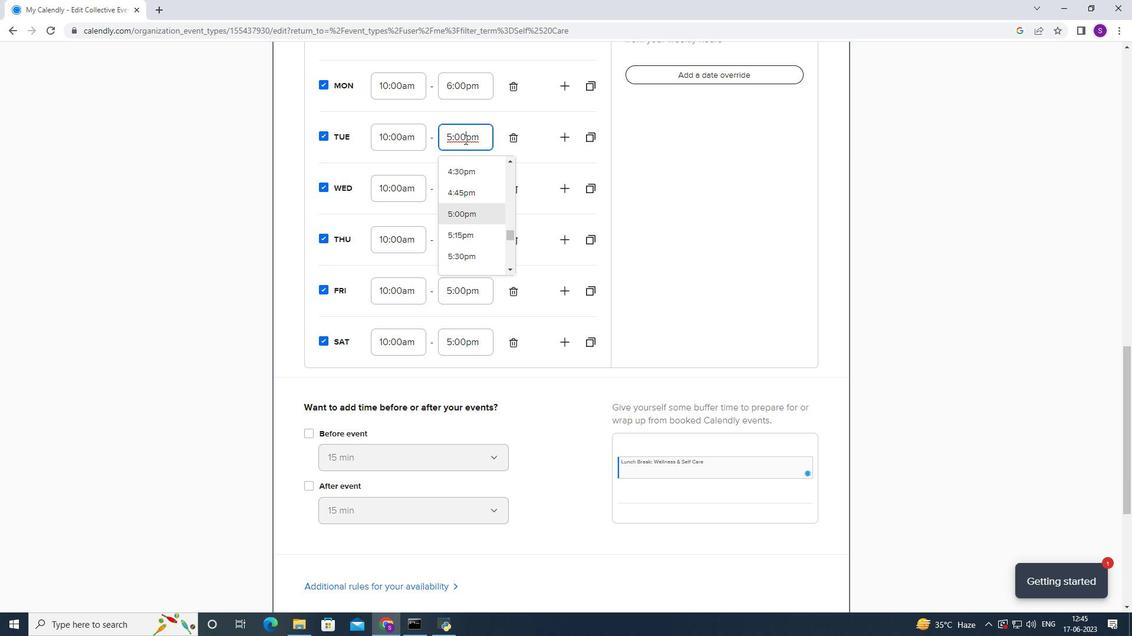 
Action: Mouse scrolled (464, 159) with delta (0, 0)
Screenshot: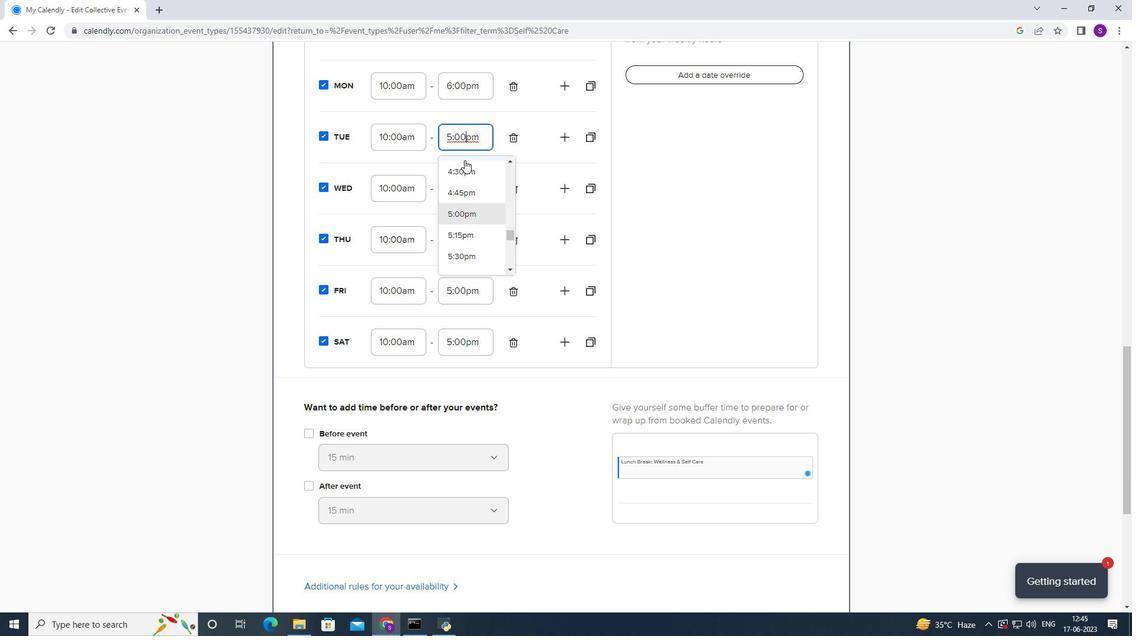 
Action: Mouse moved to (457, 237)
Screenshot: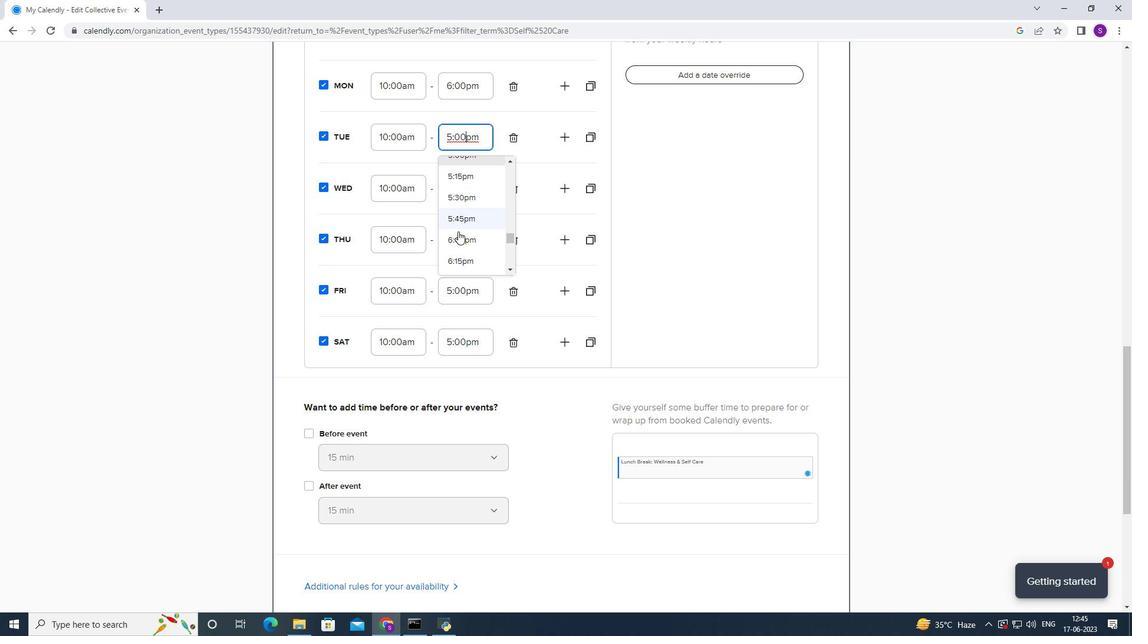 
Action: Mouse pressed left at (457, 237)
Screenshot: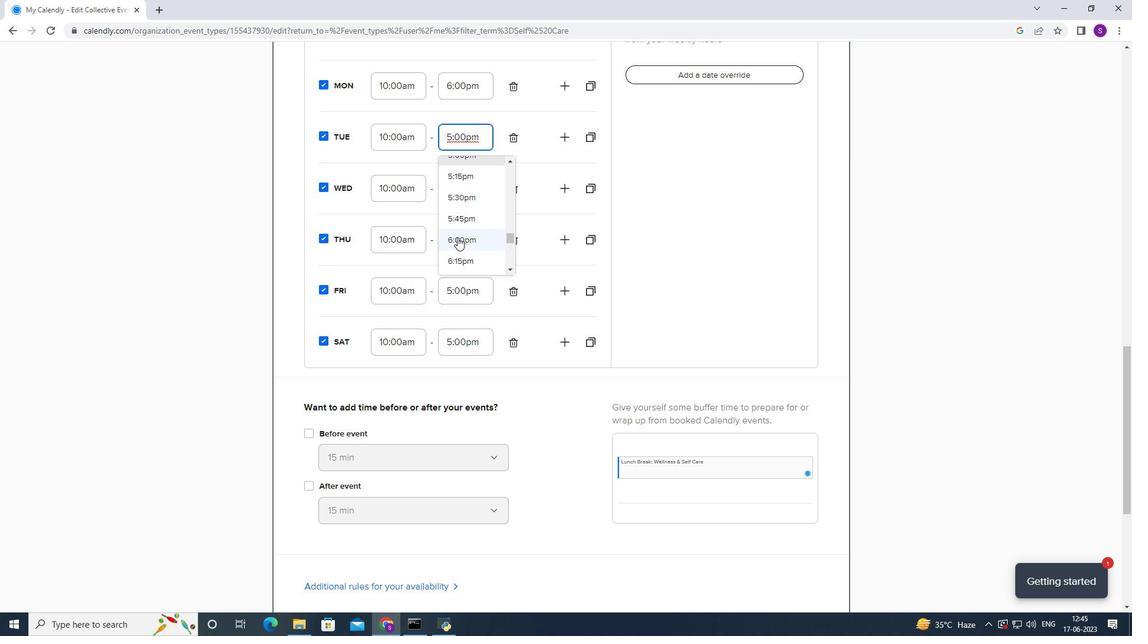 
Action: Mouse moved to (477, 198)
Screenshot: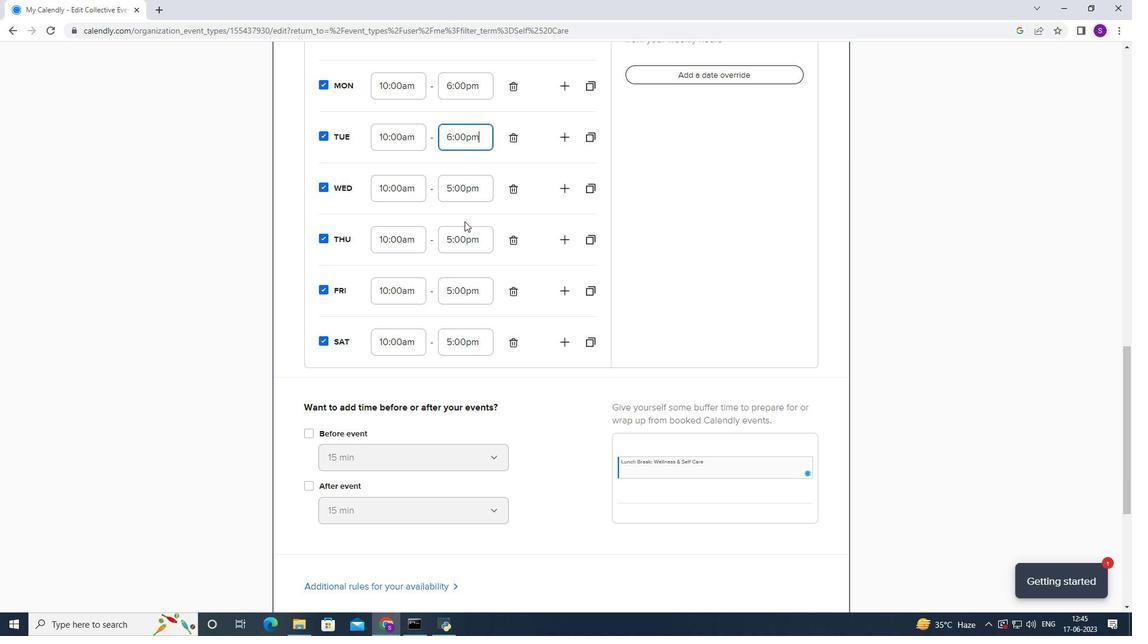 
Action: Mouse pressed left at (477, 198)
Screenshot: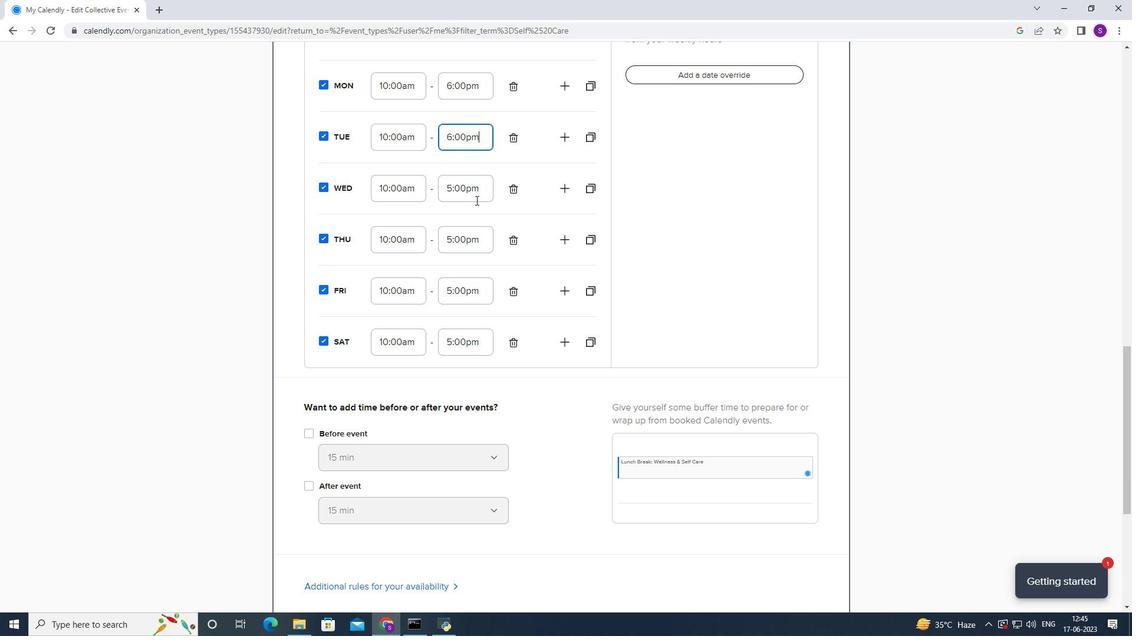 
Action: Mouse moved to (470, 223)
Screenshot: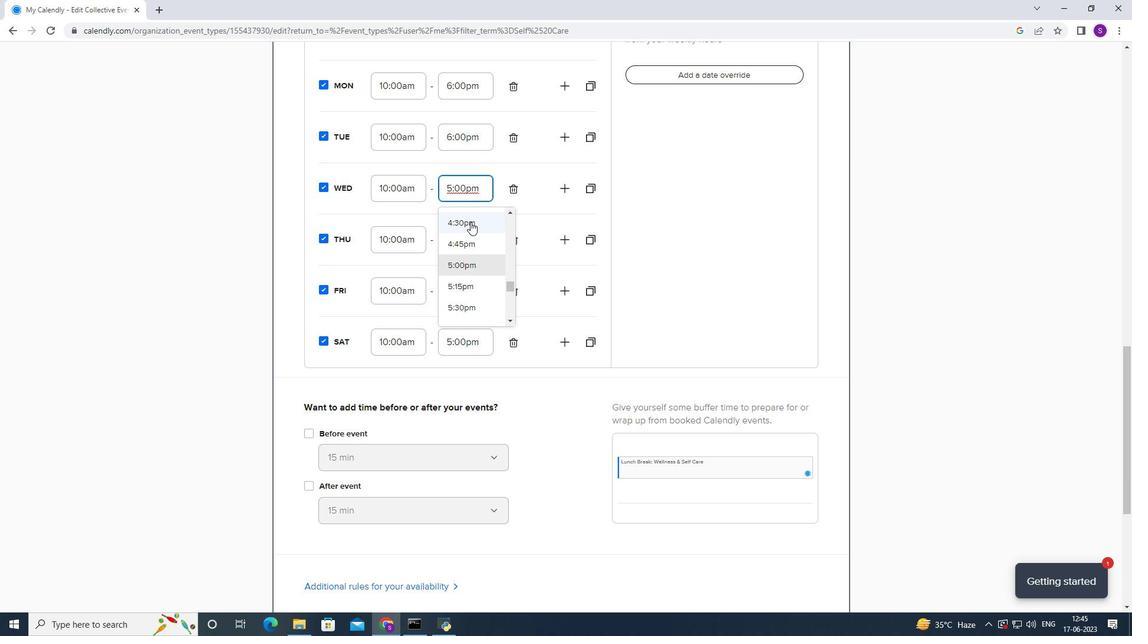 
Action: Mouse scrolled (470, 222) with delta (0, 0)
Screenshot: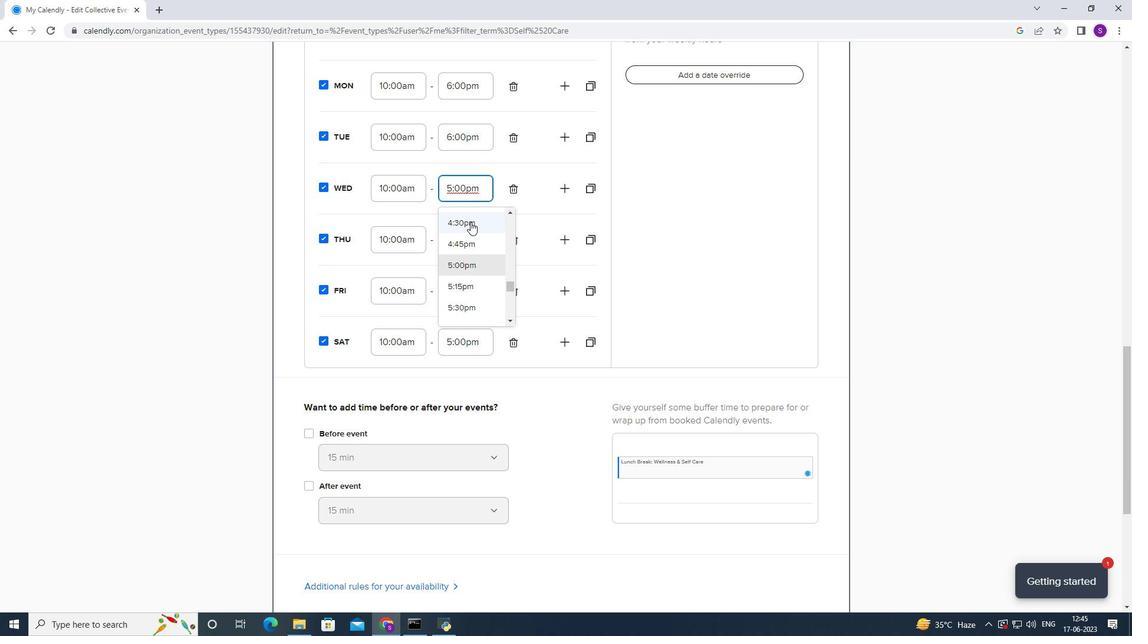
Action: Mouse moved to (470, 224)
Screenshot: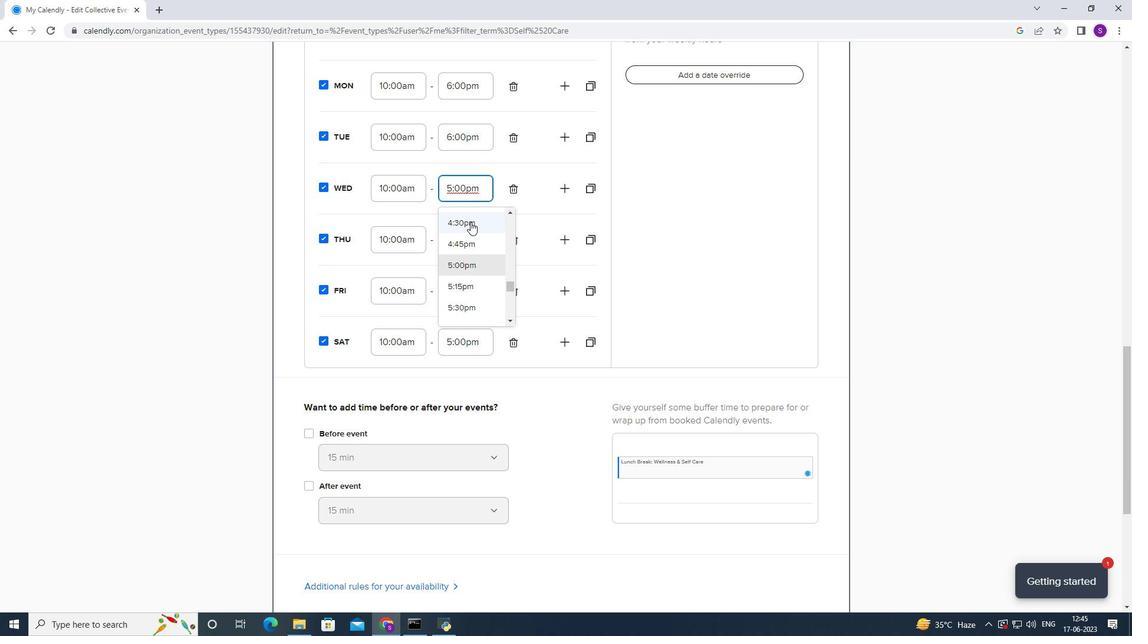 
Action: Mouse scrolled (470, 223) with delta (0, 0)
Screenshot: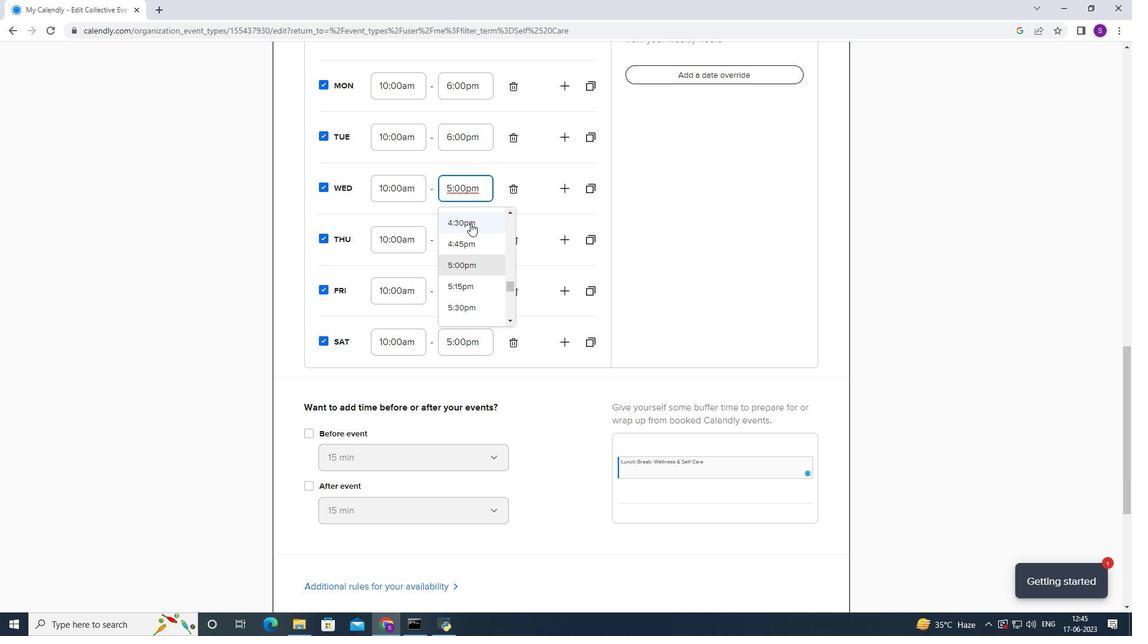 
Action: Mouse moved to (465, 229)
Screenshot: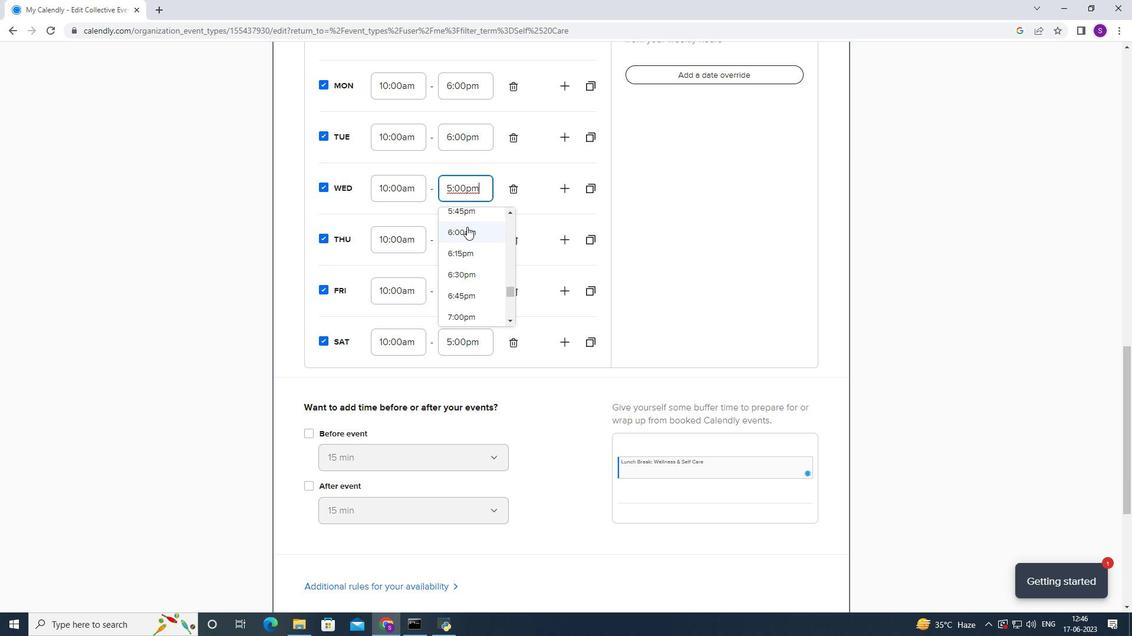 
Action: Mouse pressed left at (465, 229)
Screenshot: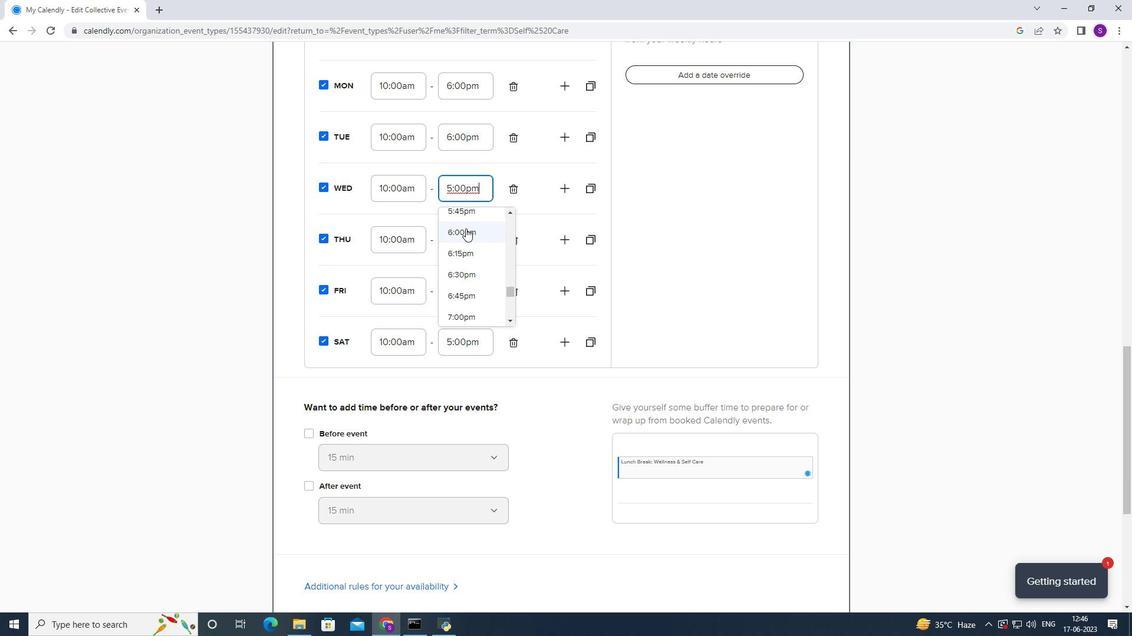 
Action: Mouse moved to (457, 247)
Screenshot: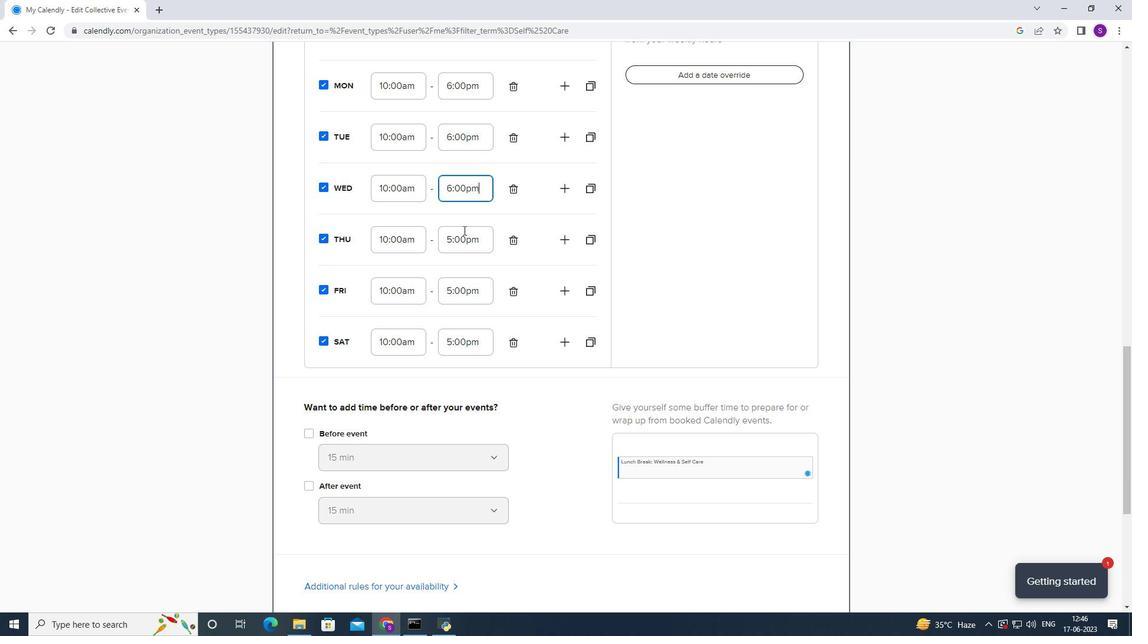 
Action: Mouse pressed left at (457, 247)
Screenshot: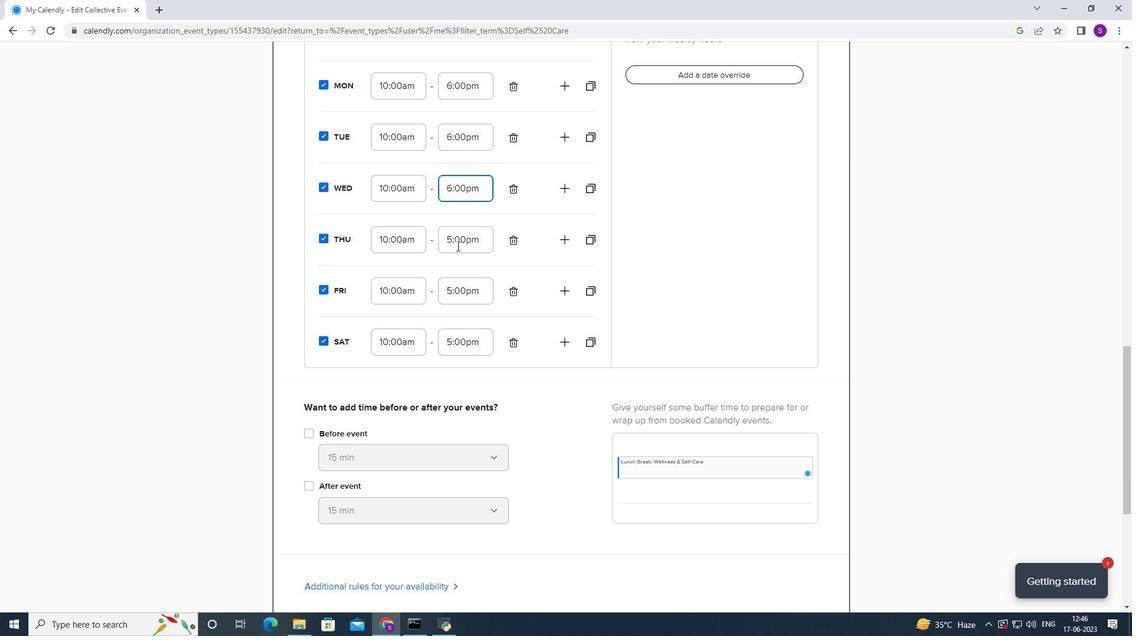 
Action: Mouse scrolled (457, 246) with delta (0, 0)
Screenshot: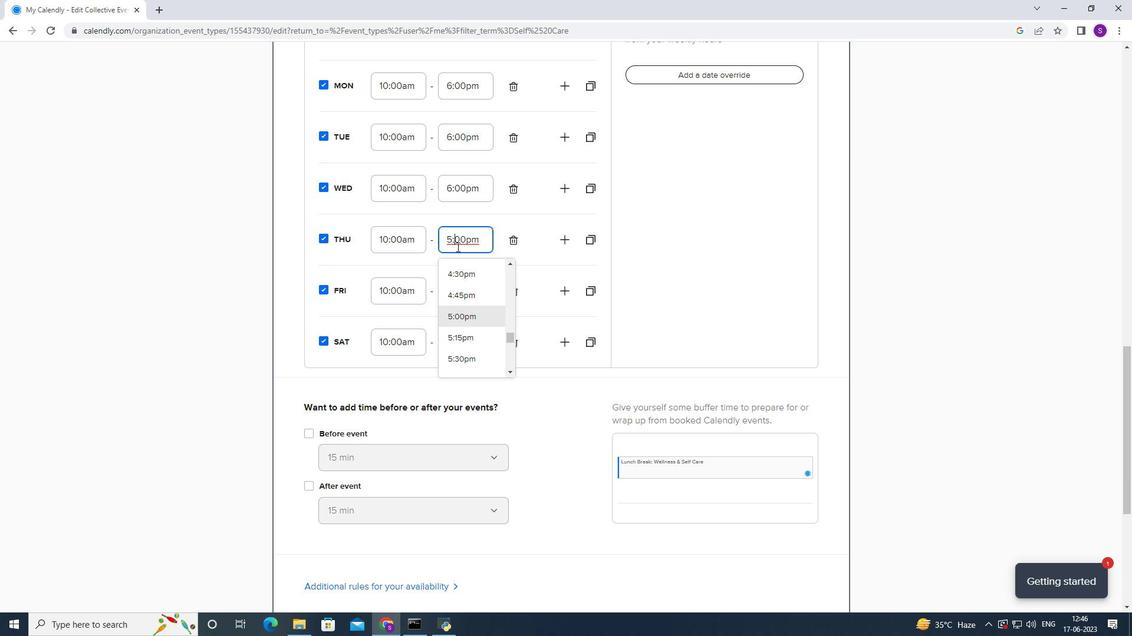 
Action: Mouse scrolled (457, 246) with delta (0, 0)
Screenshot: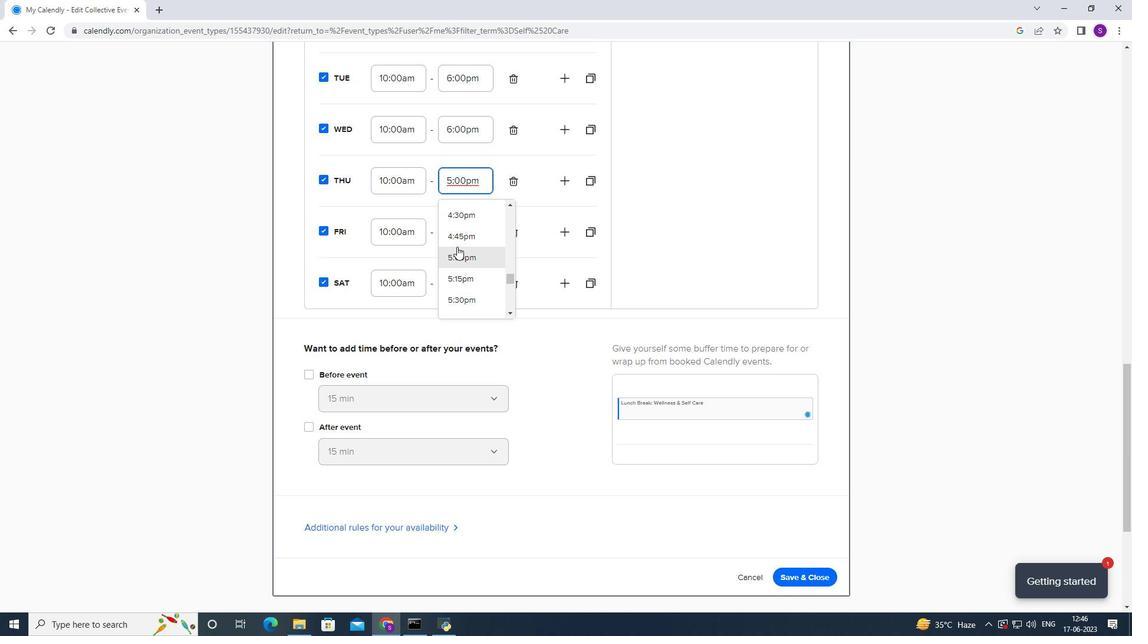 
Action: Mouse moved to (454, 276)
Screenshot: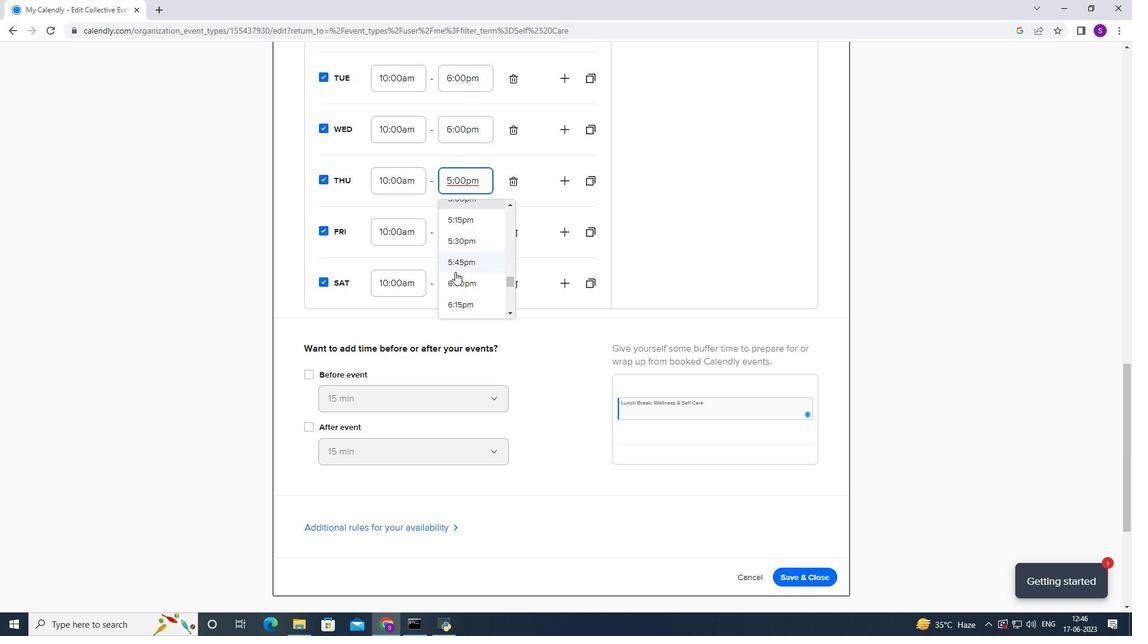 
Action: Mouse pressed left at (454, 276)
Screenshot: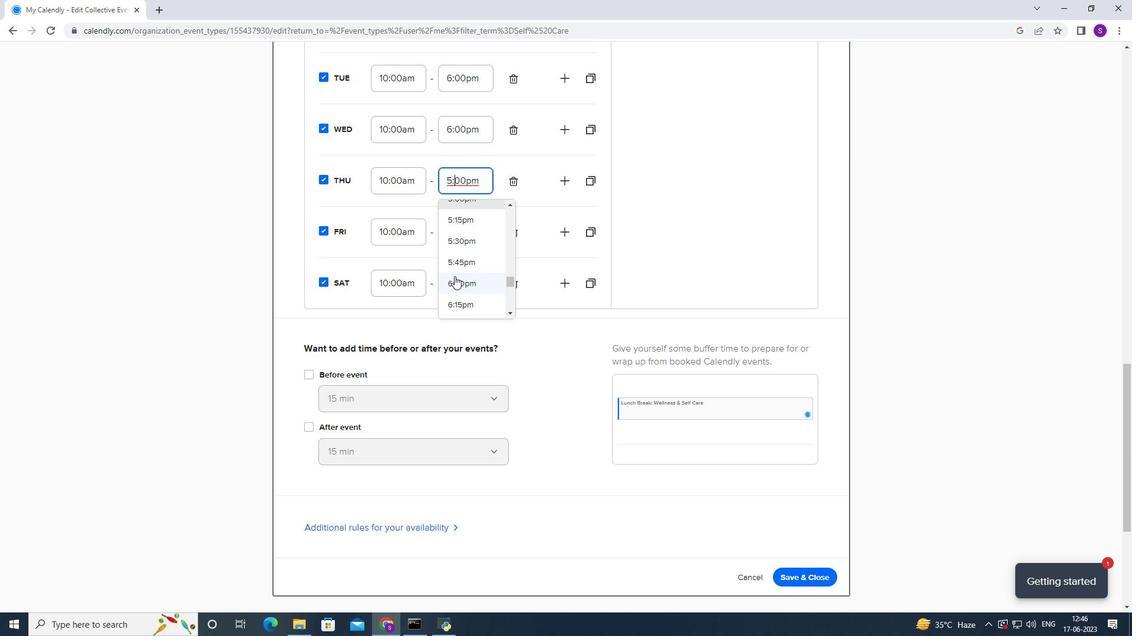 
Action: Mouse moved to (472, 237)
Screenshot: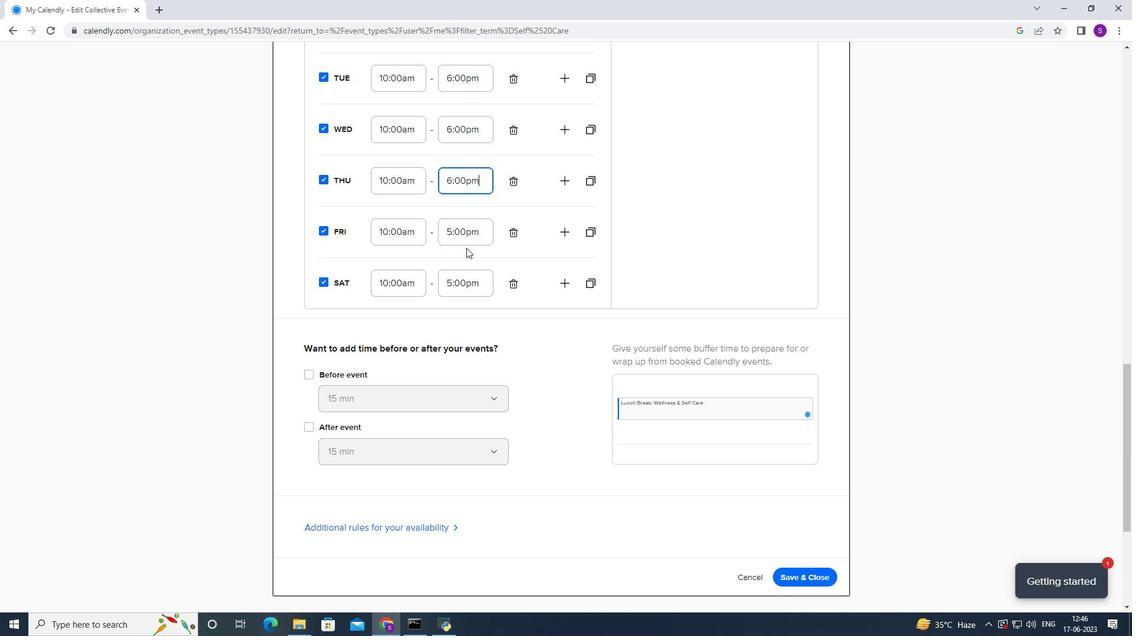 
Action: Mouse pressed left at (472, 237)
Screenshot: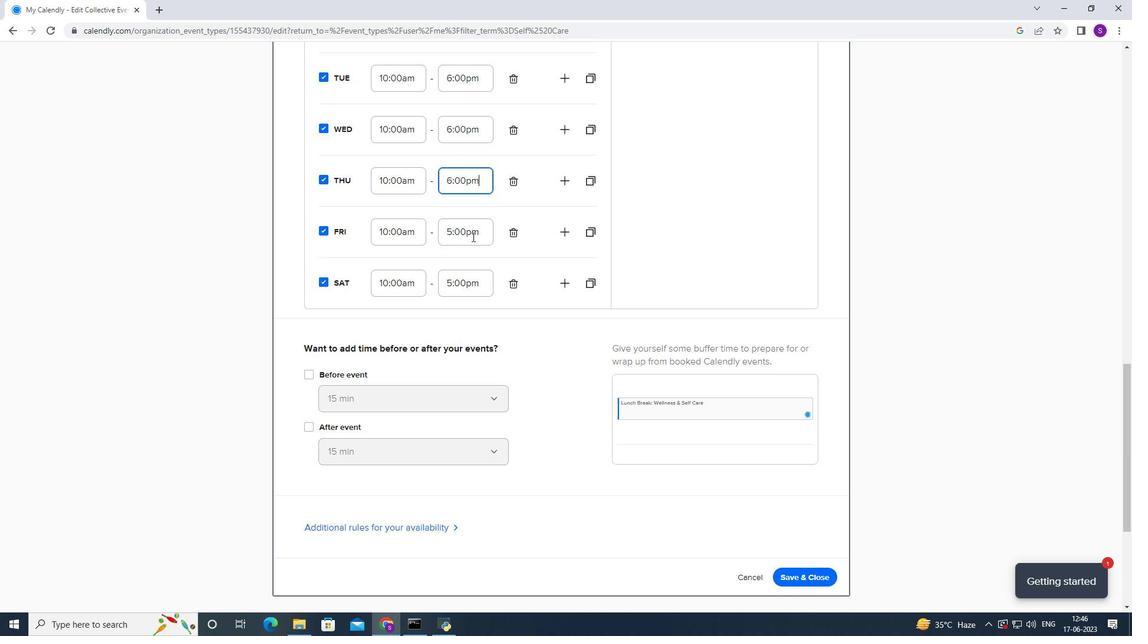 
Action: Mouse moved to (459, 264)
Screenshot: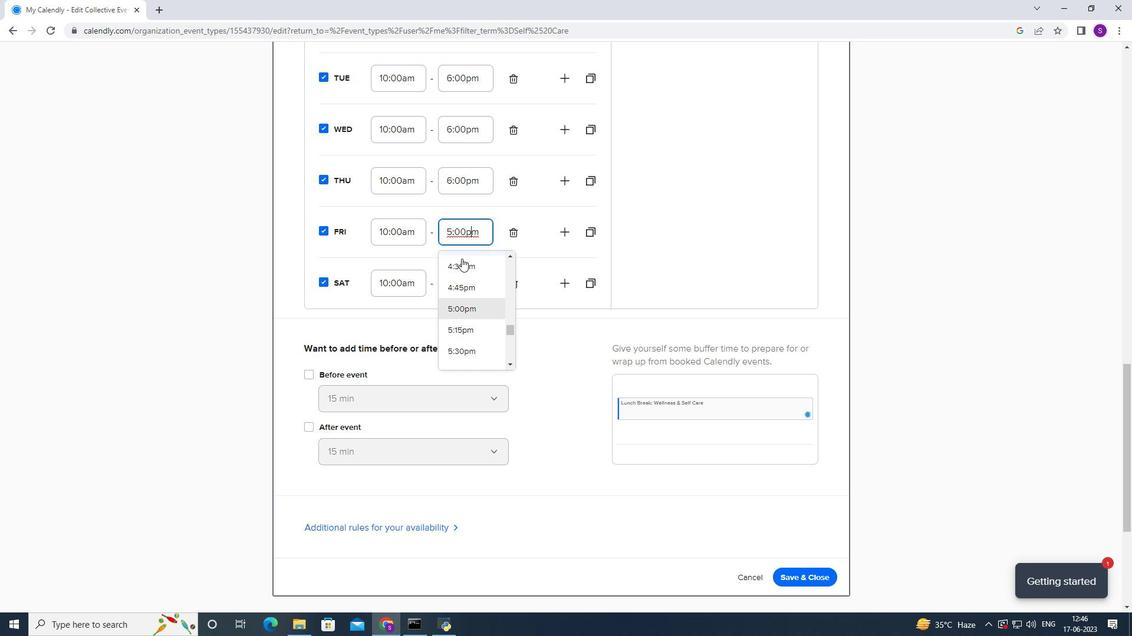 
Action: Mouse scrolled (459, 264) with delta (0, 0)
Screenshot: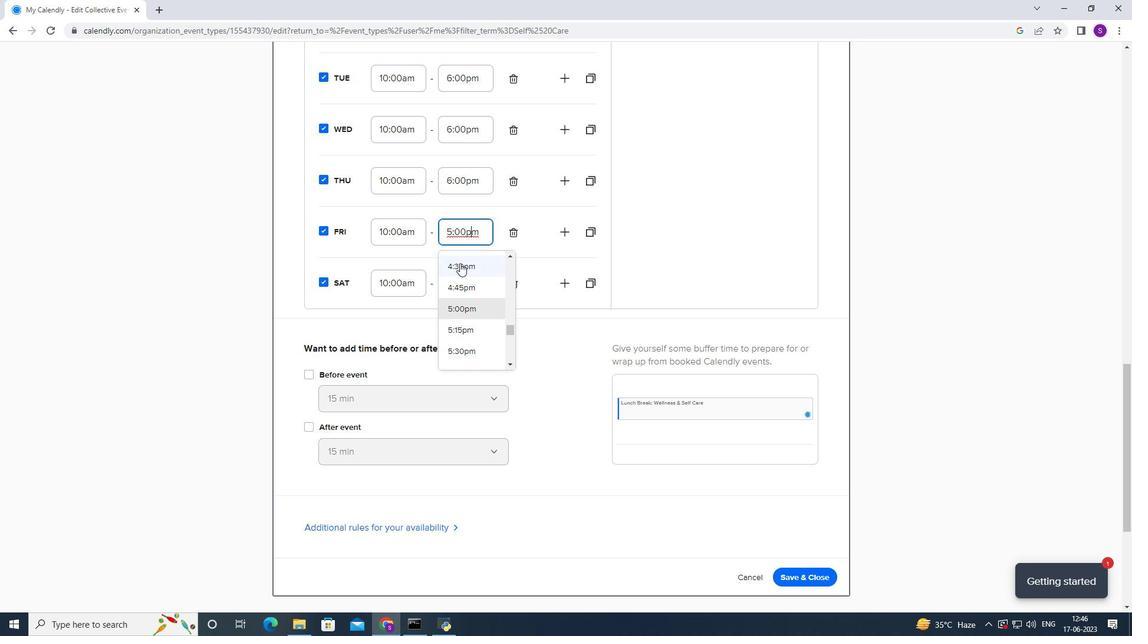 
Action: Mouse moved to (450, 332)
Screenshot: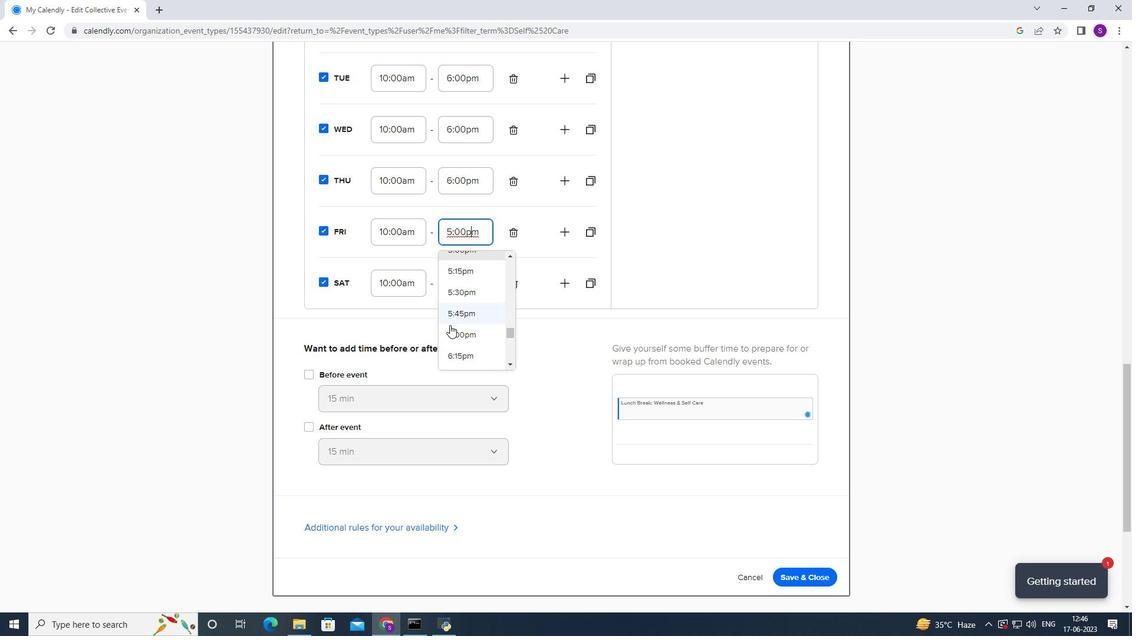 
Action: Mouse pressed left at (450, 332)
Screenshot: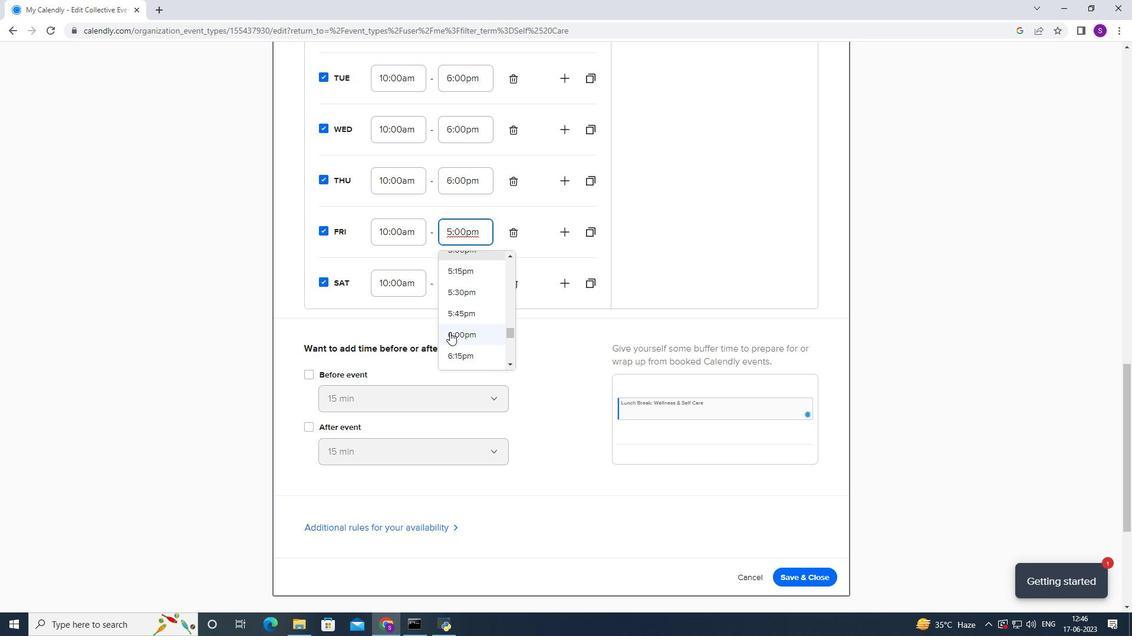 
Action: Mouse moved to (460, 295)
Screenshot: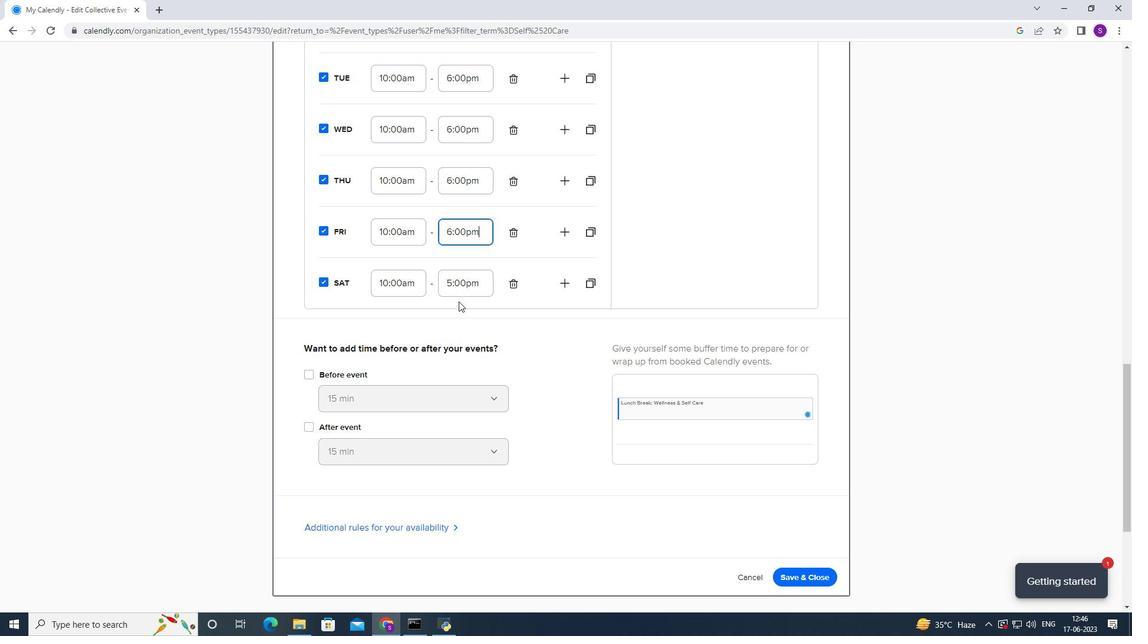 
Action: Mouse pressed left at (460, 295)
Screenshot: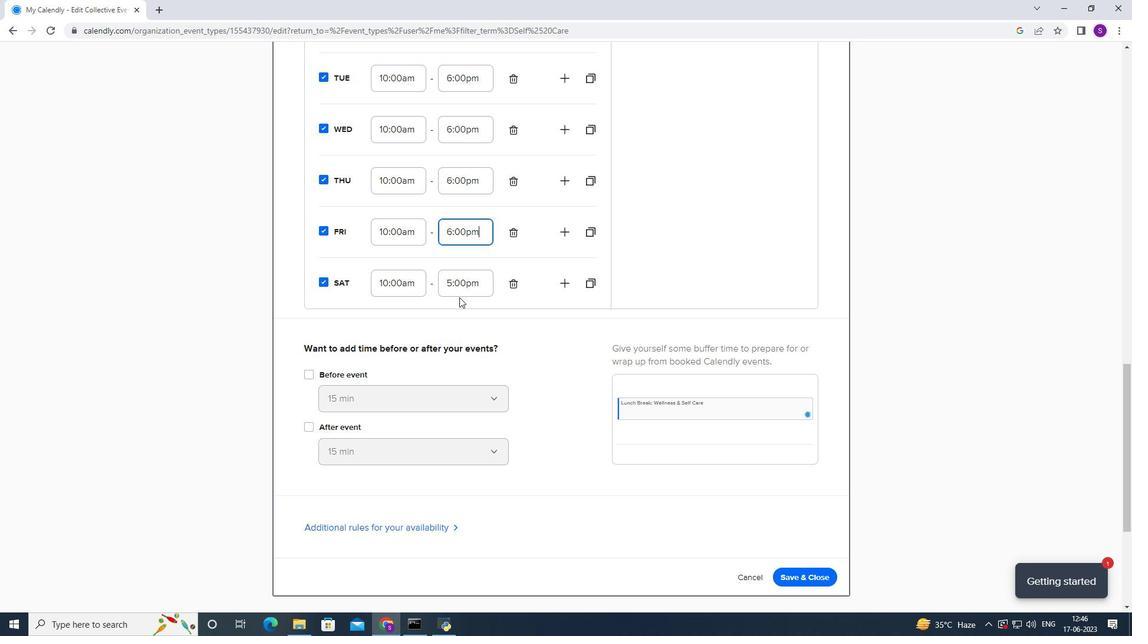 
Action: Mouse moved to (451, 363)
Screenshot: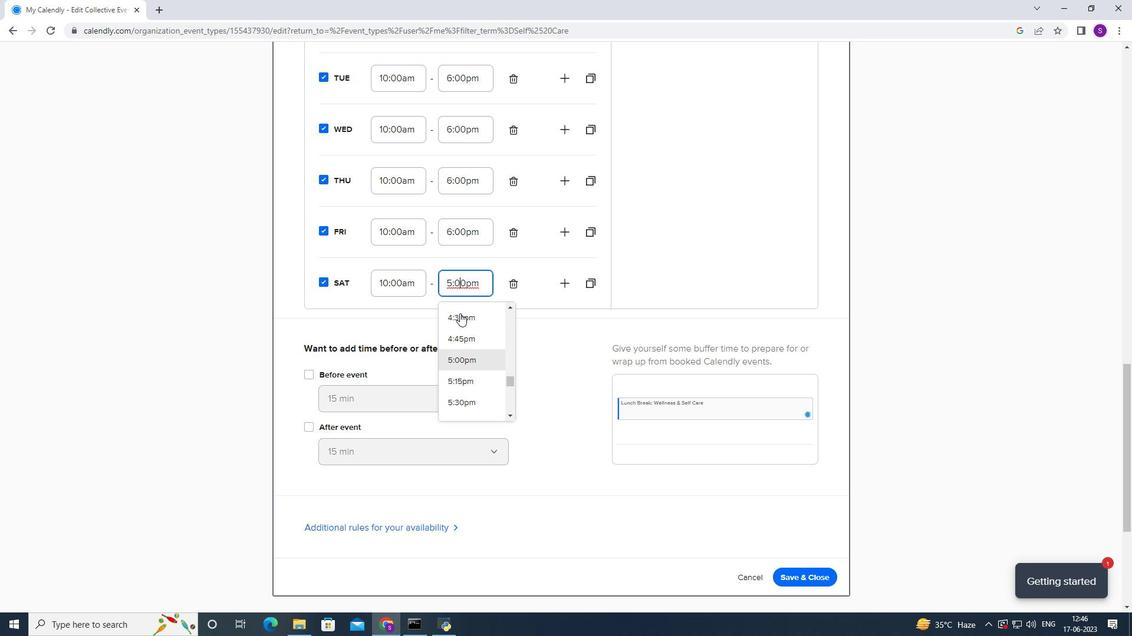 
Action: Mouse scrolled (451, 363) with delta (0, 0)
Screenshot: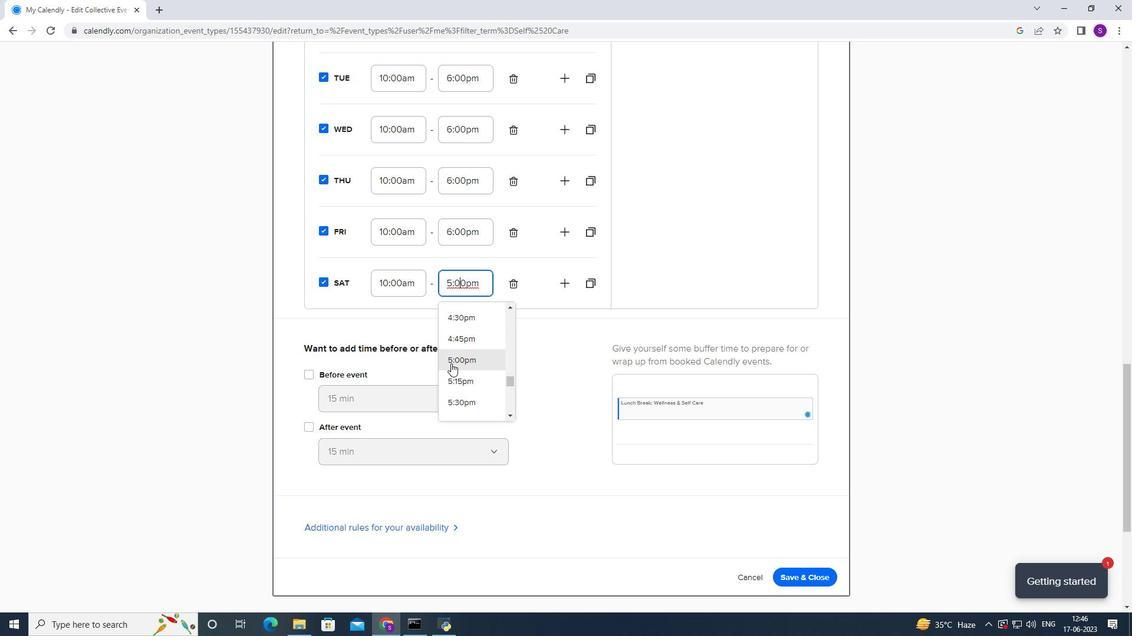 
Action: Mouse moved to (473, 348)
Screenshot: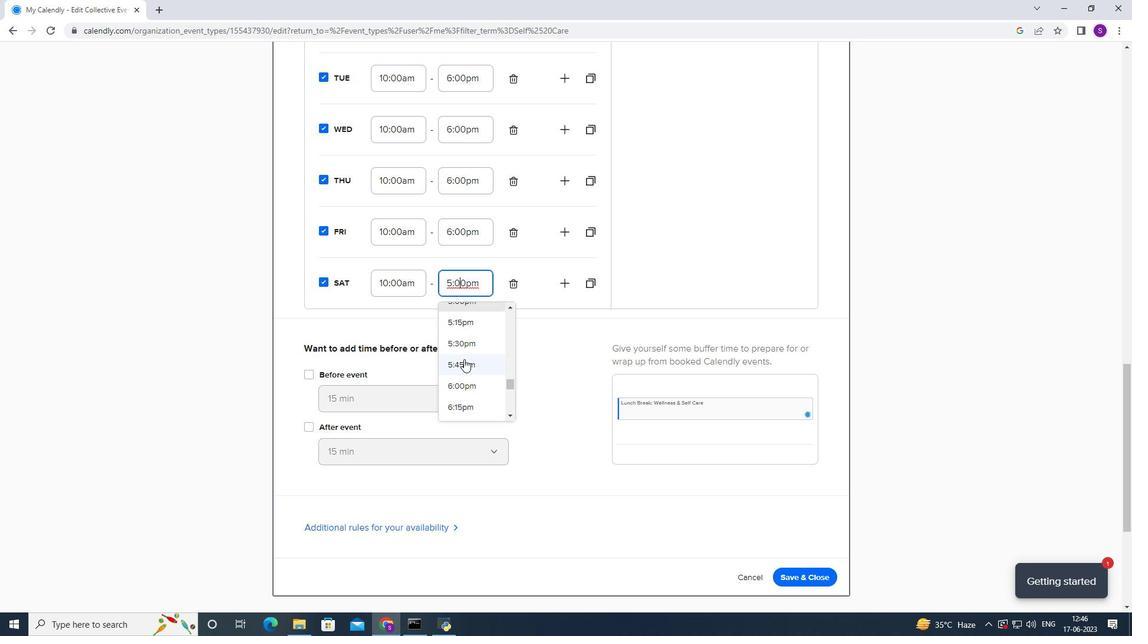 
Action: Mouse scrolled (473, 349) with delta (0, 0)
Screenshot: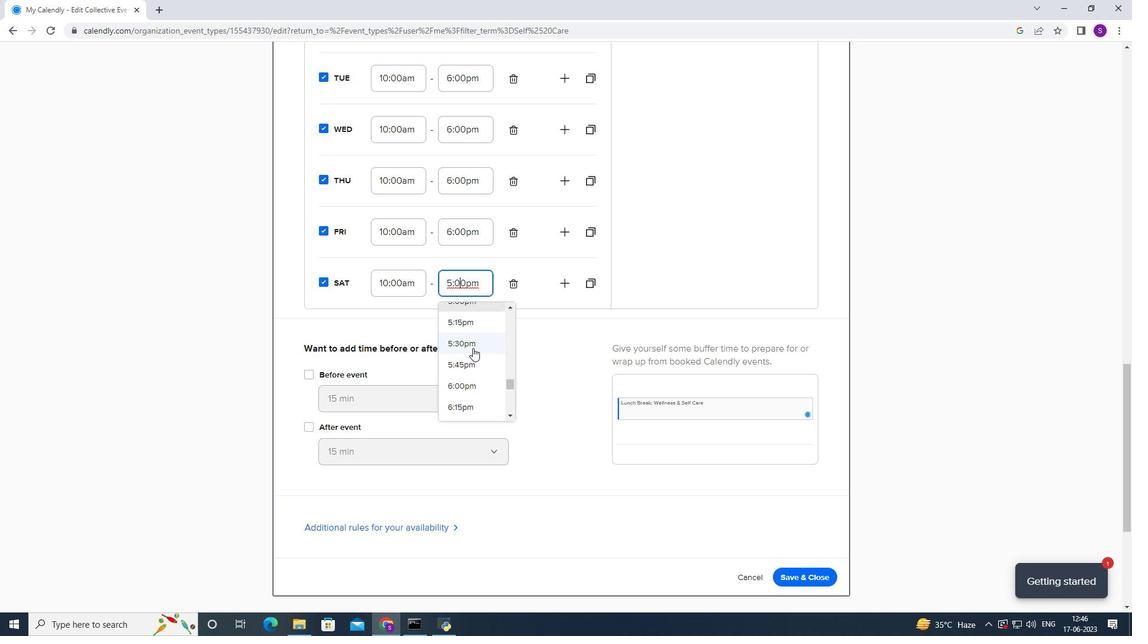 
Action: Mouse scrolled (473, 347) with delta (0, 0)
Screenshot: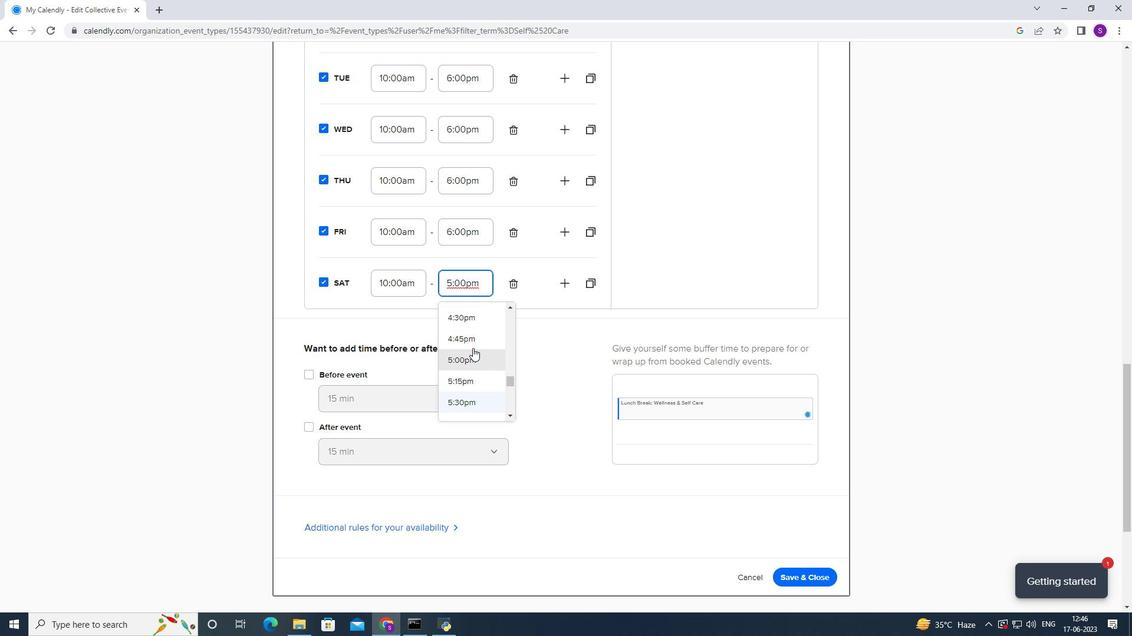 
Action: Mouse moved to (462, 379)
Screenshot: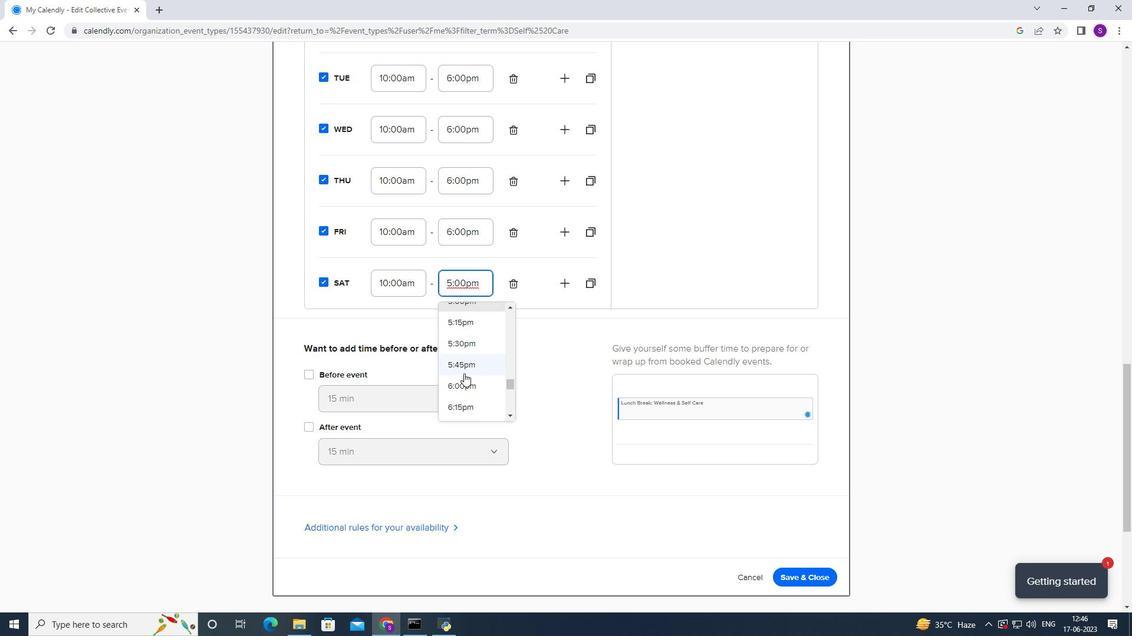 
Action: Mouse pressed left at (462, 379)
Screenshot: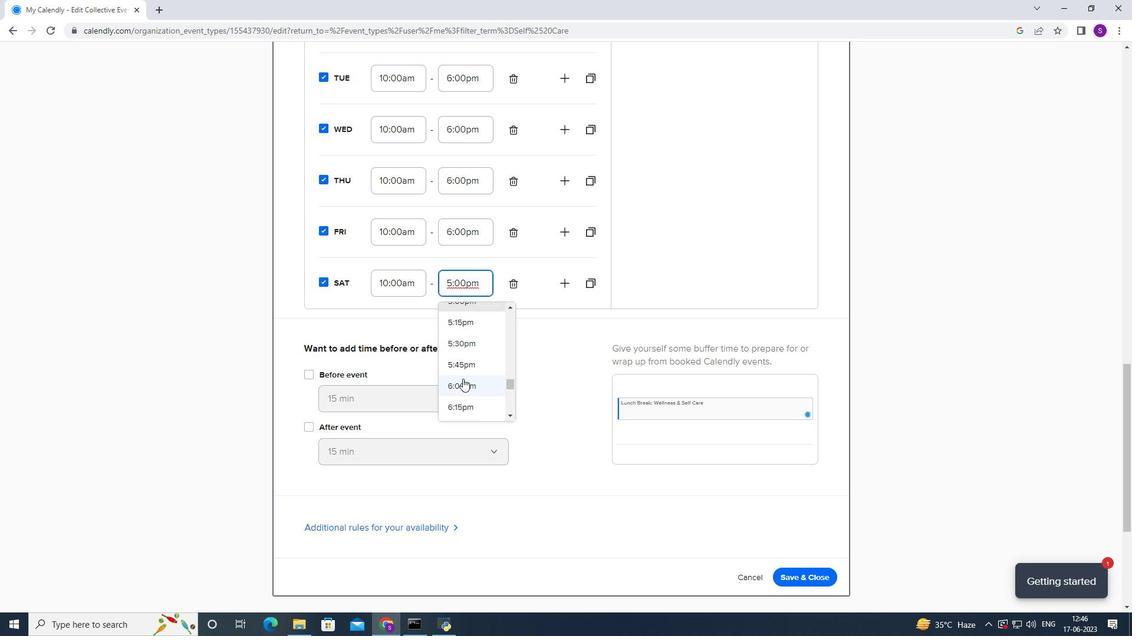 
Action: Mouse moved to (336, 376)
Screenshot: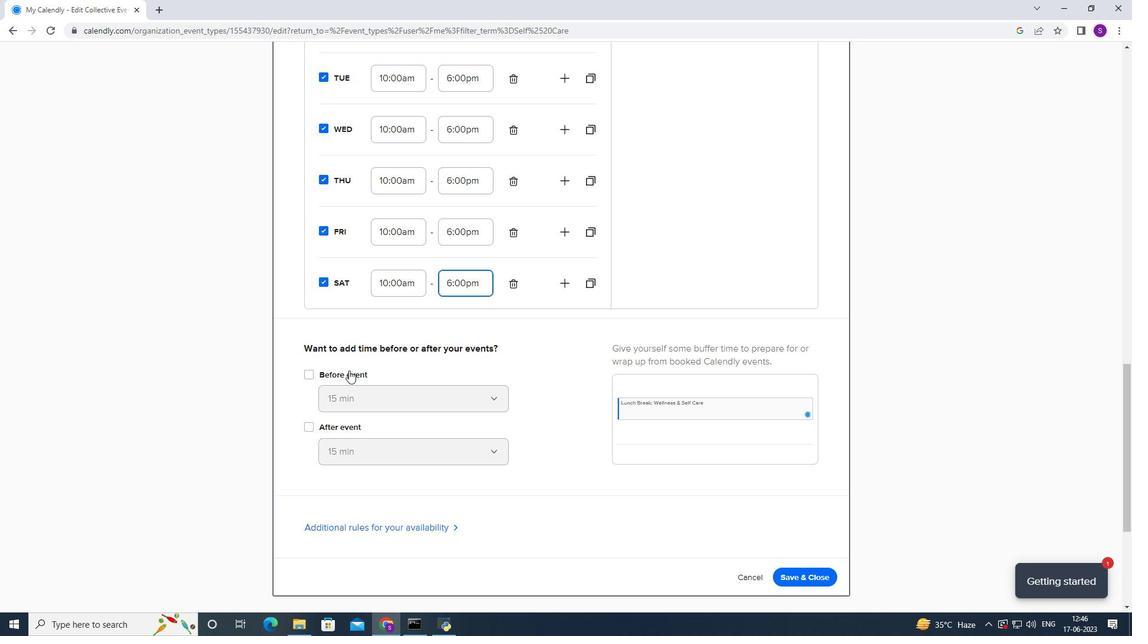 
Action: Mouse pressed left at (336, 376)
Screenshot: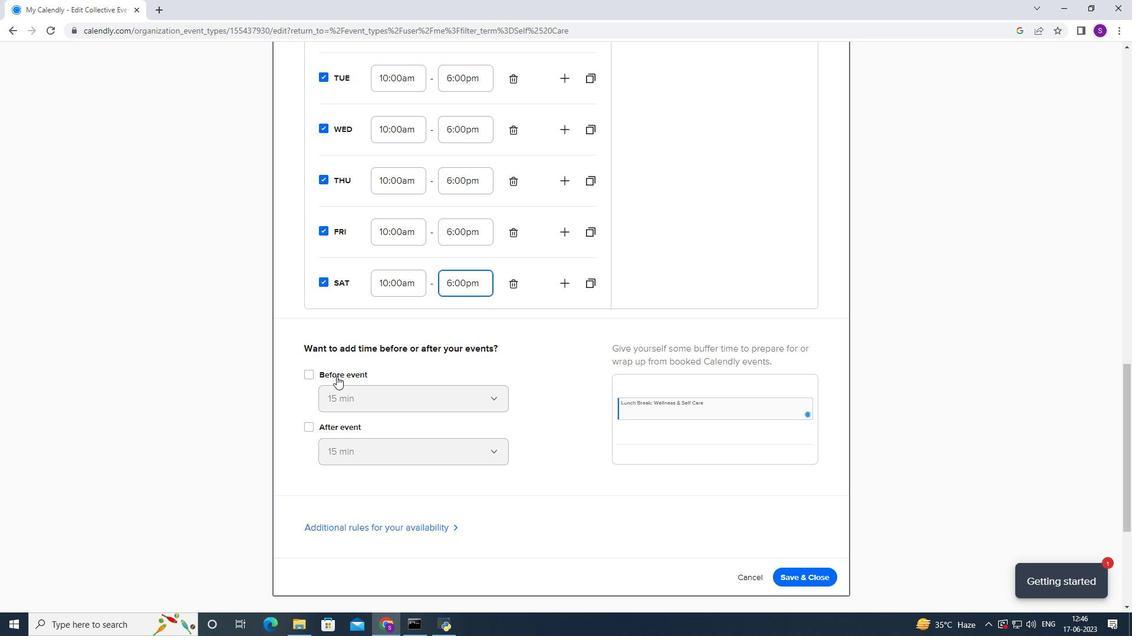 
Action: Mouse moved to (360, 410)
Screenshot: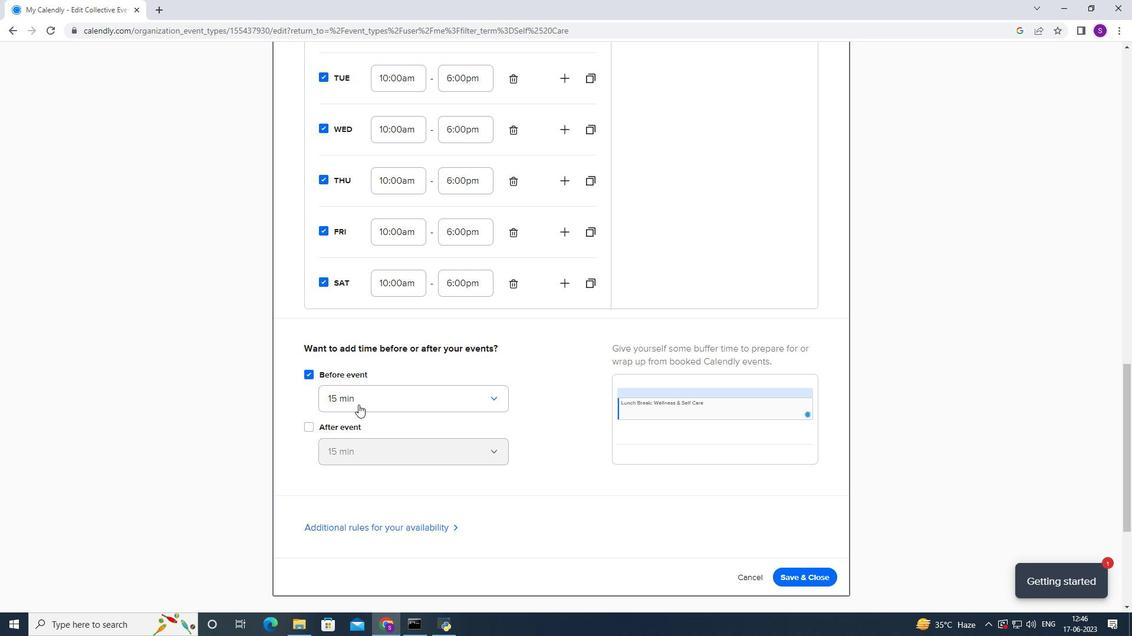 
Action: Mouse pressed left at (360, 410)
Screenshot: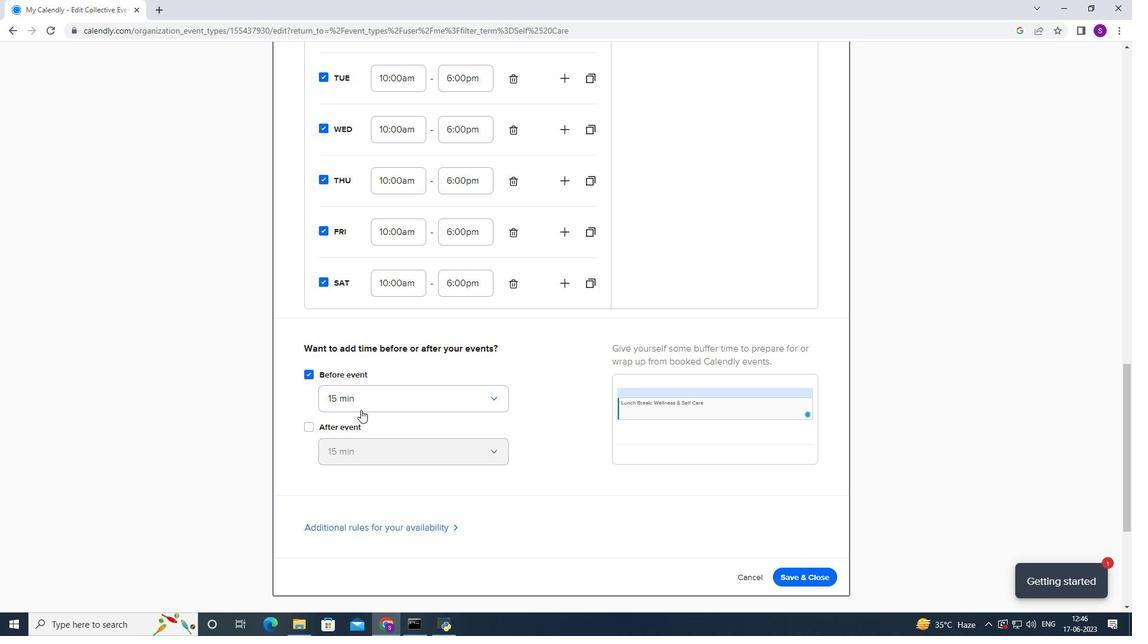 
Action: Mouse moved to (359, 446)
Screenshot: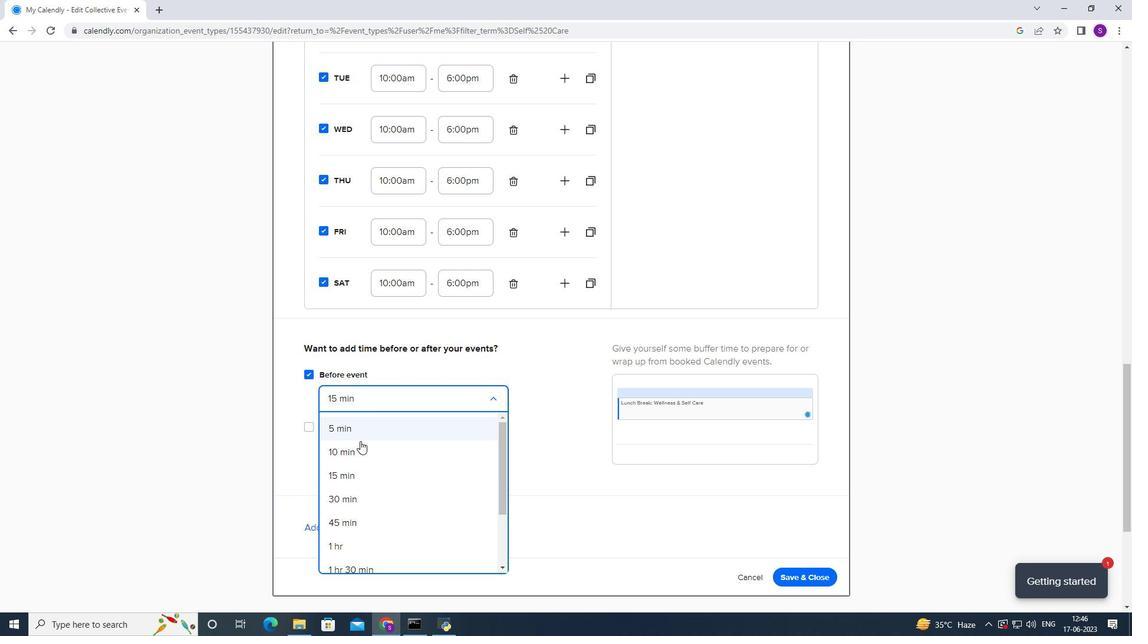 
Action: Mouse pressed left at (359, 446)
Screenshot: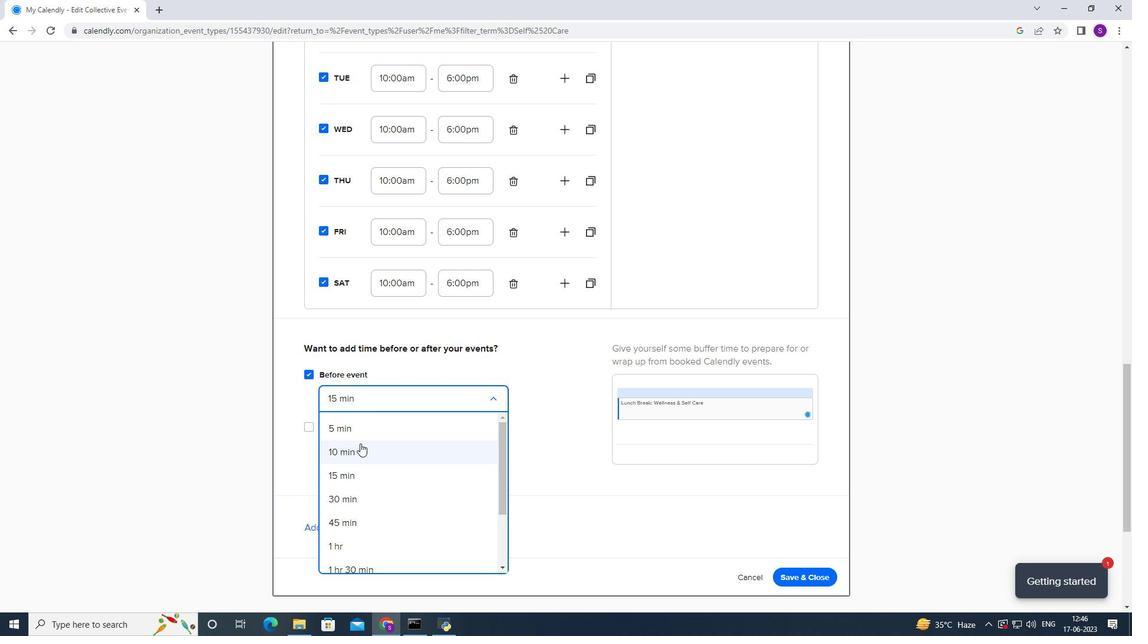 
Action: Mouse moved to (344, 437)
Screenshot: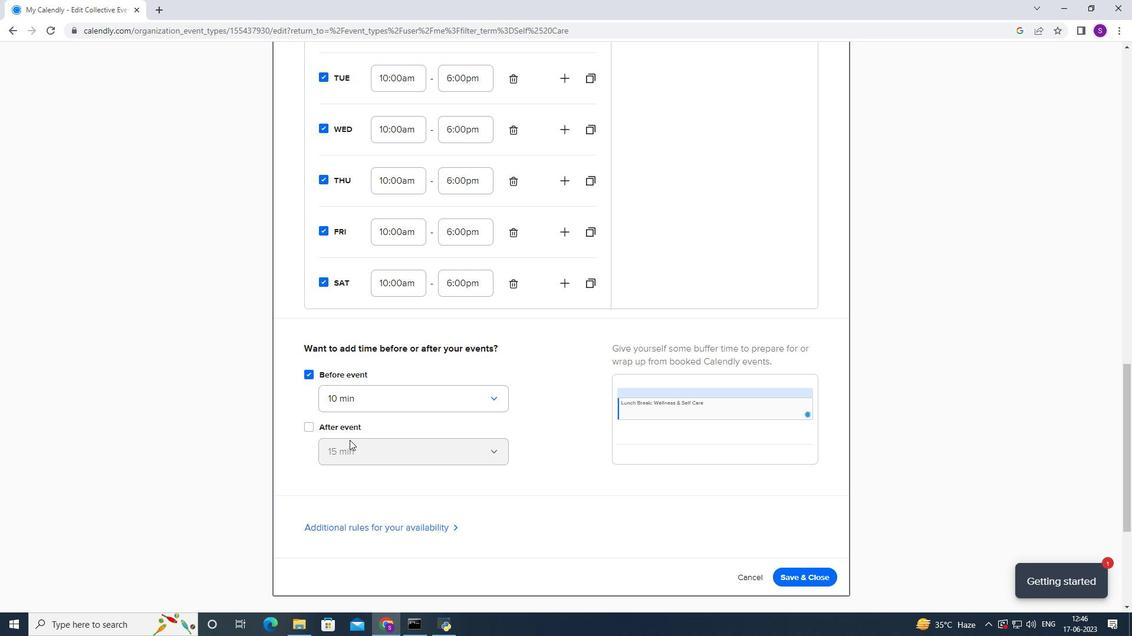 
Action: Mouse pressed left at (344, 437)
Screenshot: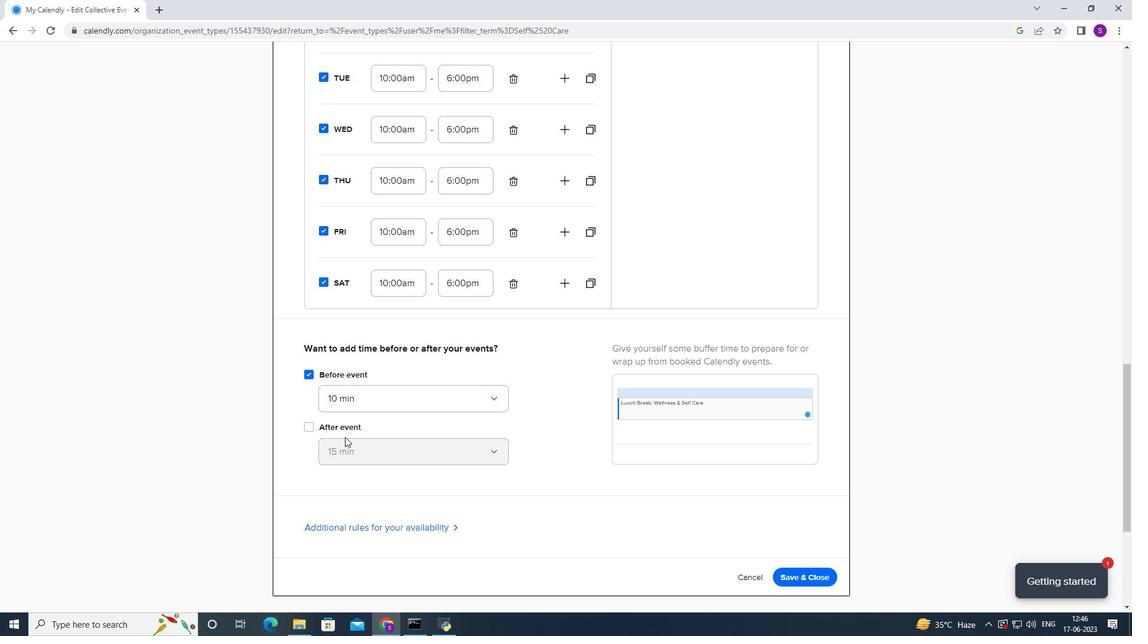 
Action: Mouse moved to (343, 432)
Screenshot: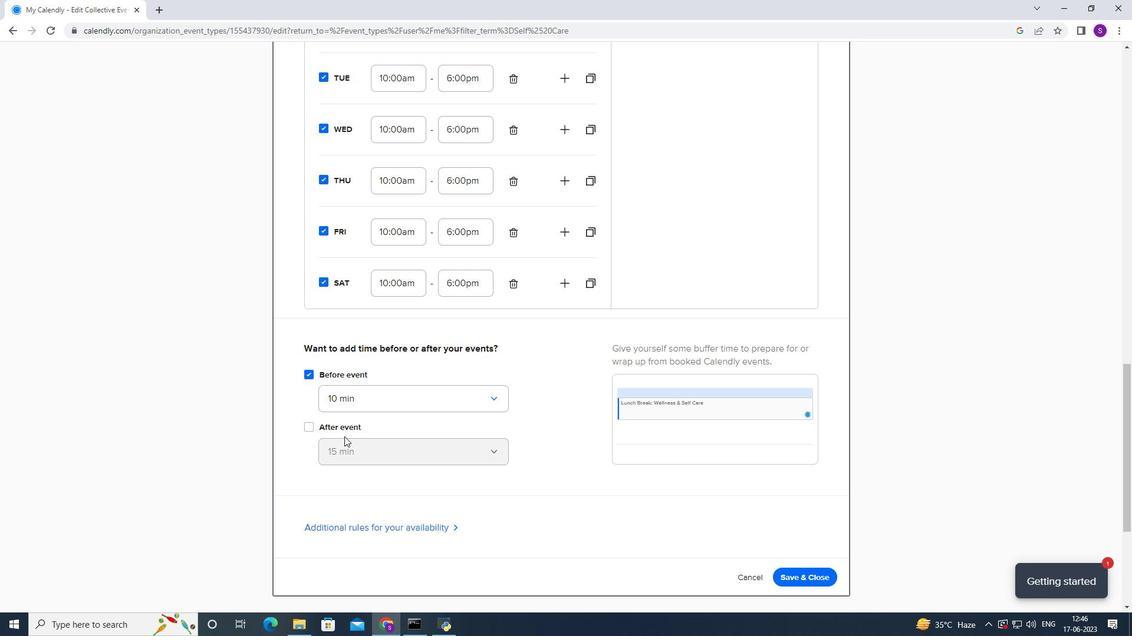 
Action: Mouse pressed left at (343, 432)
Screenshot: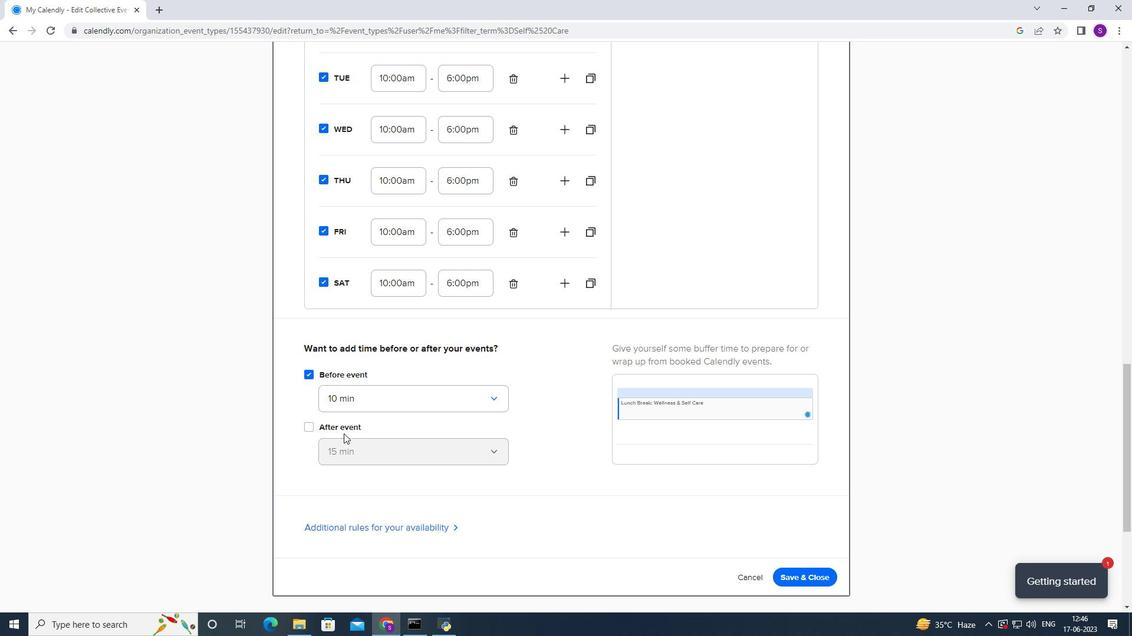 
Action: Mouse moved to (351, 455)
Screenshot: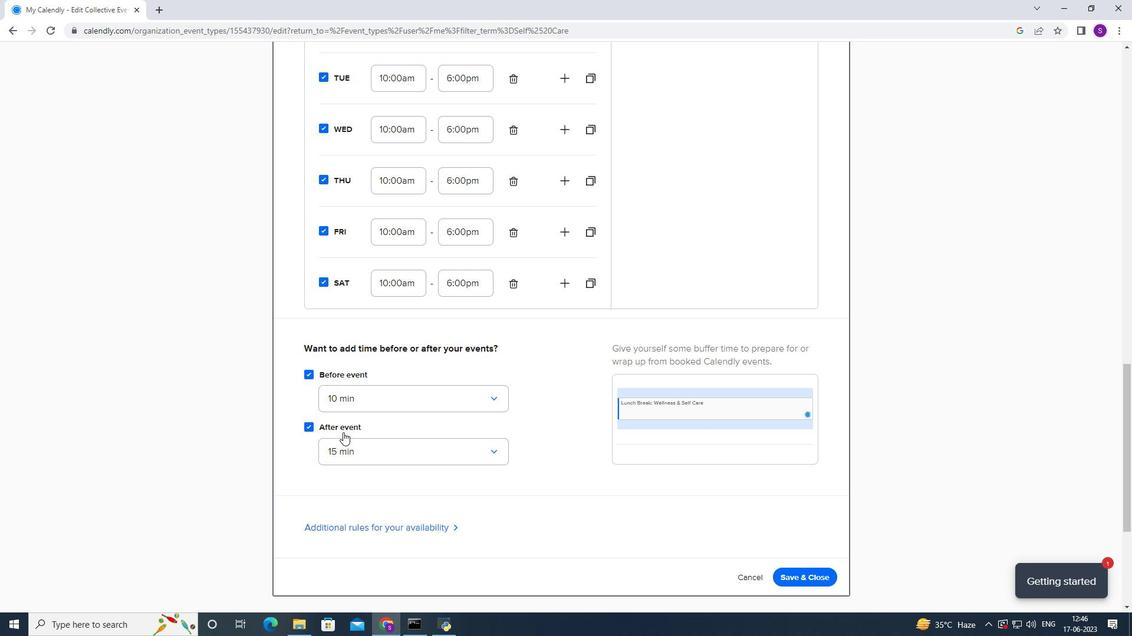 
Action: Mouse pressed left at (351, 455)
Screenshot: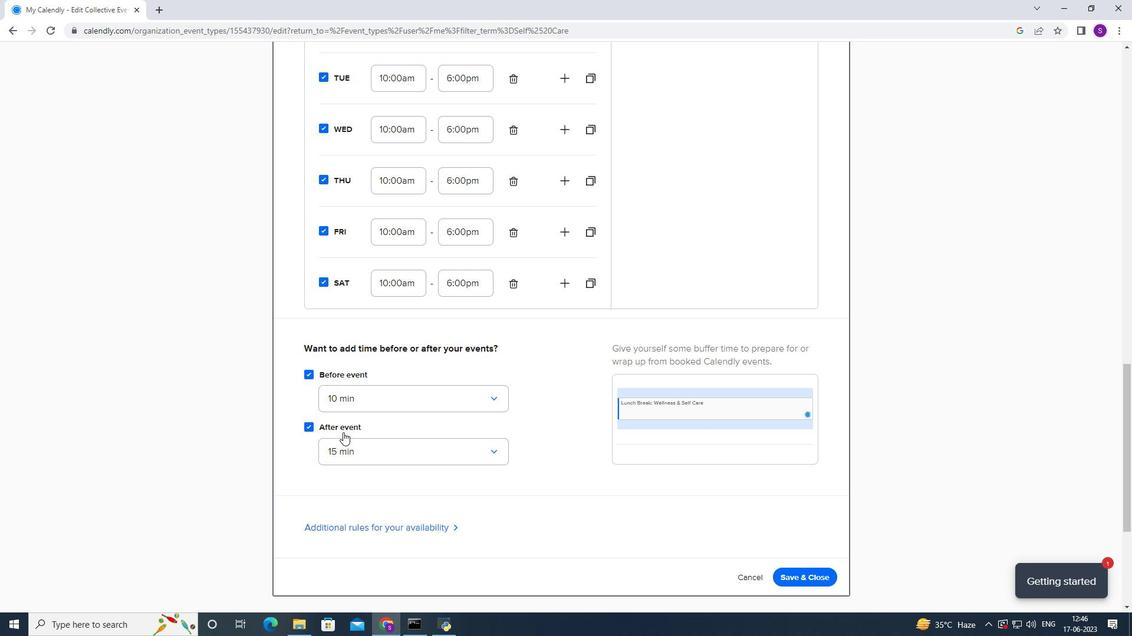 
Action: Mouse moved to (369, 502)
Screenshot: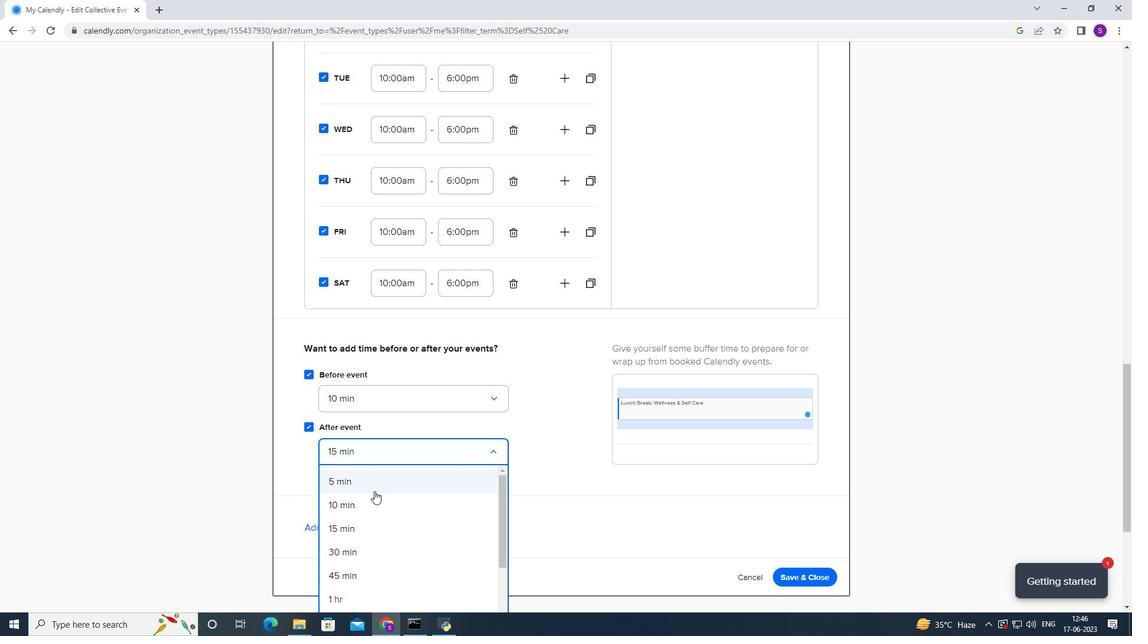 
Action: Mouse pressed left at (369, 502)
Screenshot: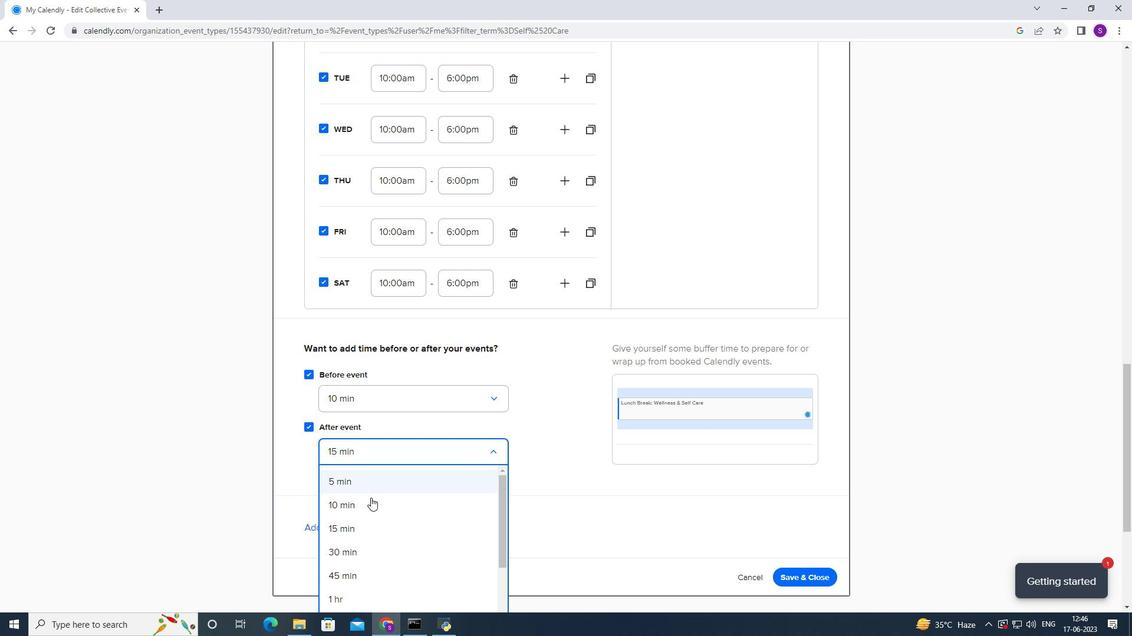 
Action: Mouse moved to (354, 533)
Screenshot: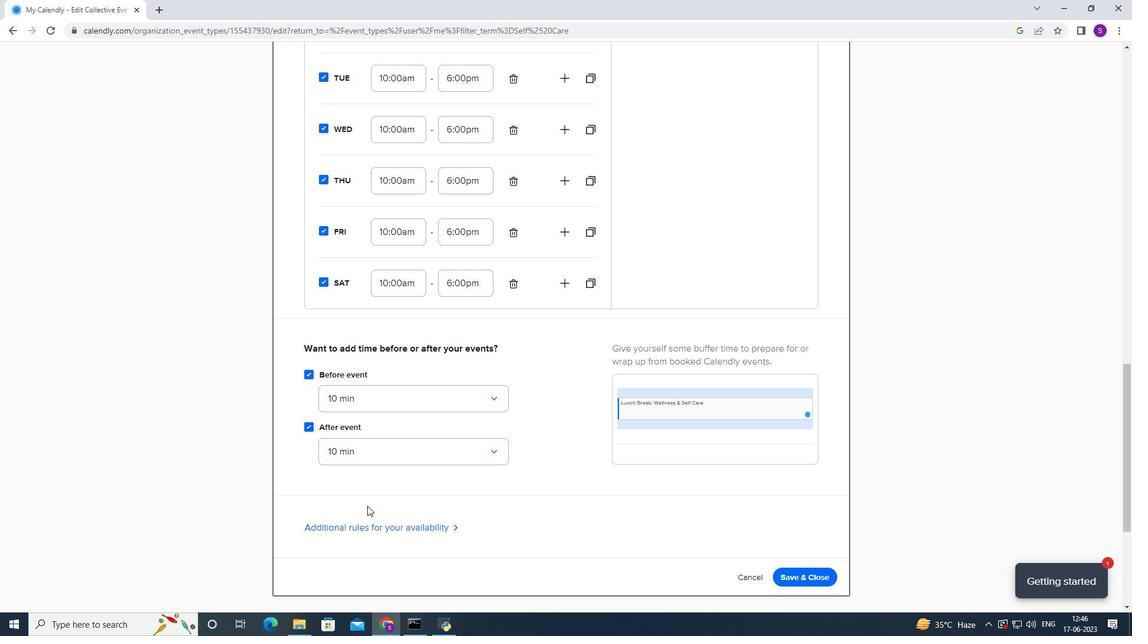 
Action: Mouse pressed left at (354, 533)
Screenshot: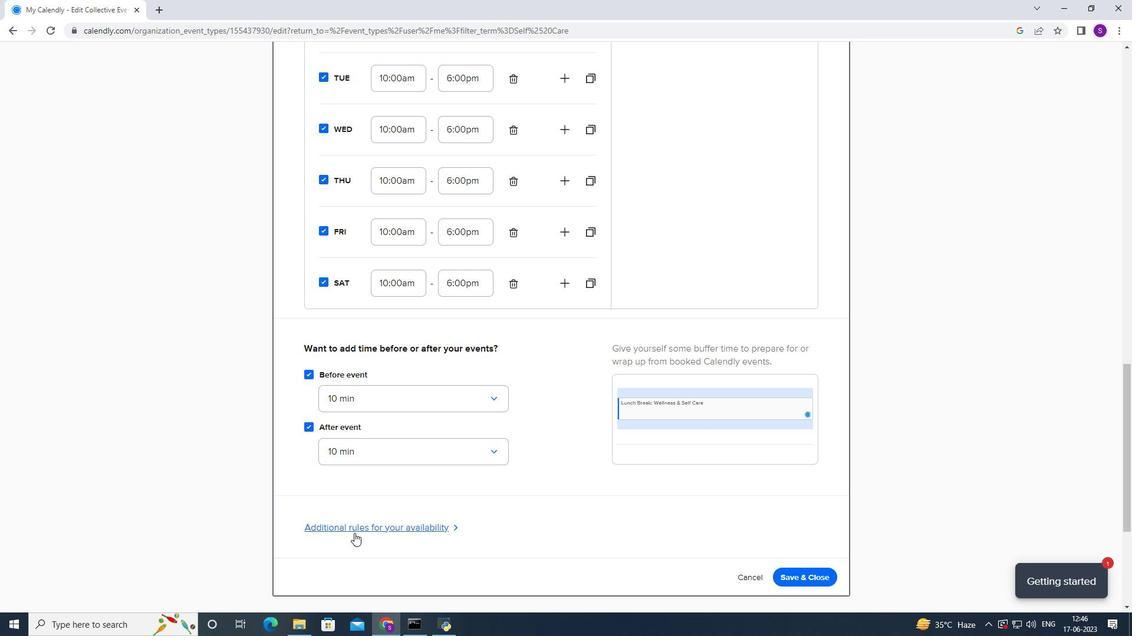 
Action: Mouse moved to (379, 471)
Screenshot: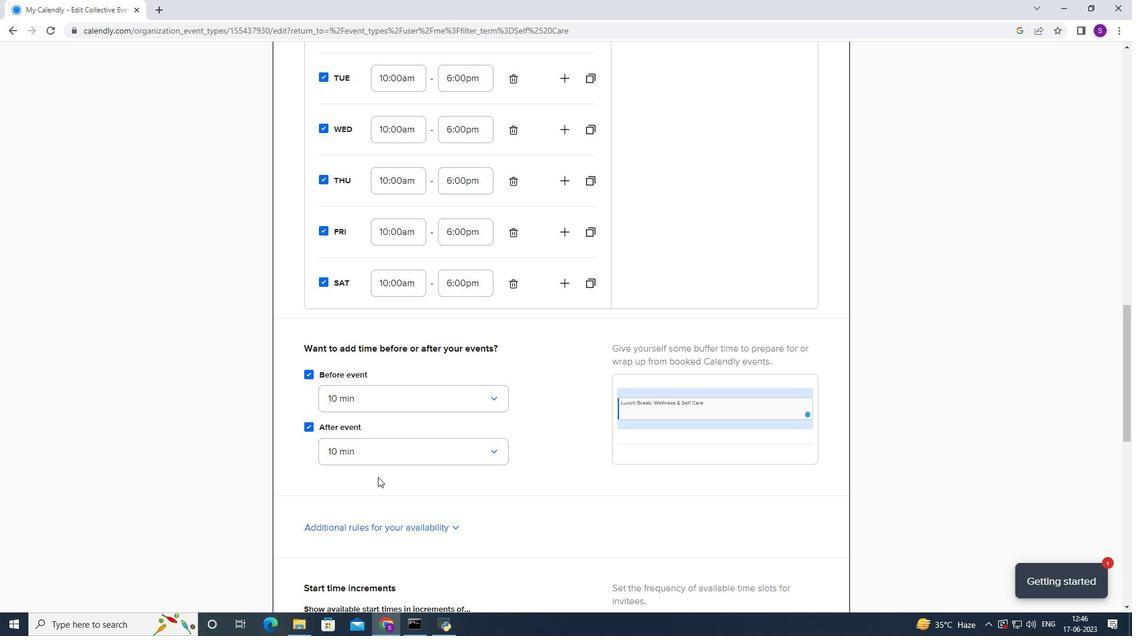 
Action: Mouse scrolled (379, 471) with delta (0, 0)
Screenshot: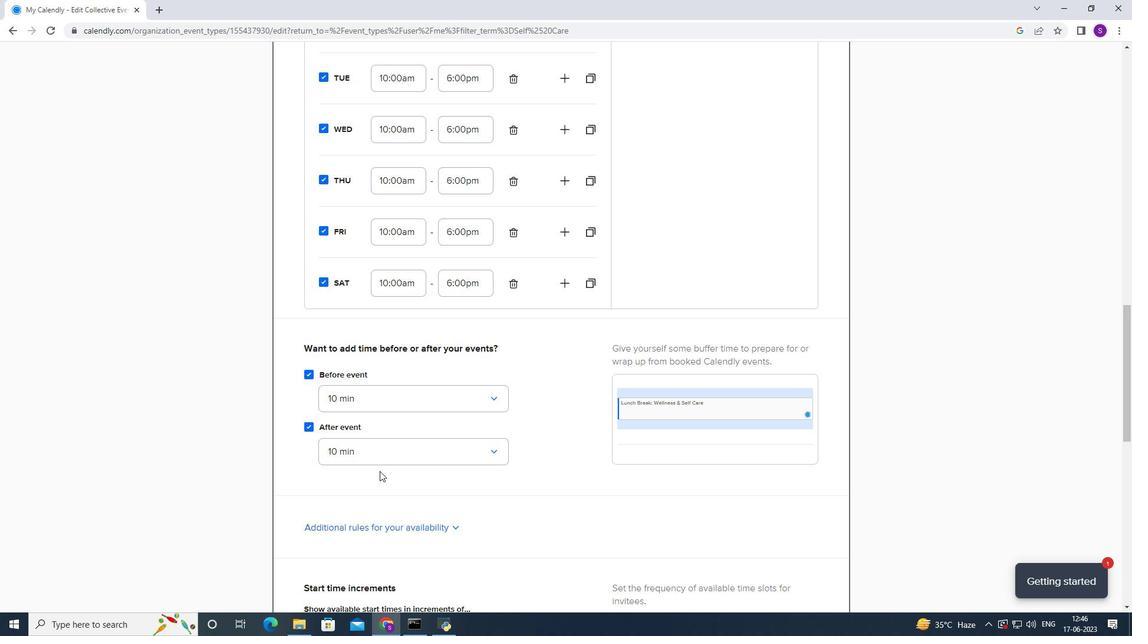 
Action: Mouse scrolled (379, 471) with delta (0, 0)
Screenshot: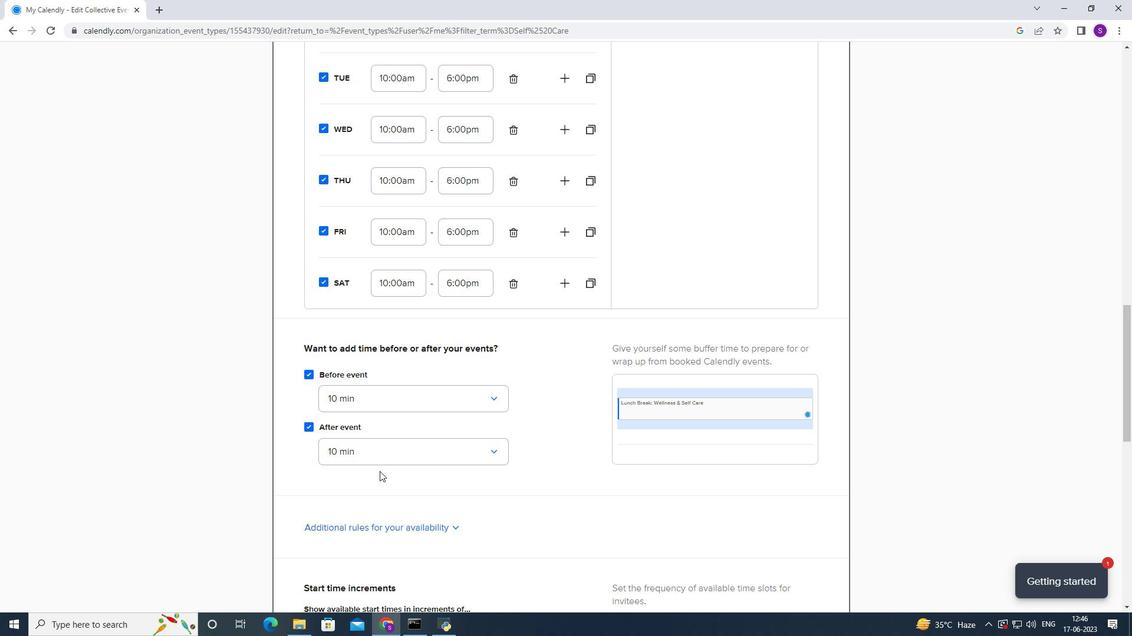 
Action: Mouse scrolled (379, 471) with delta (0, 0)
Screenshot: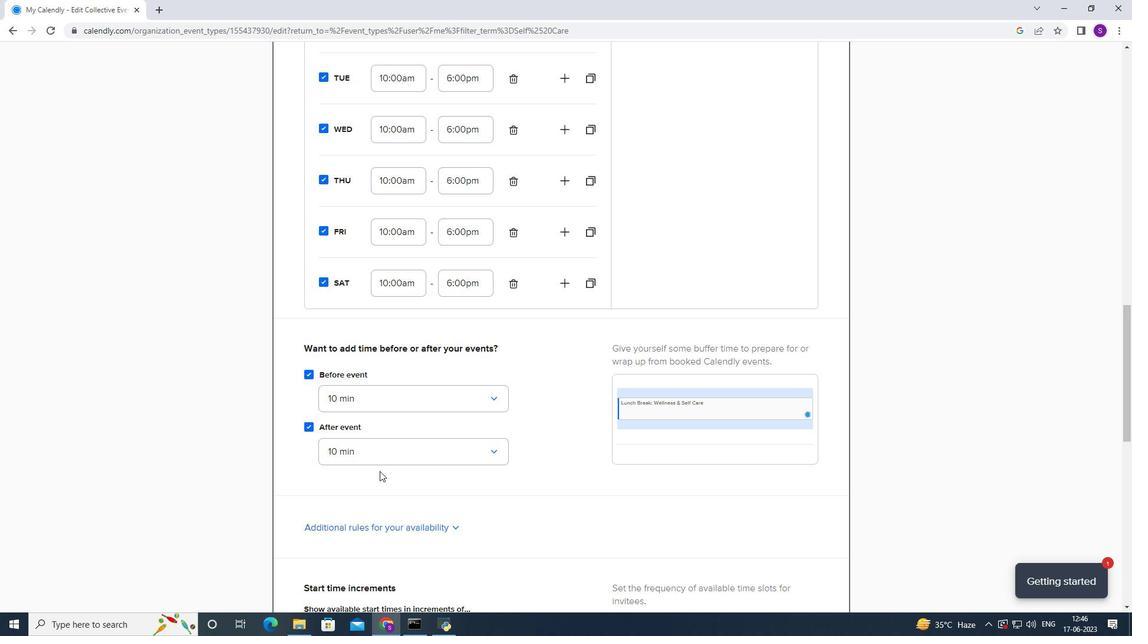 
Action: Mouse scrolled (379, 471) with delta (0, 0)
Screenshot: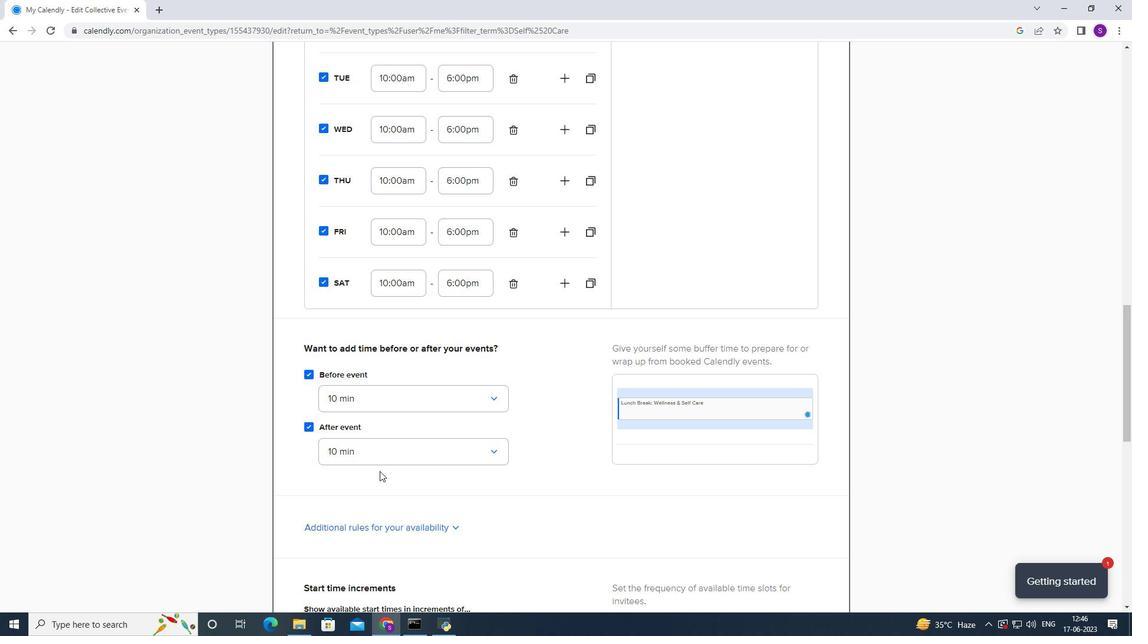 
Action: Mouse moved to (397, 399)
Screenshot: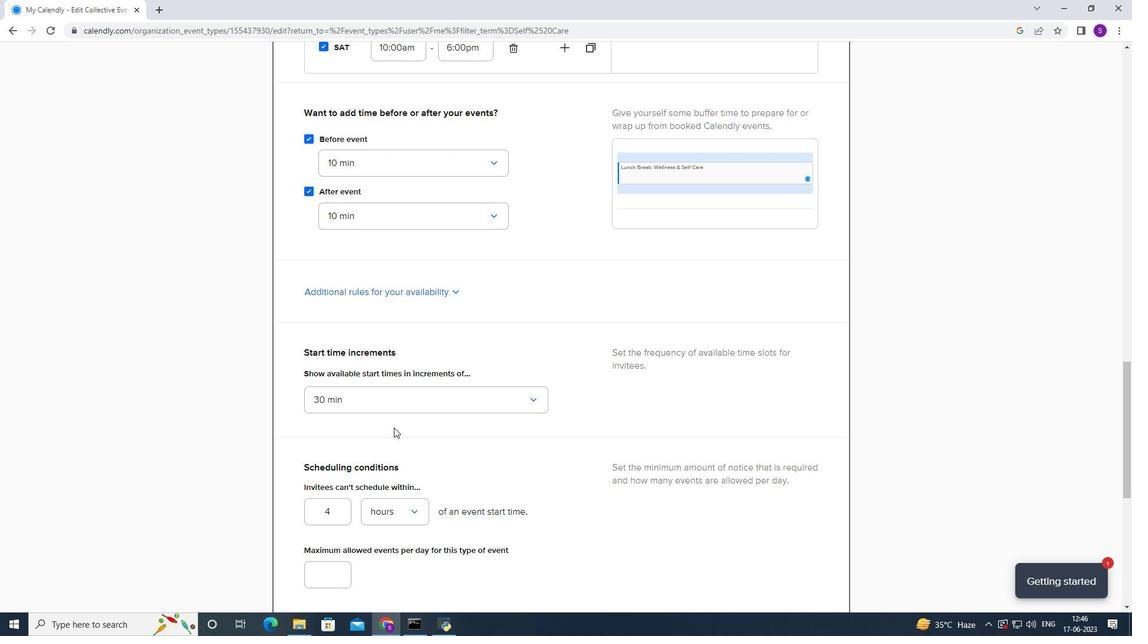 
Action: Mouse pressed left at (397, 399)
Screenshot: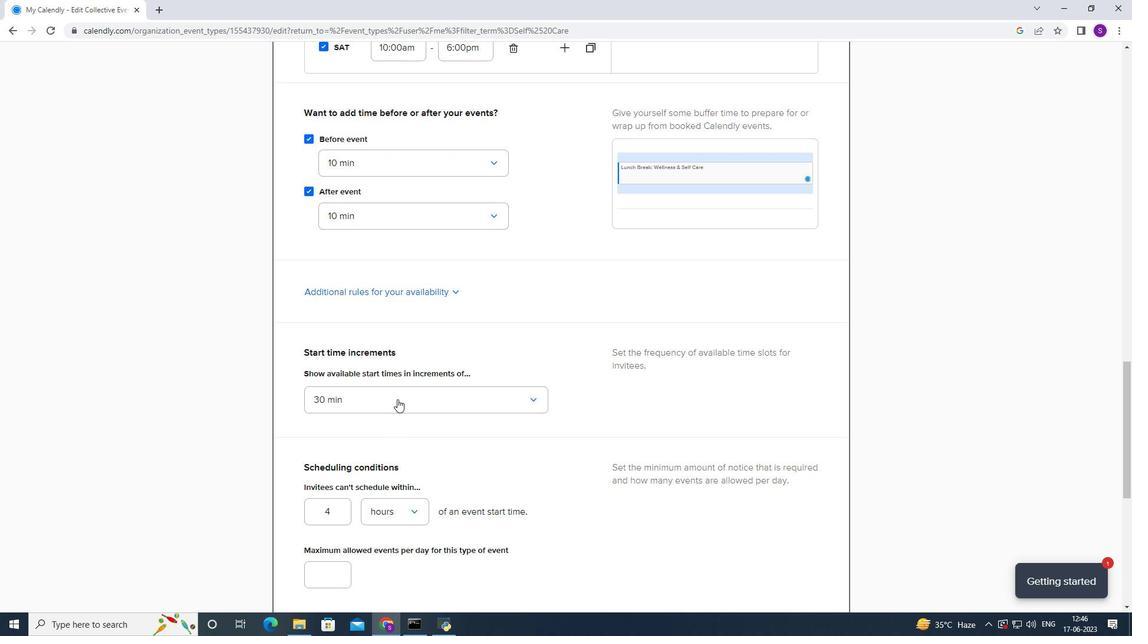 
Action: Mouse moved to (346, 556)
Screenshot: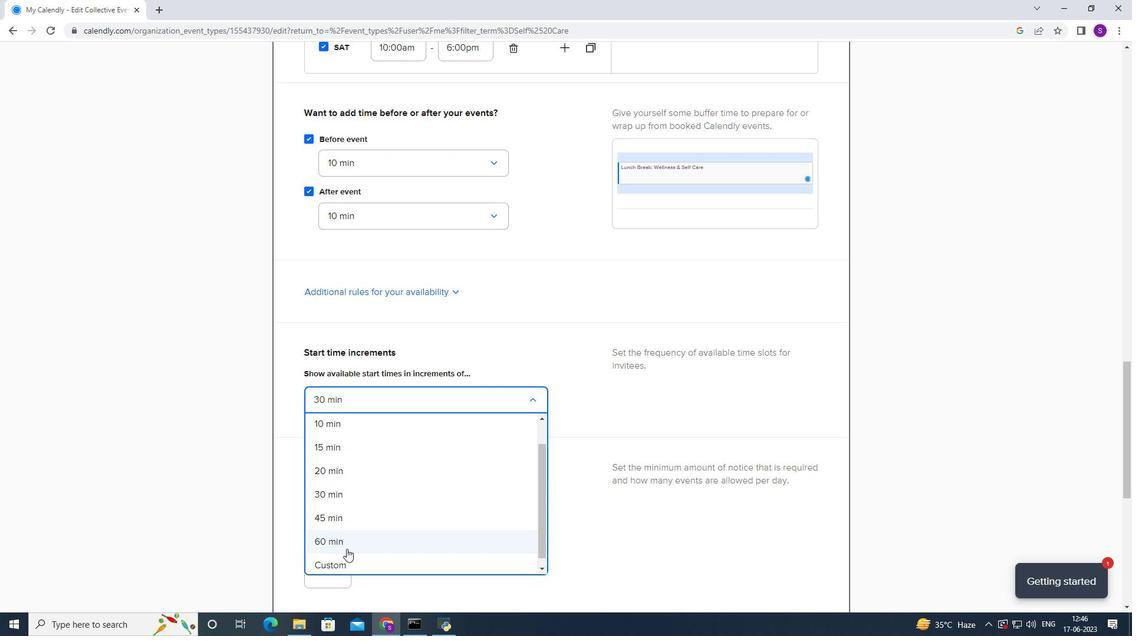 
Action: Mouse pressed left at (346, 556)
Screenshot: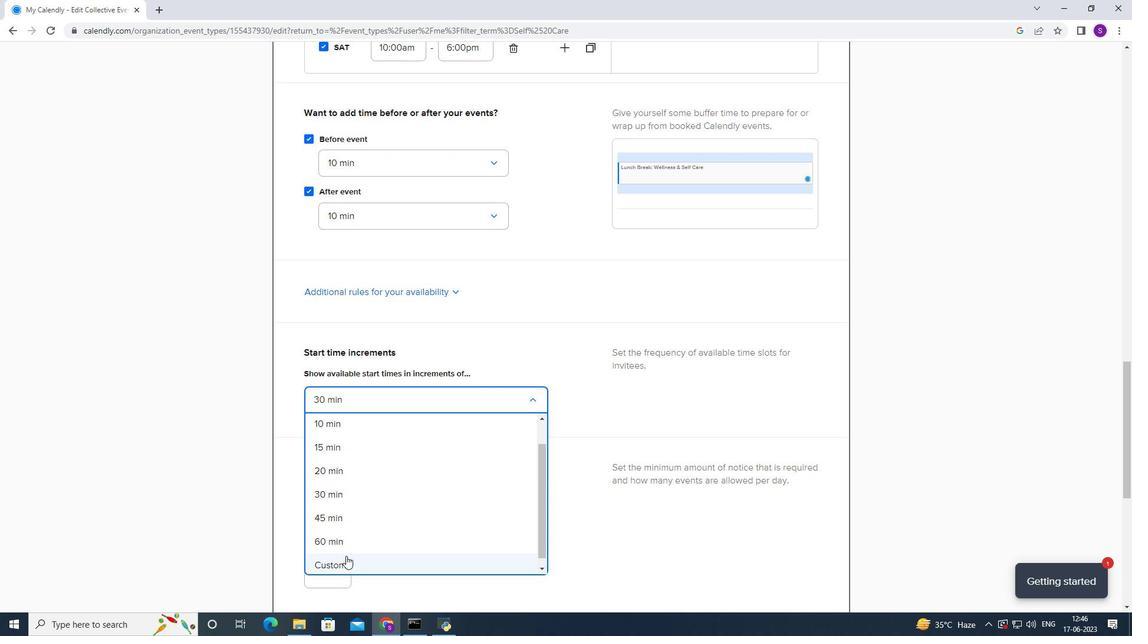 
Action: Mouse moved to (392, 439)
Screenshot: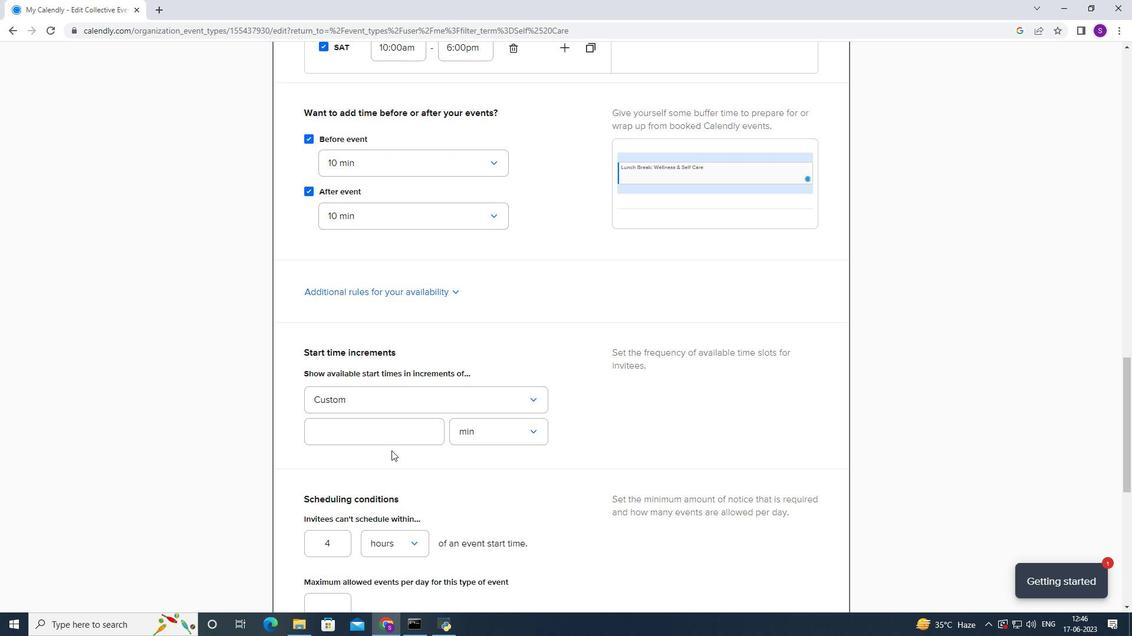 
Action: Mouse pressed left at (392, 439)
Screenshot: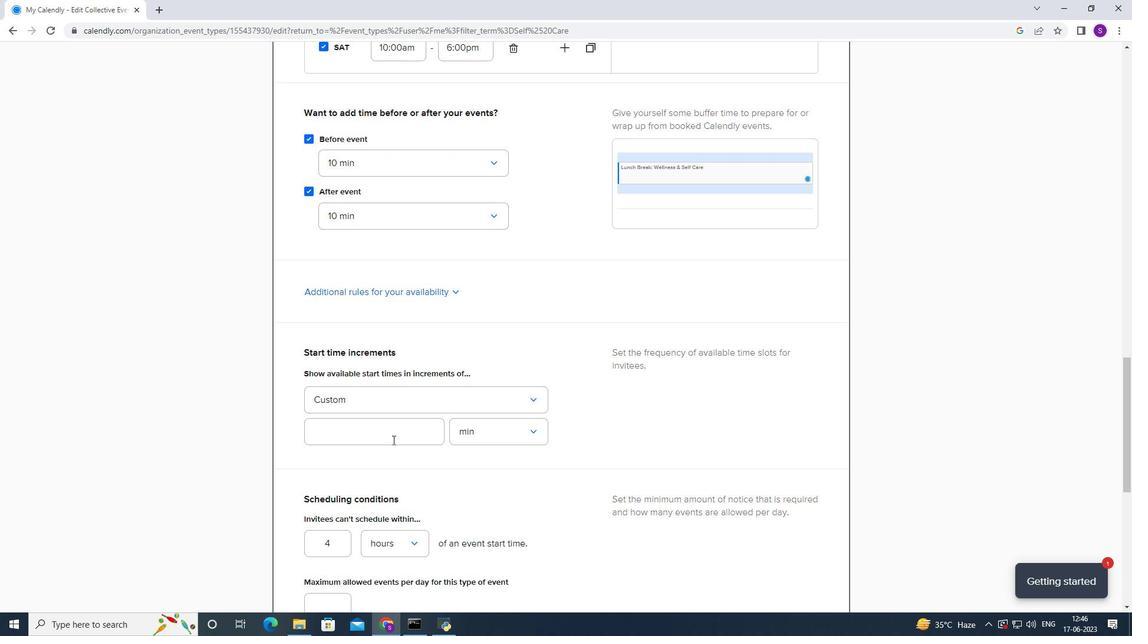 
Action: Key pressed 25
Screenshot: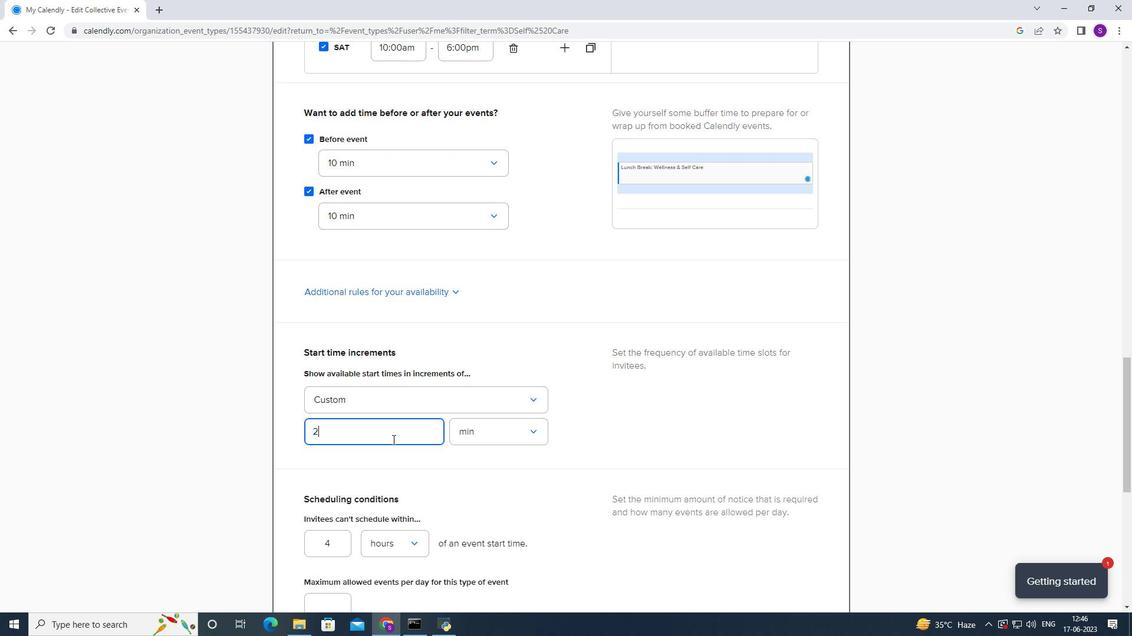
Action: Mouse moved to (377, 475)
Screenshot: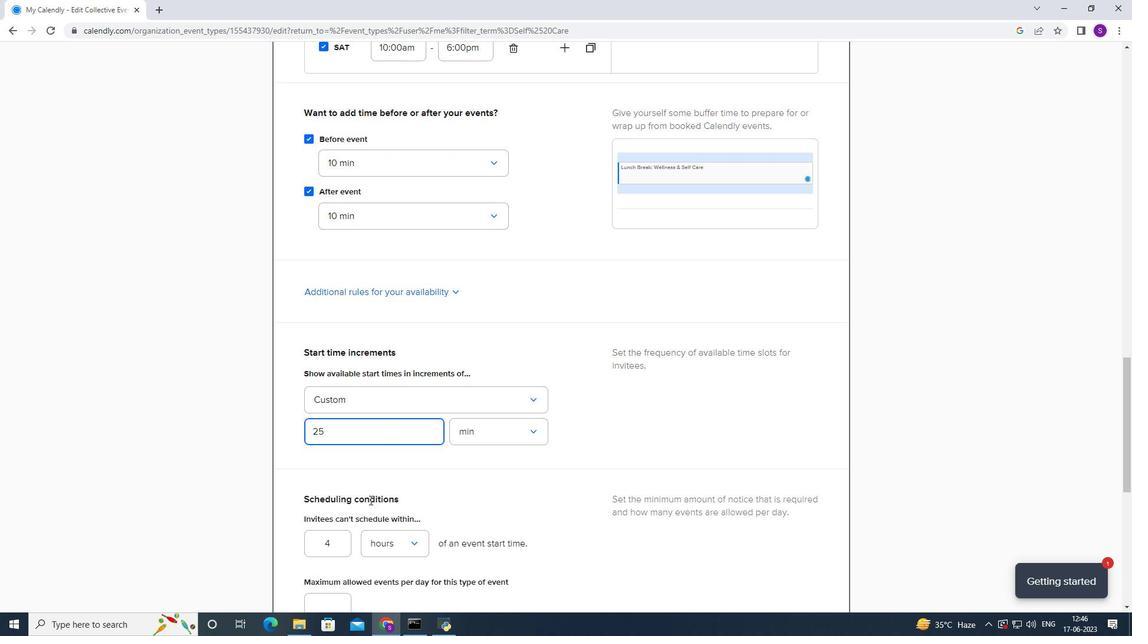 
Action: Mouse pressed left at (377, 475)
Screenshot: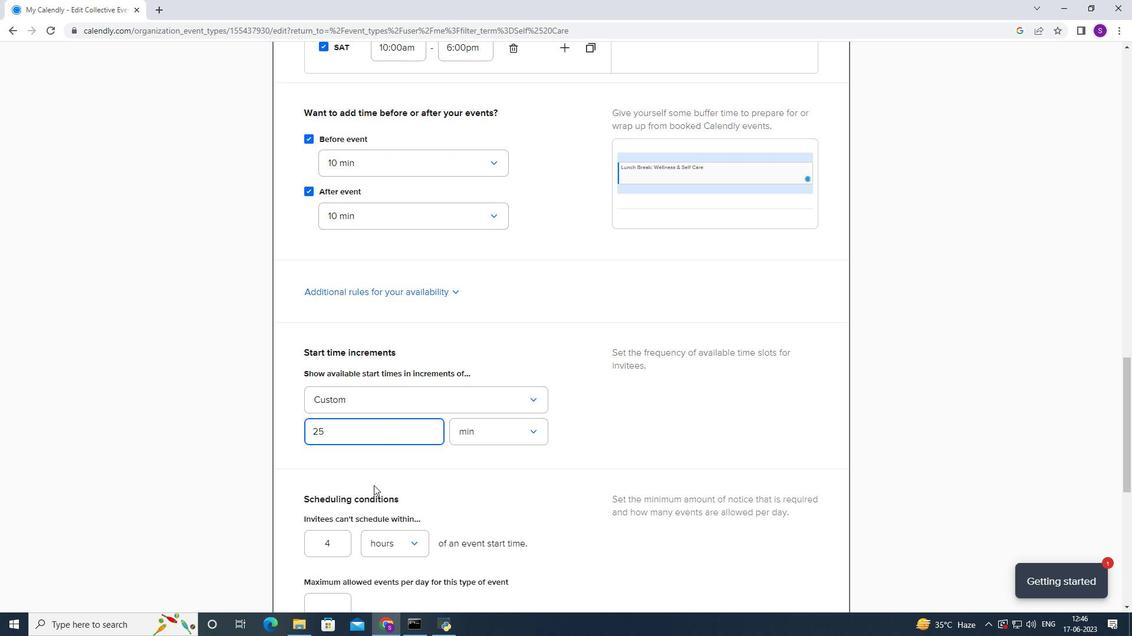 
Action: Mouse moved to (336, 536)
Screenshot: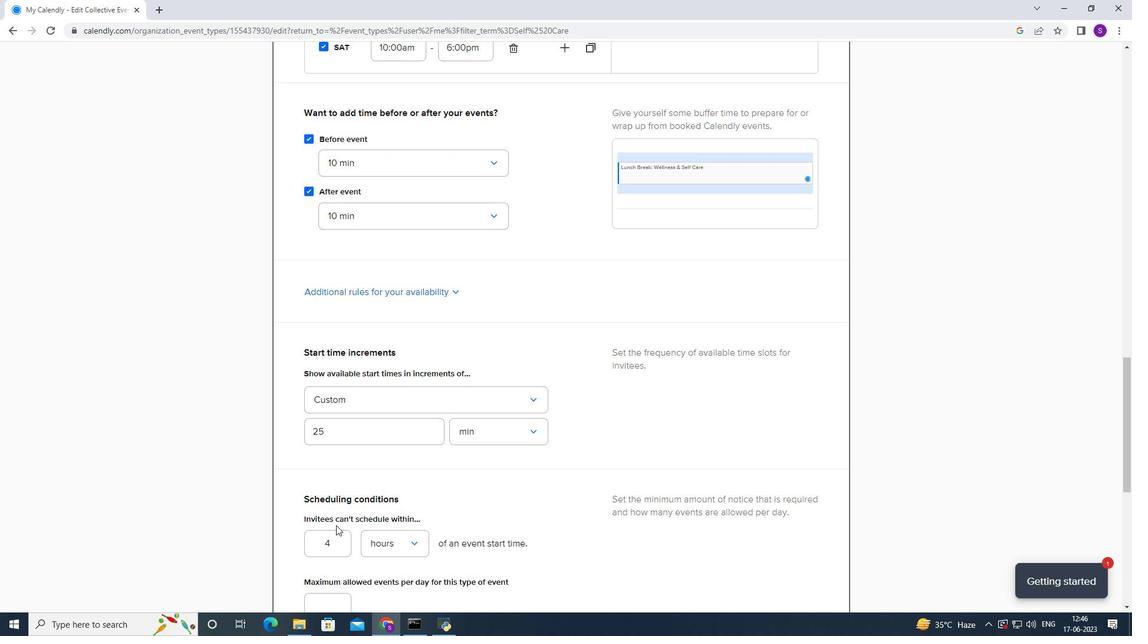 
Action: Mouse pressed left at (336, 536)
Screenshot: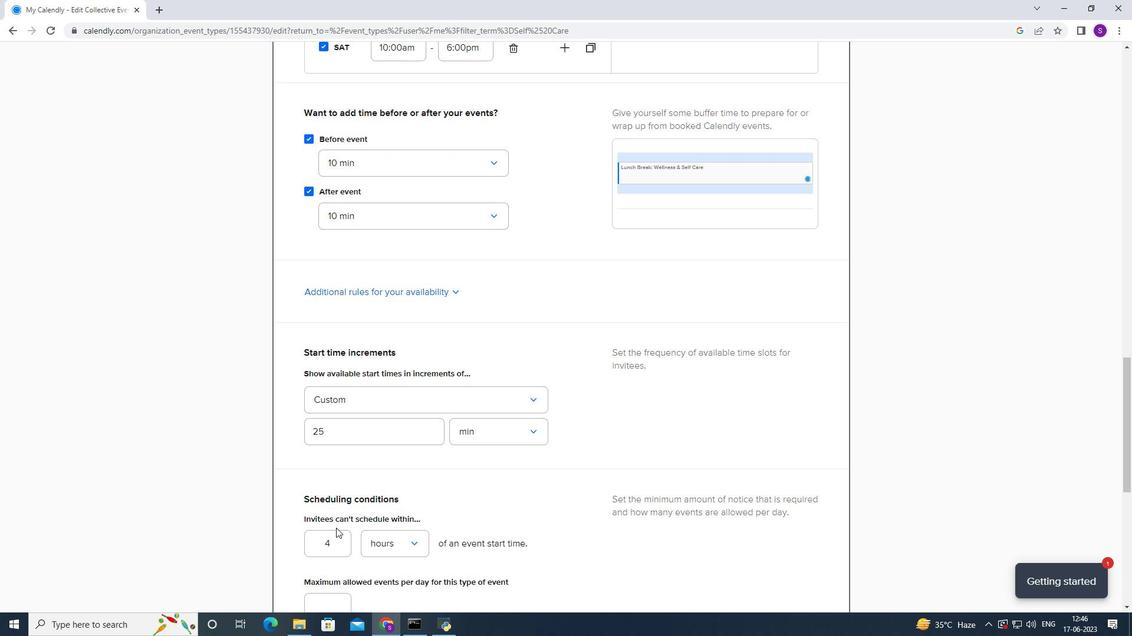 
Action: Key pressed <Key.backspace>43
Screenshot: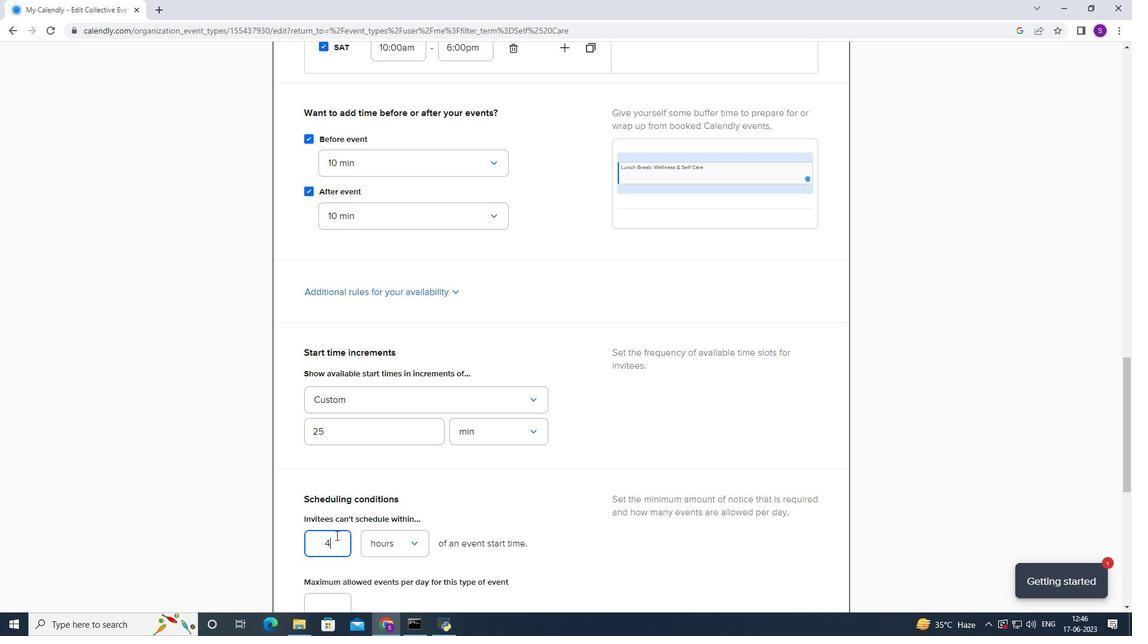 
Action: Mouse moved to (336, 497)
Screenshot: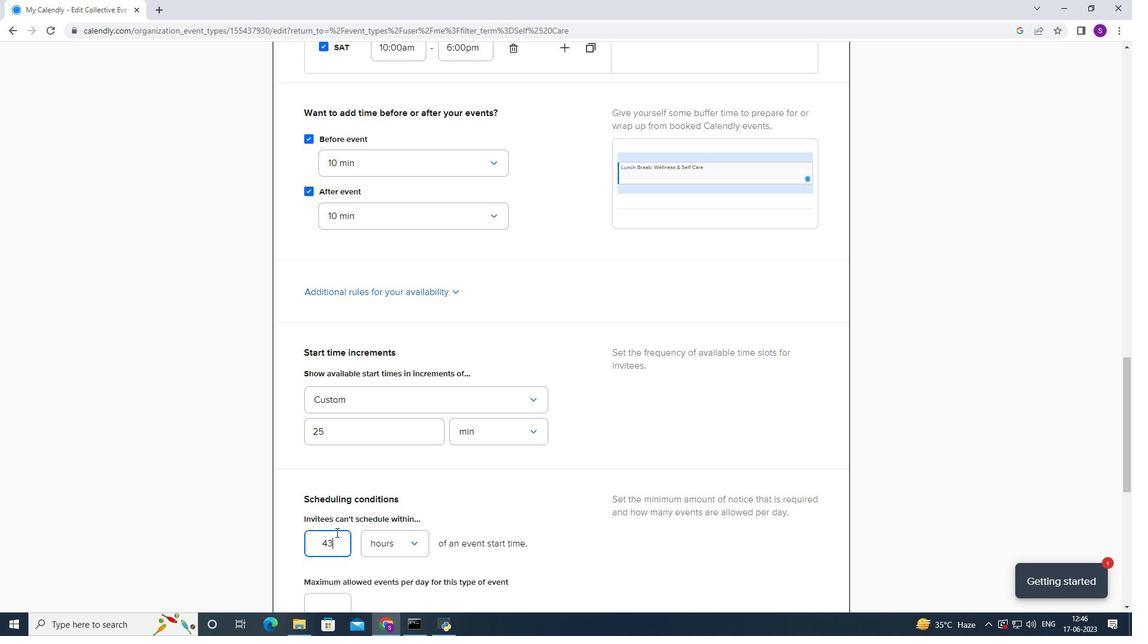 
Action: Mouse scrolled (336, 496) with delta (0, 0)
Screenshot: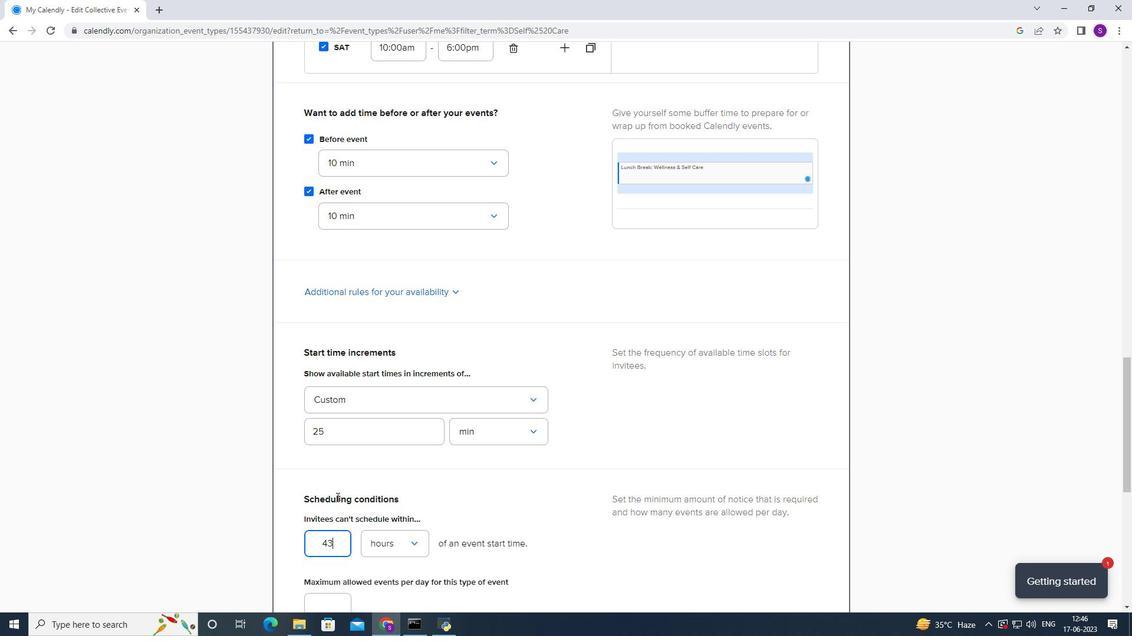 
Action: Mouse scrolled (336, 496) with delta (0, 0)
Screenshot: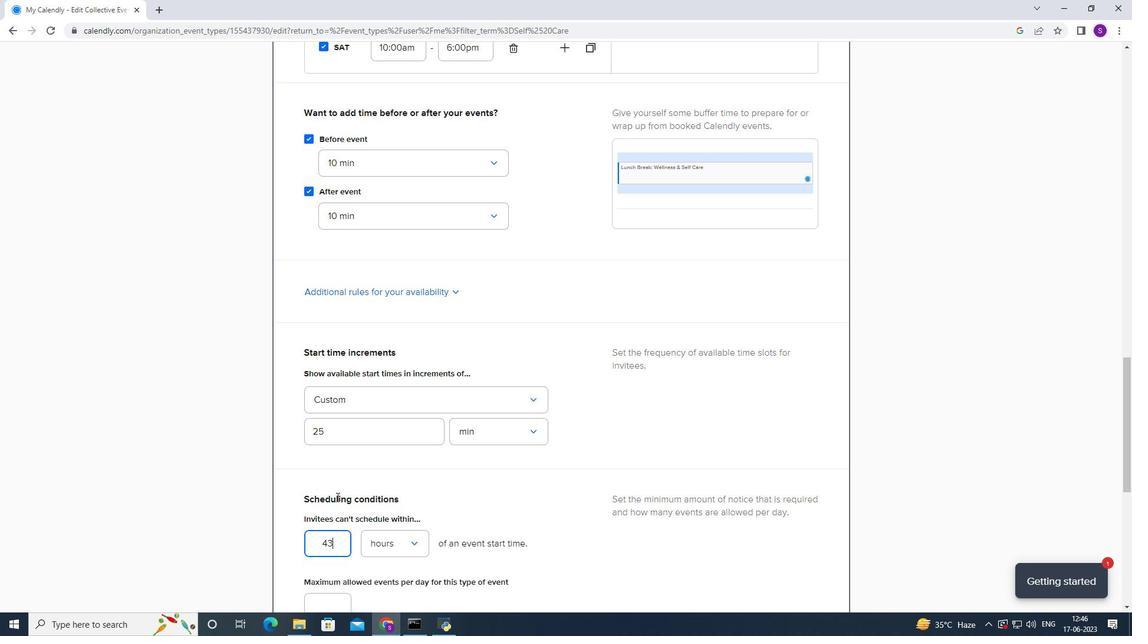 
Action: Mouse scrolled (336, 496) with delta (0, 0)
Screenshot: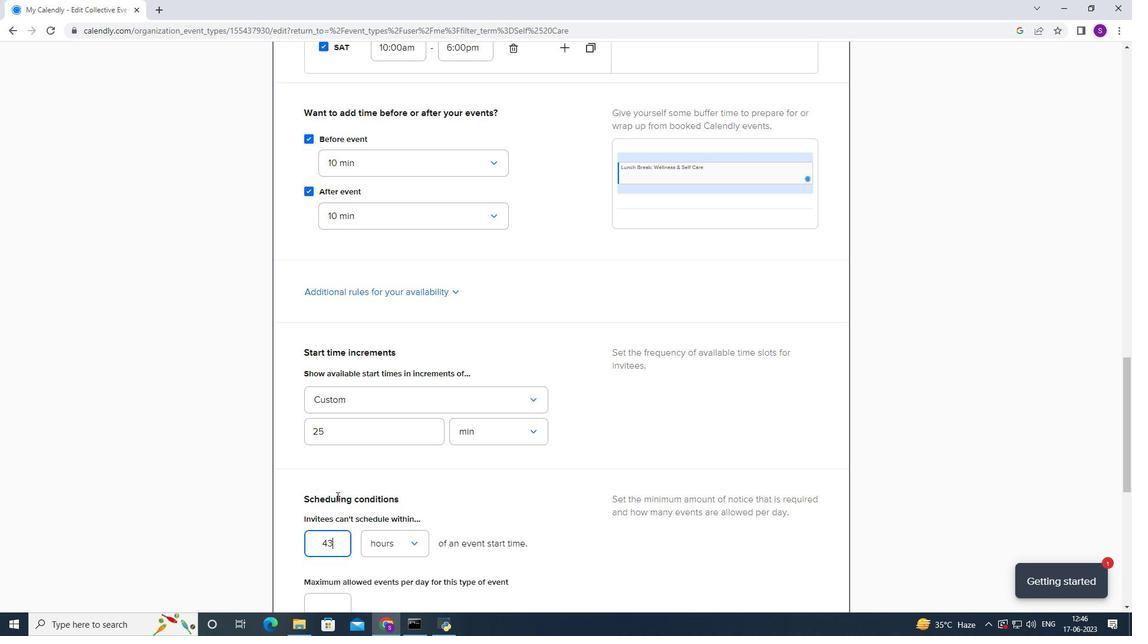 
Action: Mouse scrolled (336, 496) with delta (0, 0)
Screenshot: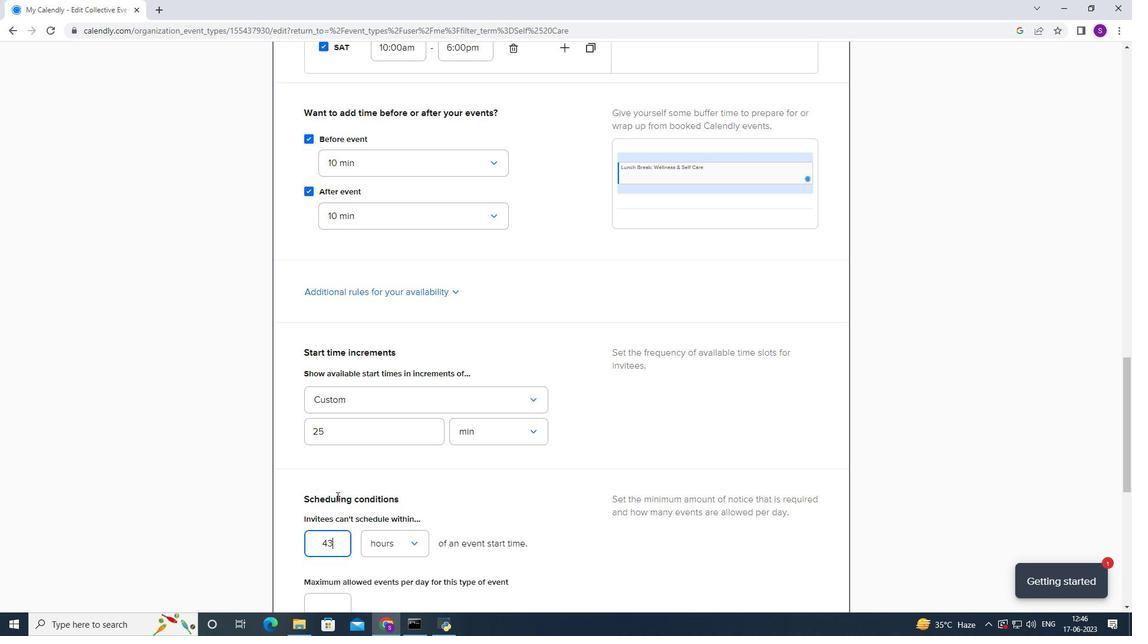 
Action: Mouse scrolled (336, 496) with delta (0, 0)
Screenshot: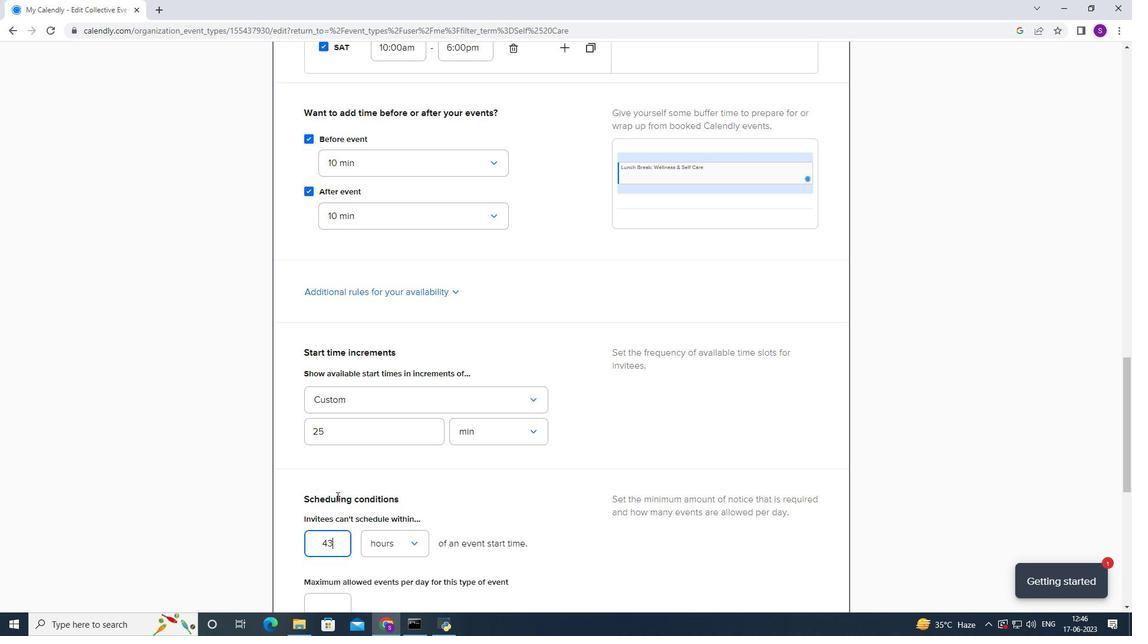 
Action: Mouse scrolled (336, 496) with delta (0, 0)
Screenshot: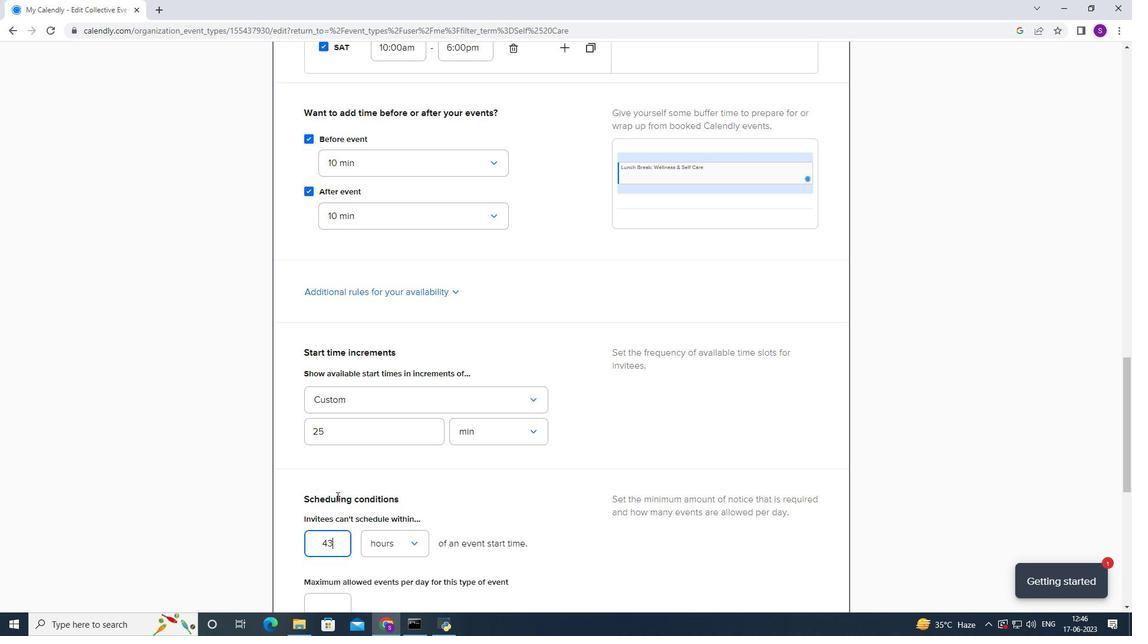 
Action: Mouse moved to (319, 260)
Screenshot: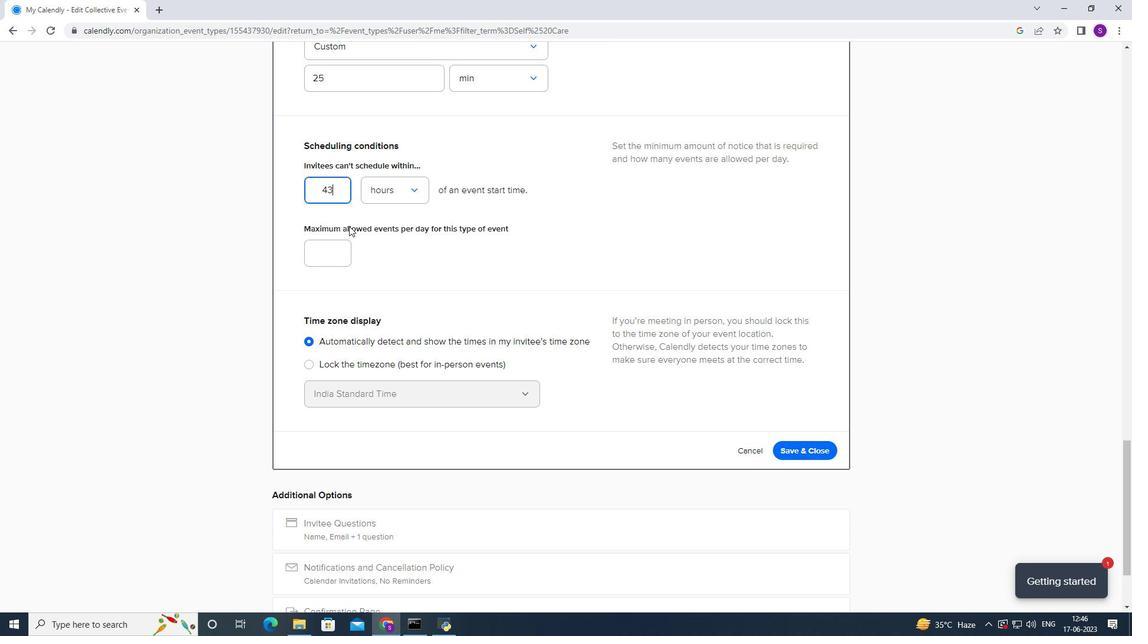 
Action: Mouse pressed left at (319, 260)
Screenshot: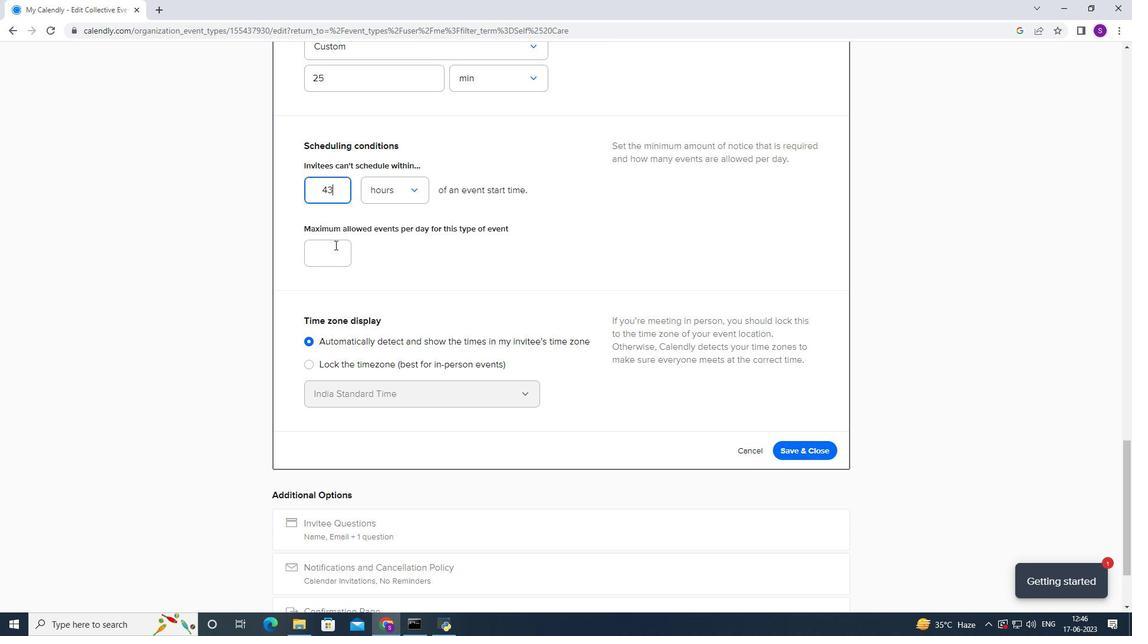 
Action: Key pressed 5
Screenshot: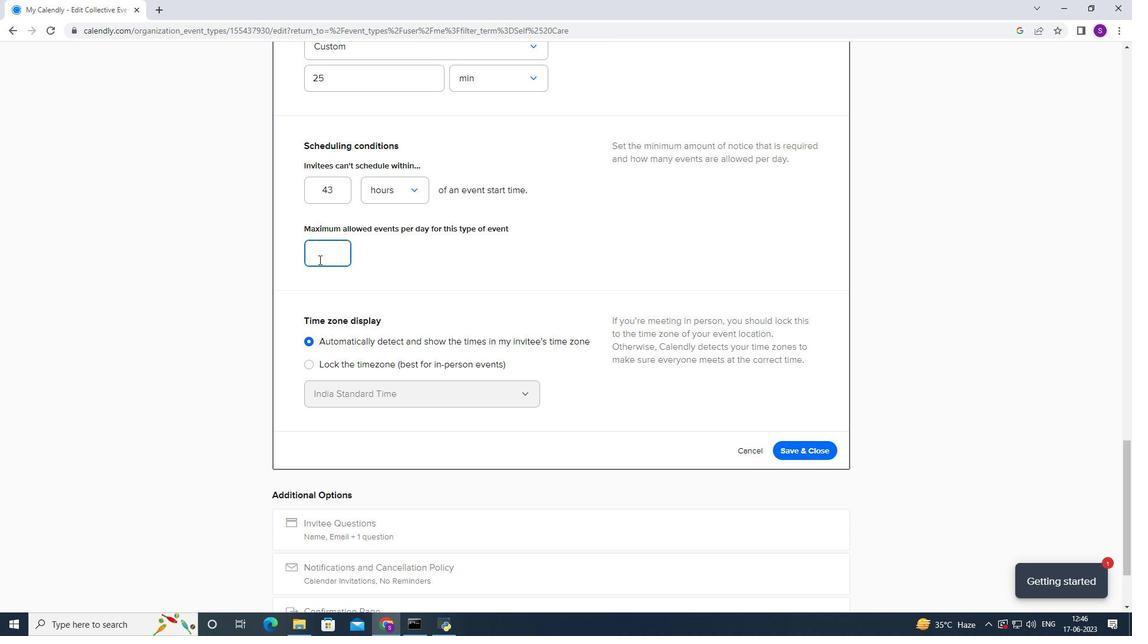 
Action: Mouse moved to (425, 281)
Screenshot: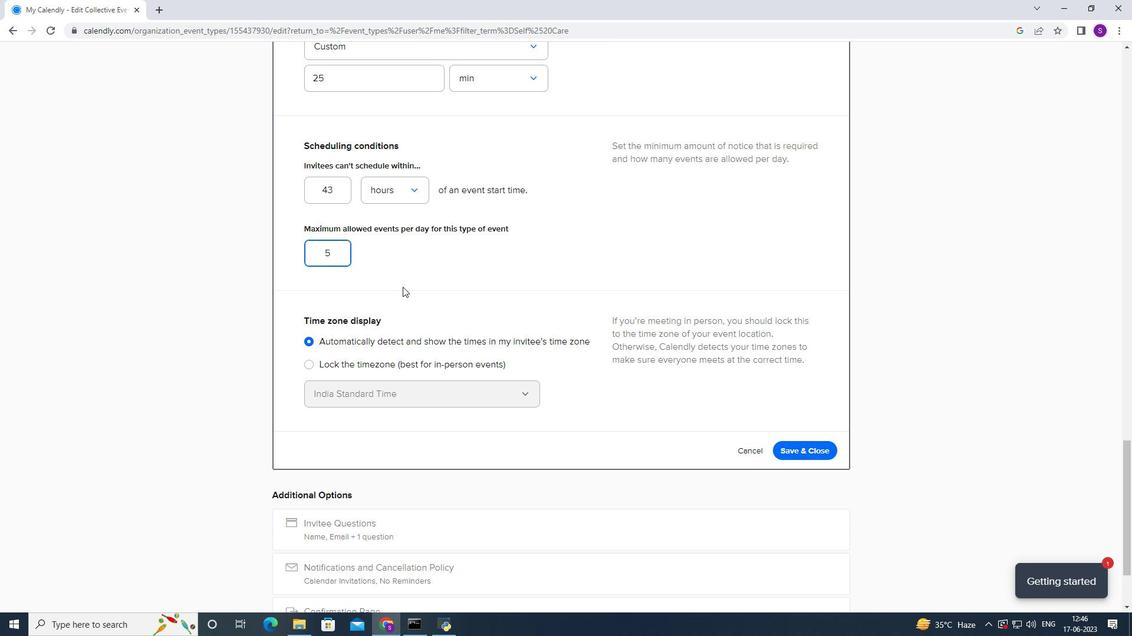 
Action: Mouse pressed left at (425, 281)
Screenshot: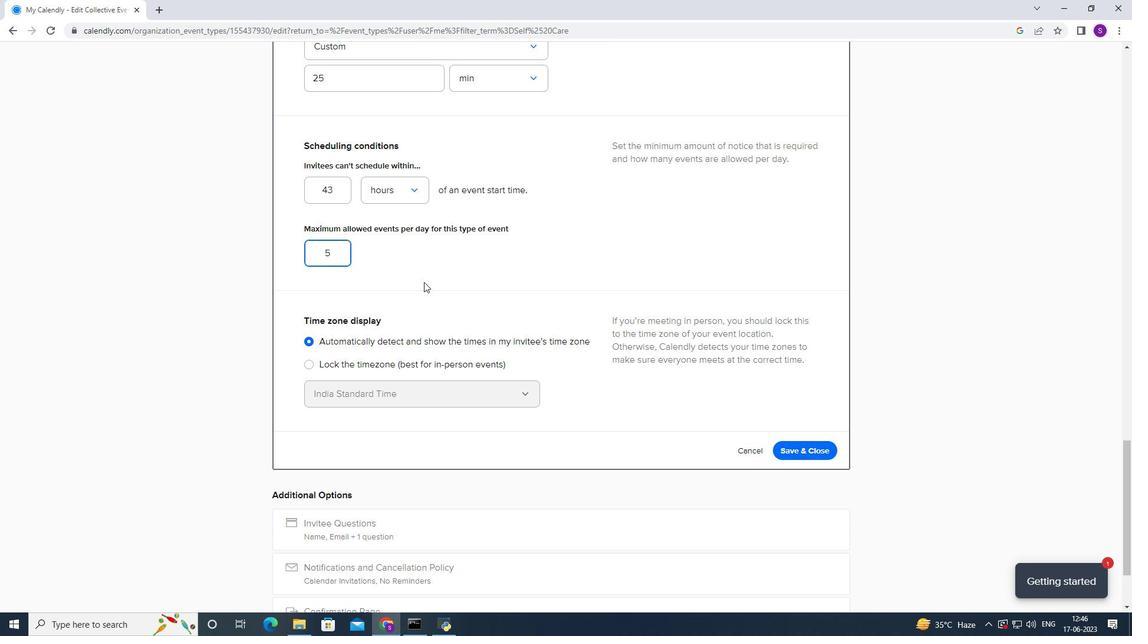 
Action: Mouse moved to (792, 450)
Screenshot: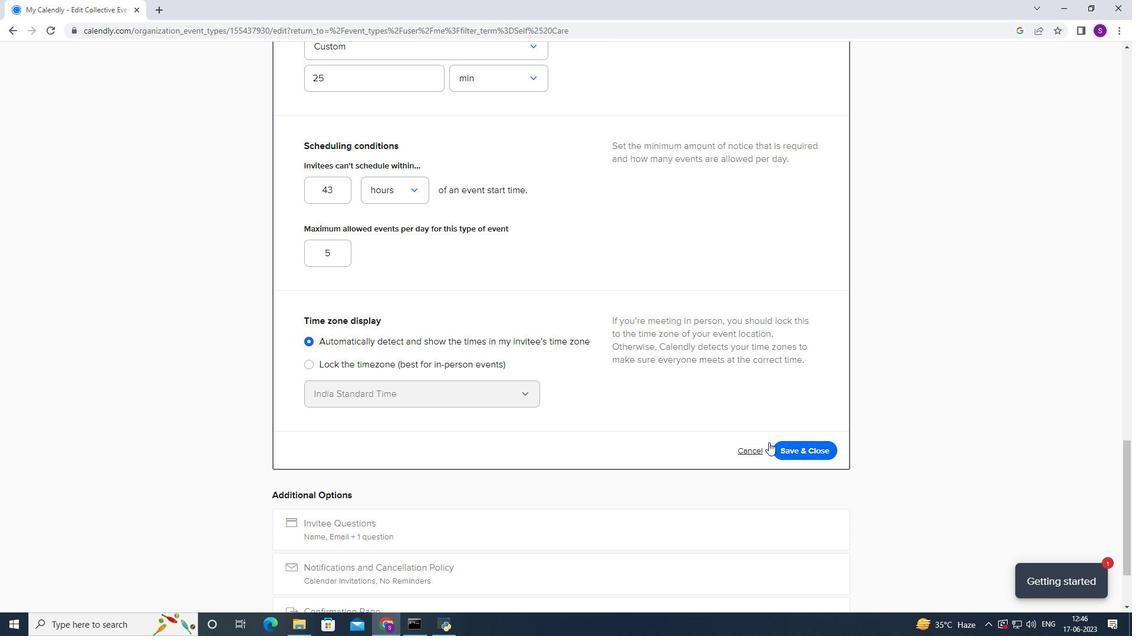 
Action: Mouse pressed left at (792, 450)
Screenshot: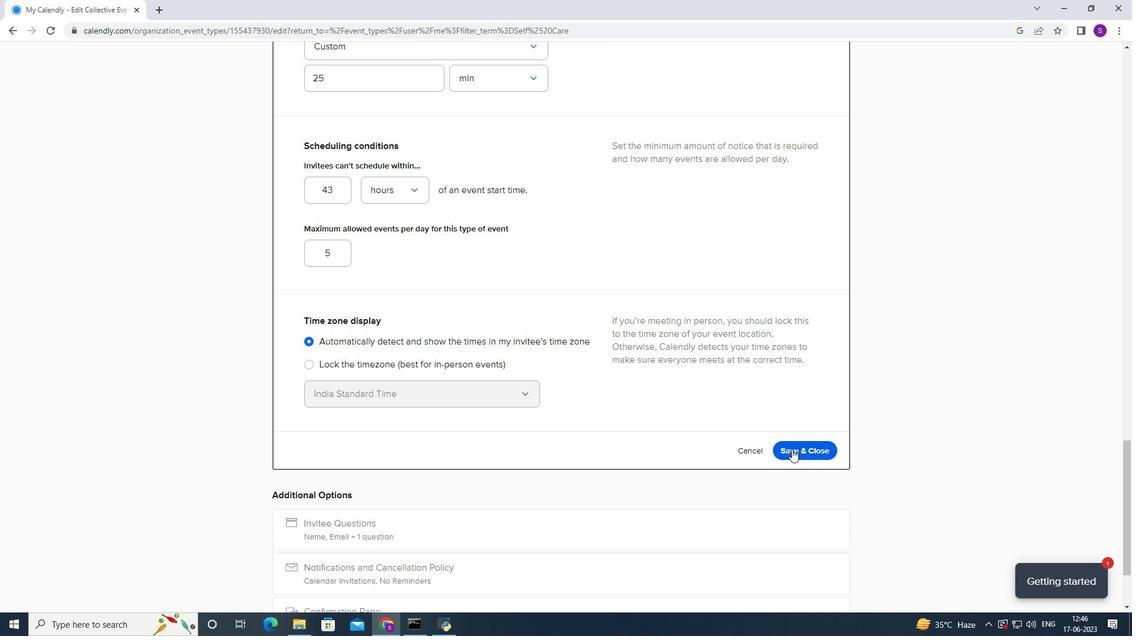 
Action: Mouse moved to (414, 342)
Screenshot: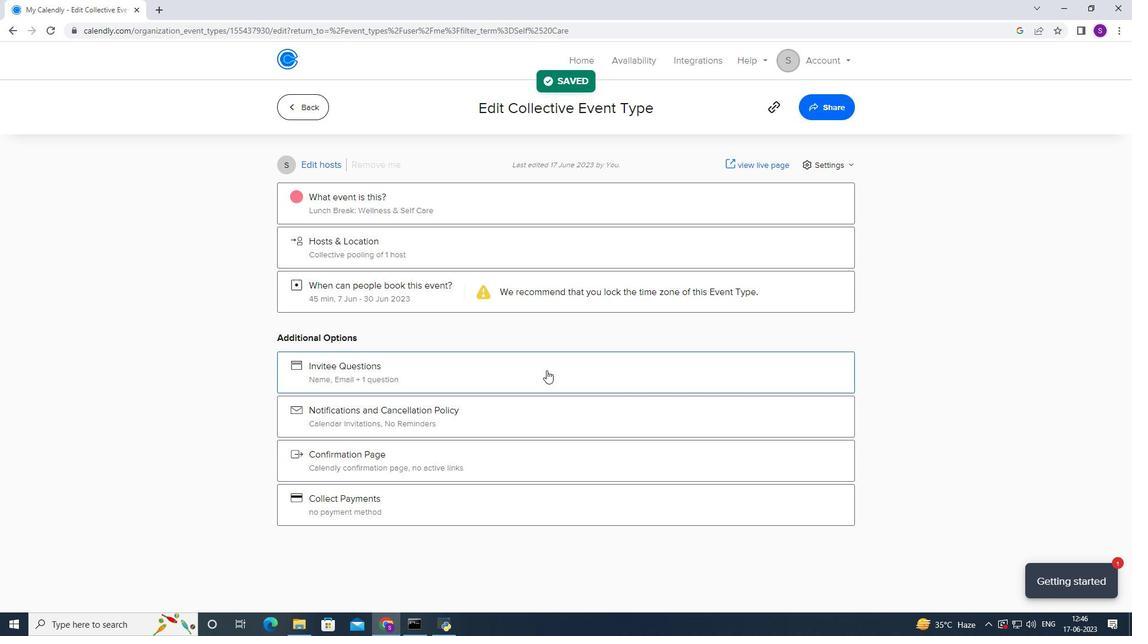 
Action: Mouse scrolled (414, 343) with delta (0, 0)
Screenshot: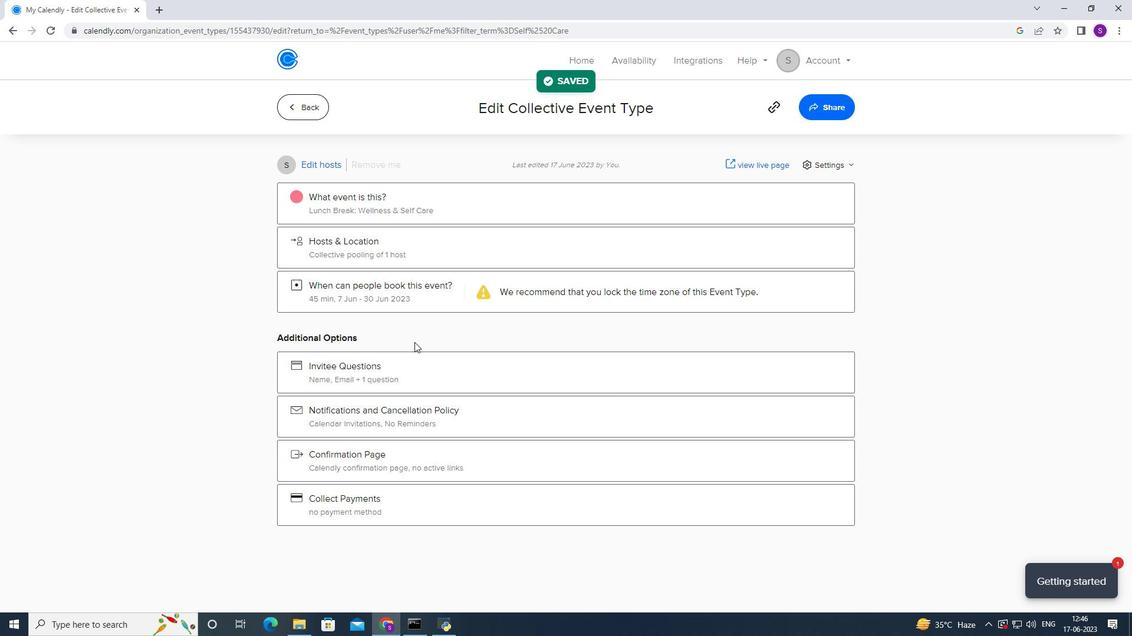 
Action: Mouse scrolled (414, 343) with delta (0, 0)
Screenshot: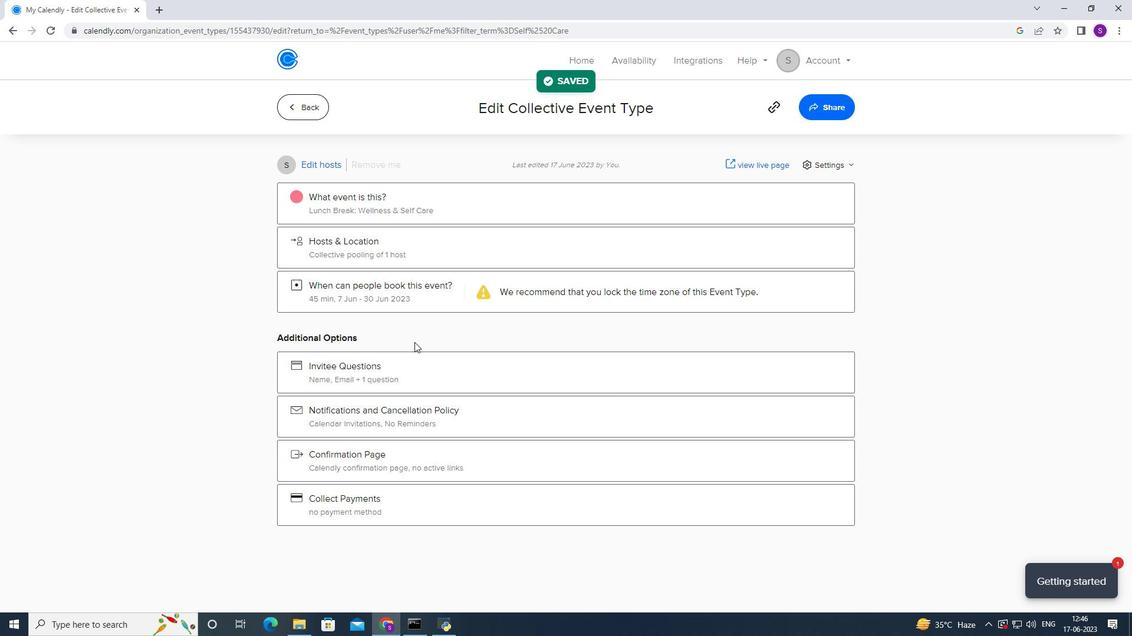 
Action: Mouse scrolled (414, 343) with delta (0, 0)
Screenshot: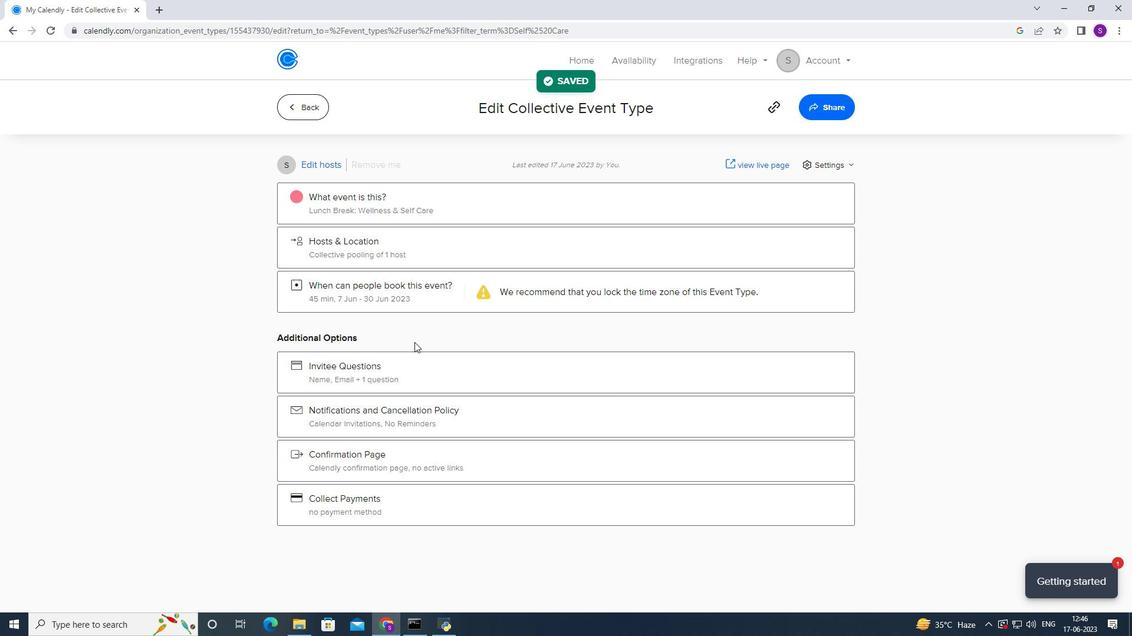 
